Task: Find a rental property in Grand Forks, United States, for 8 guests from 12th to 16th August, with a price range of ₹10,000 to ₹16,000, 8+ bedrooms, and amenities including WiFi, TV, Gym, and Breakfast.
Action: Mouse moved to (808, 155)
Screenshot: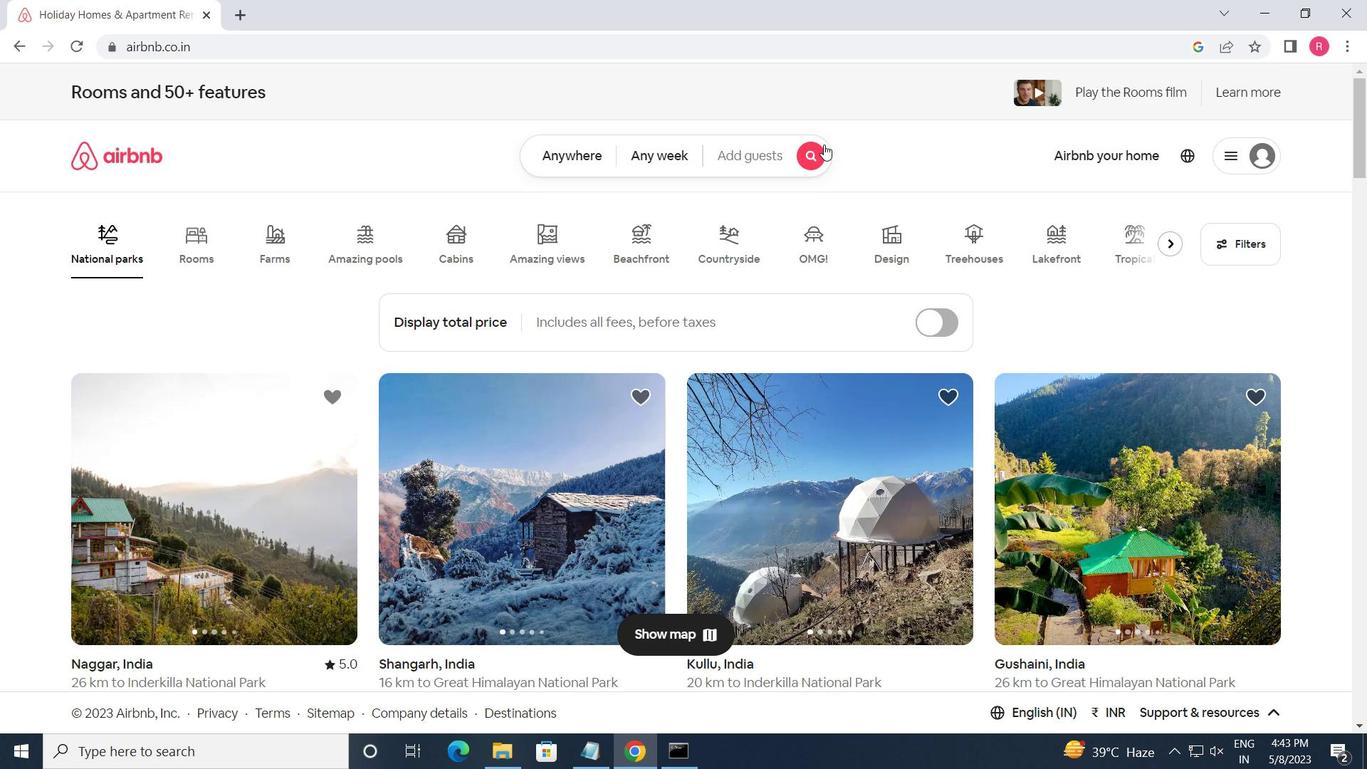 
Action: Mouse pressed left at (808, 155)
Screenshot: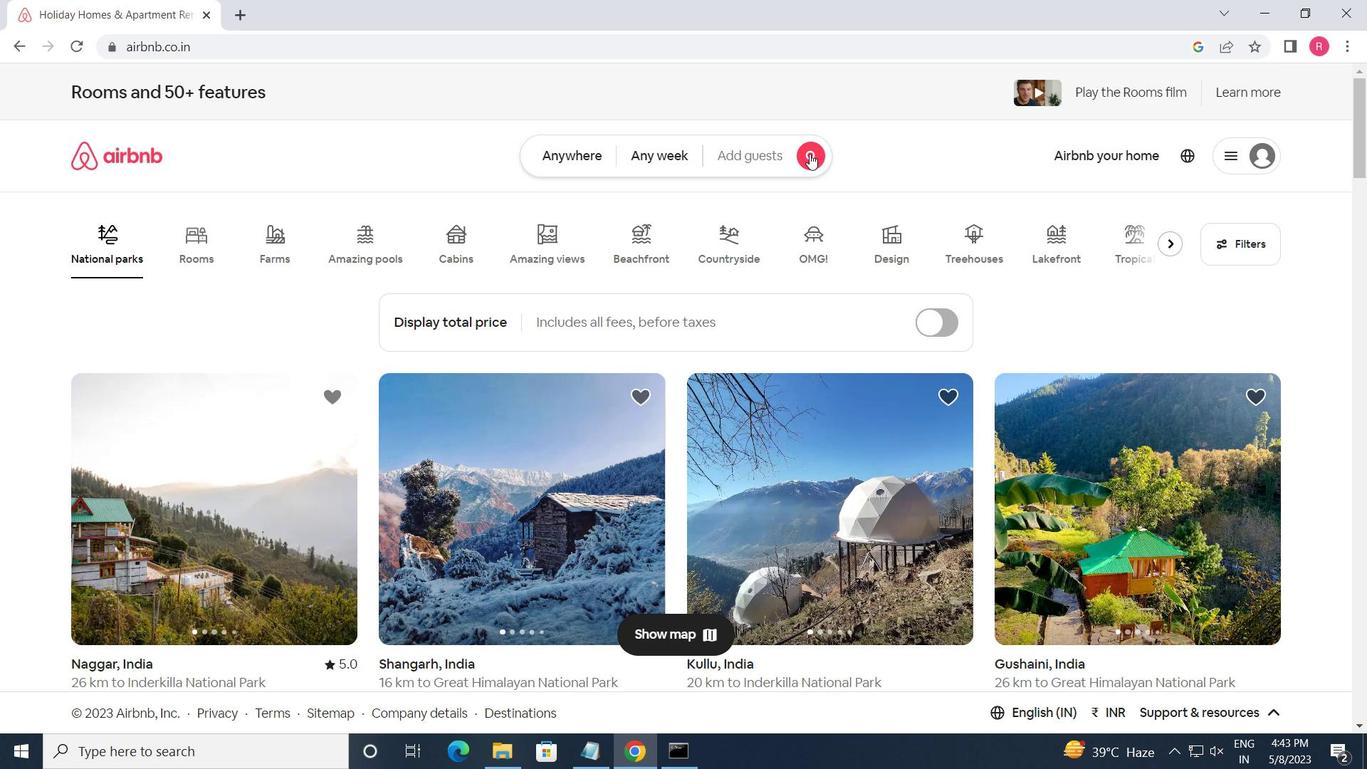 
Action: Mouse moved to (462, 234)
Screenshot: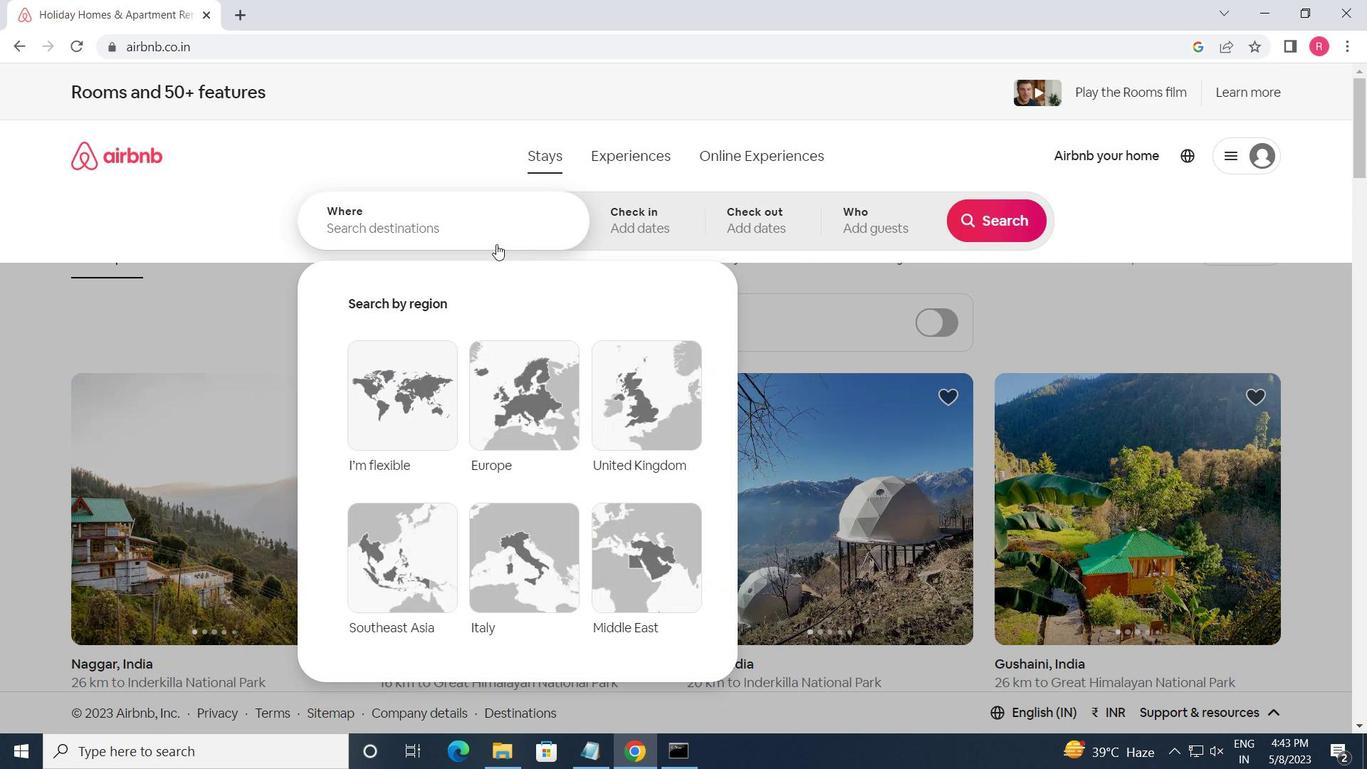 
Action: Mouse pressed left at (462, 234)
Screenshot: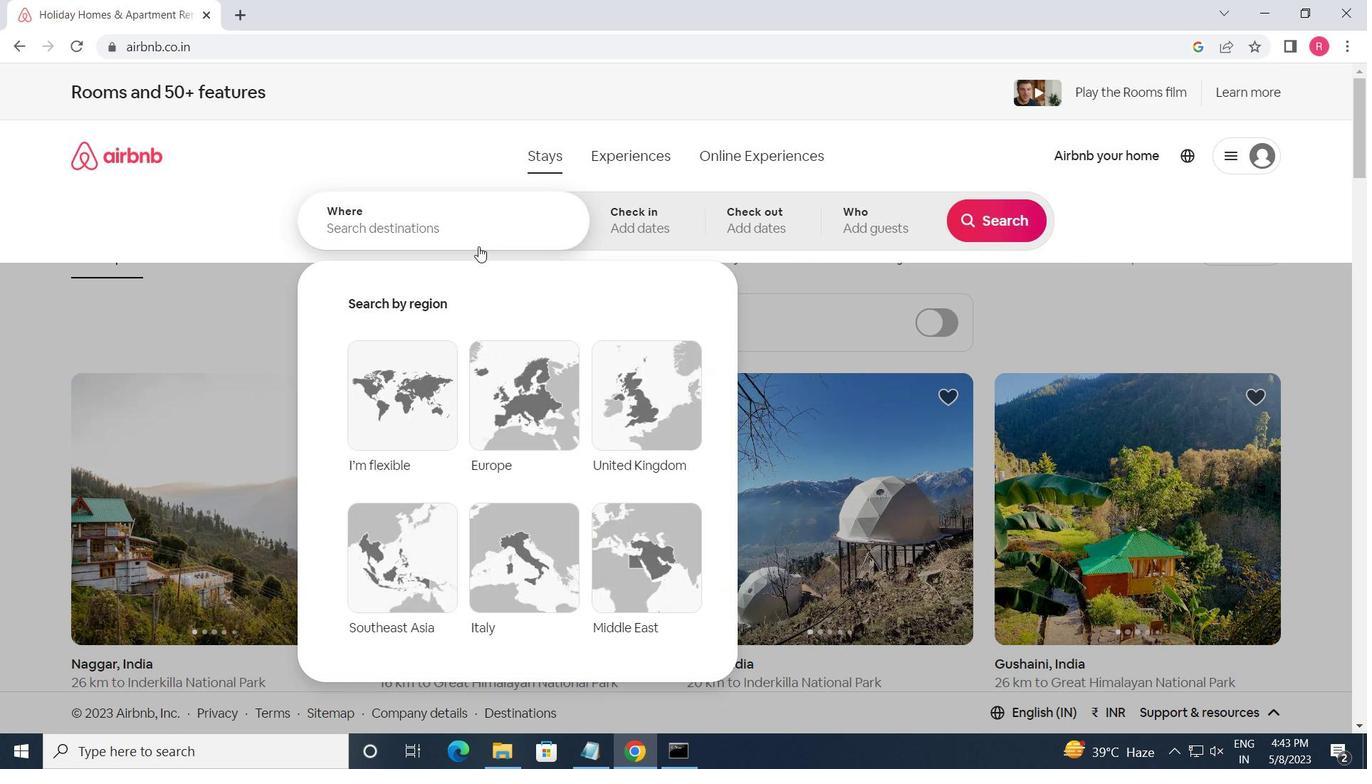 
Action: Key pressed <Key.shift>GRAND<Key.space><Key.shift>FR<Key.backspace>ORKS,<Key.space><Key.shift_r>UNITED<Key.space><Key.shift>STATES<Key.enter>
Screenshot: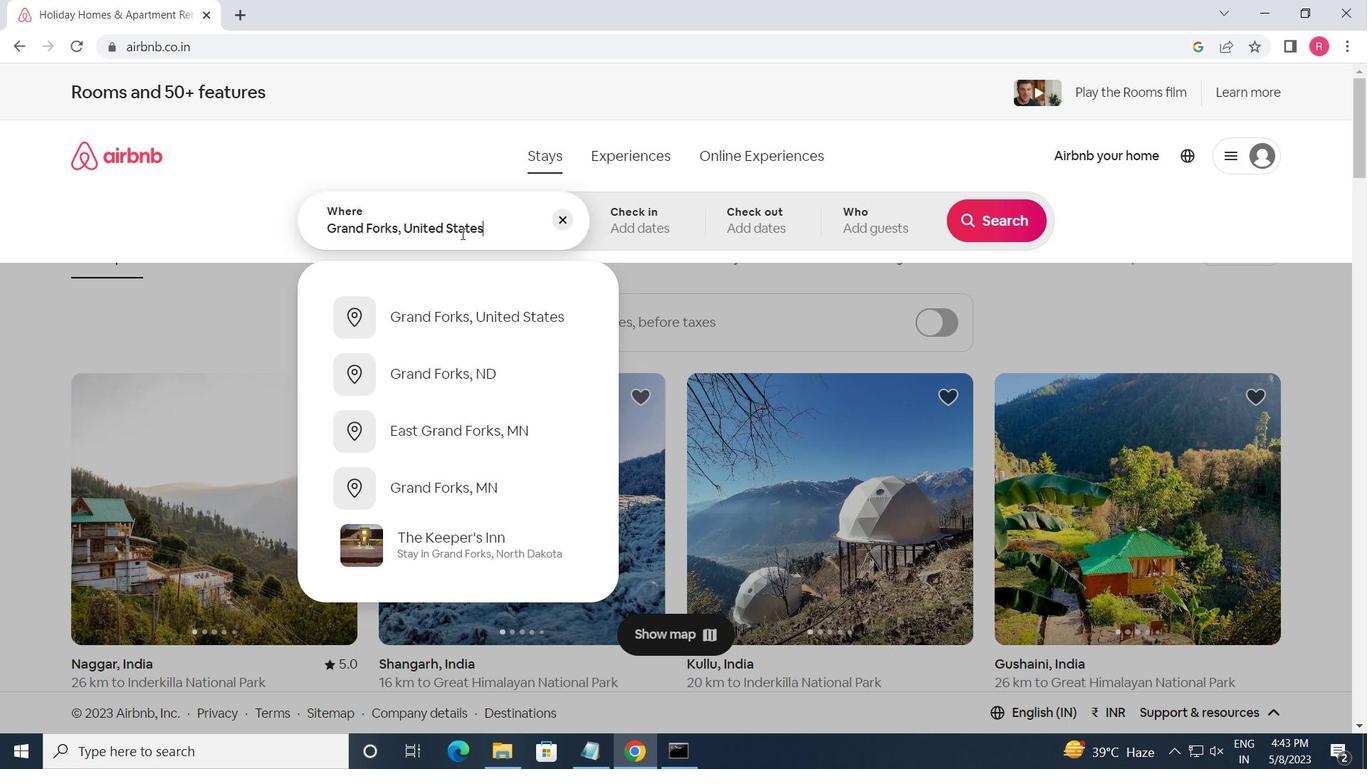 
Action: Mouse moved to (995, 371)
Screenshot: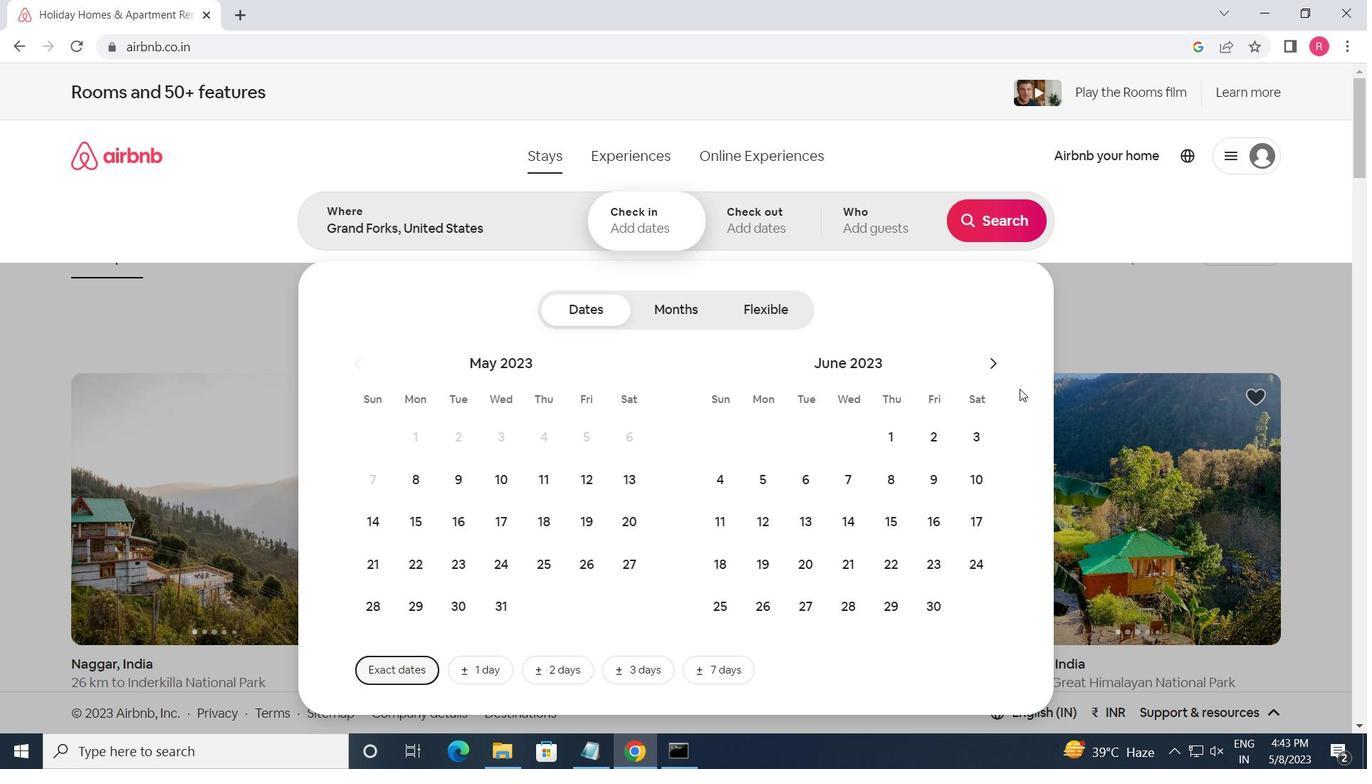 
Action: Mouse pressed left at (995, 371)
Screenshot: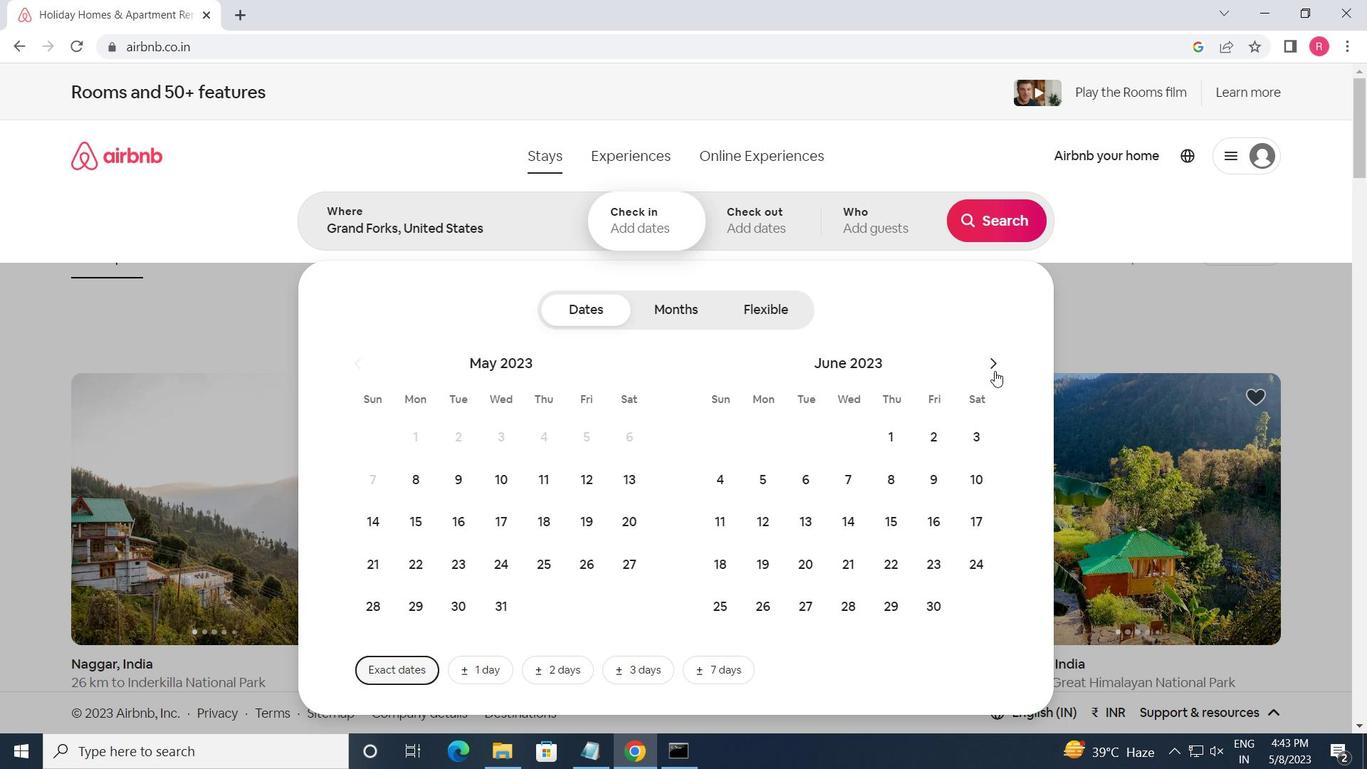 
Action: Mouse pressed left at (995, 371)
Screenshot: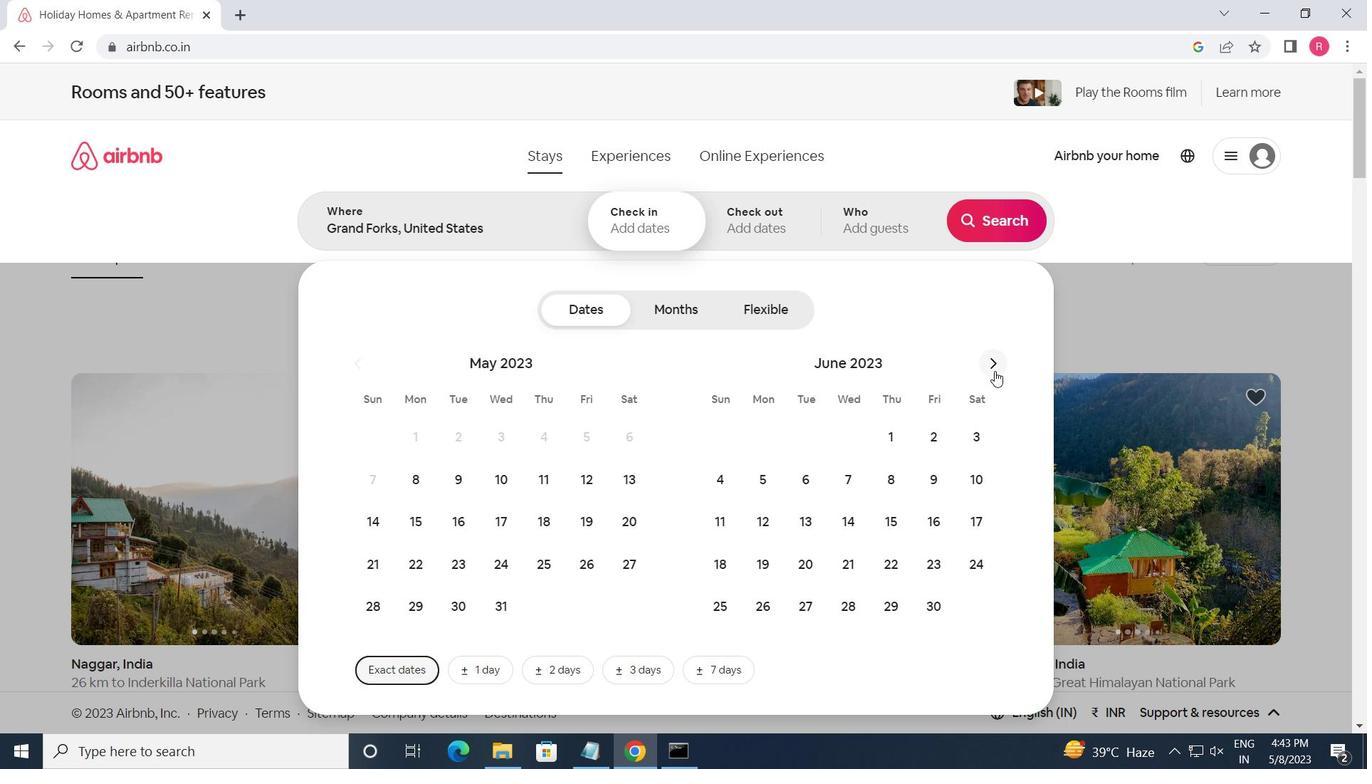 
Action: Mouse moved to (985, 362)
Screenshot: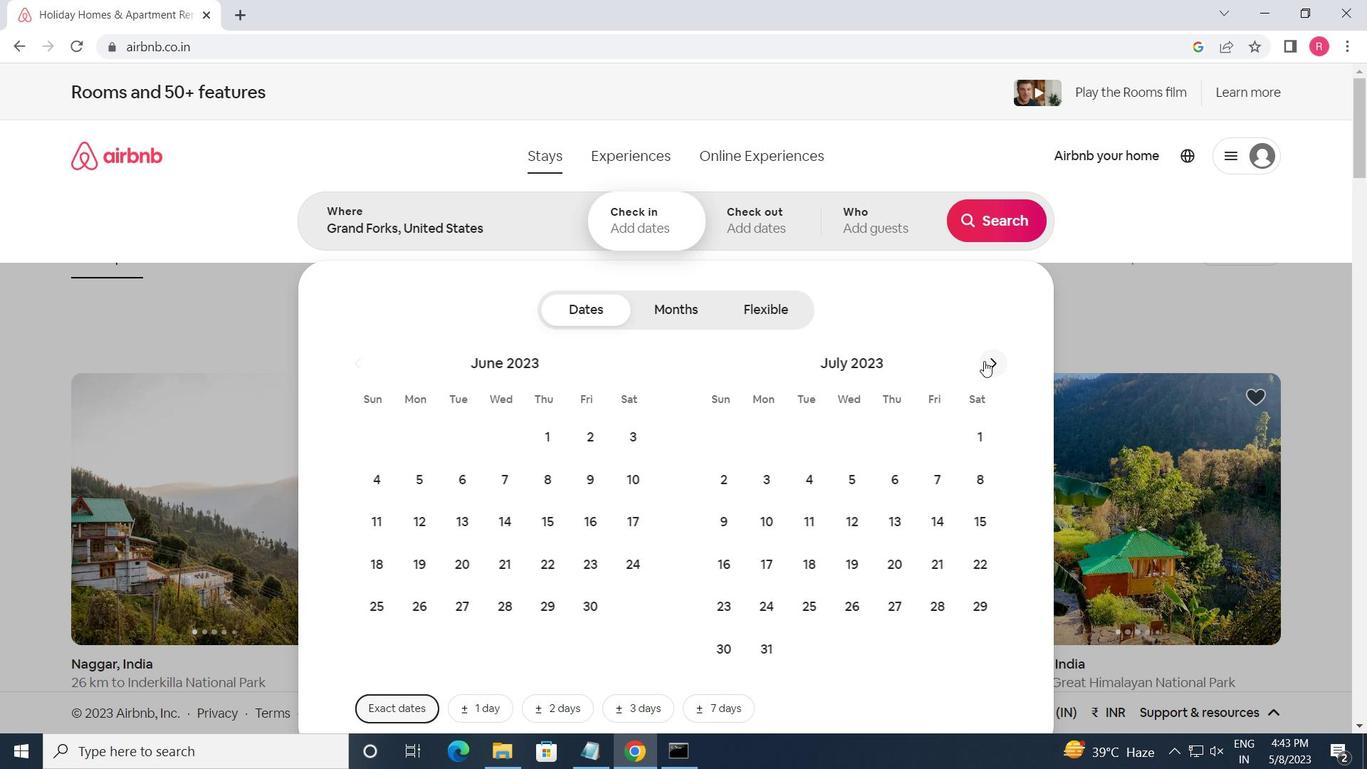 
Action: Mouse pressed left at (985, 362)
Screenshot: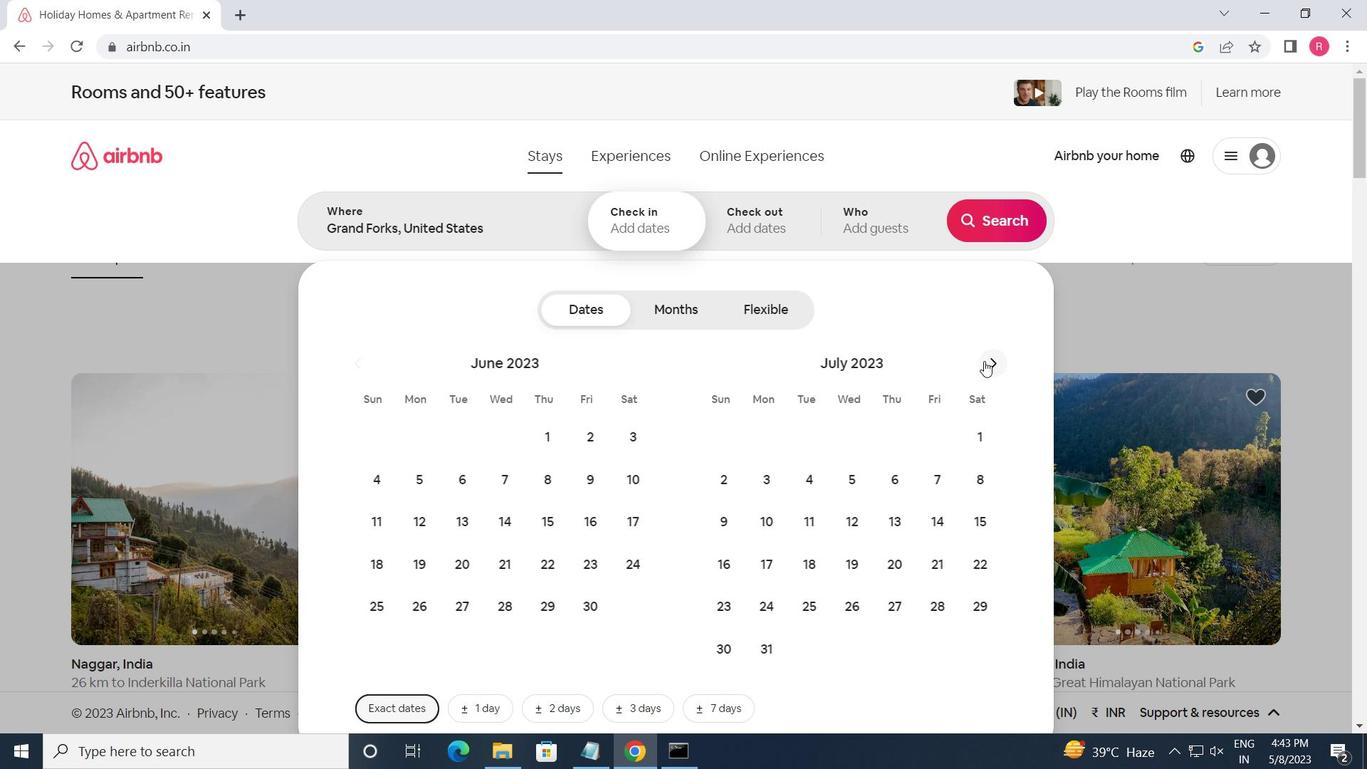 
Action: Mouse moved to (971, 480)
Screenshot: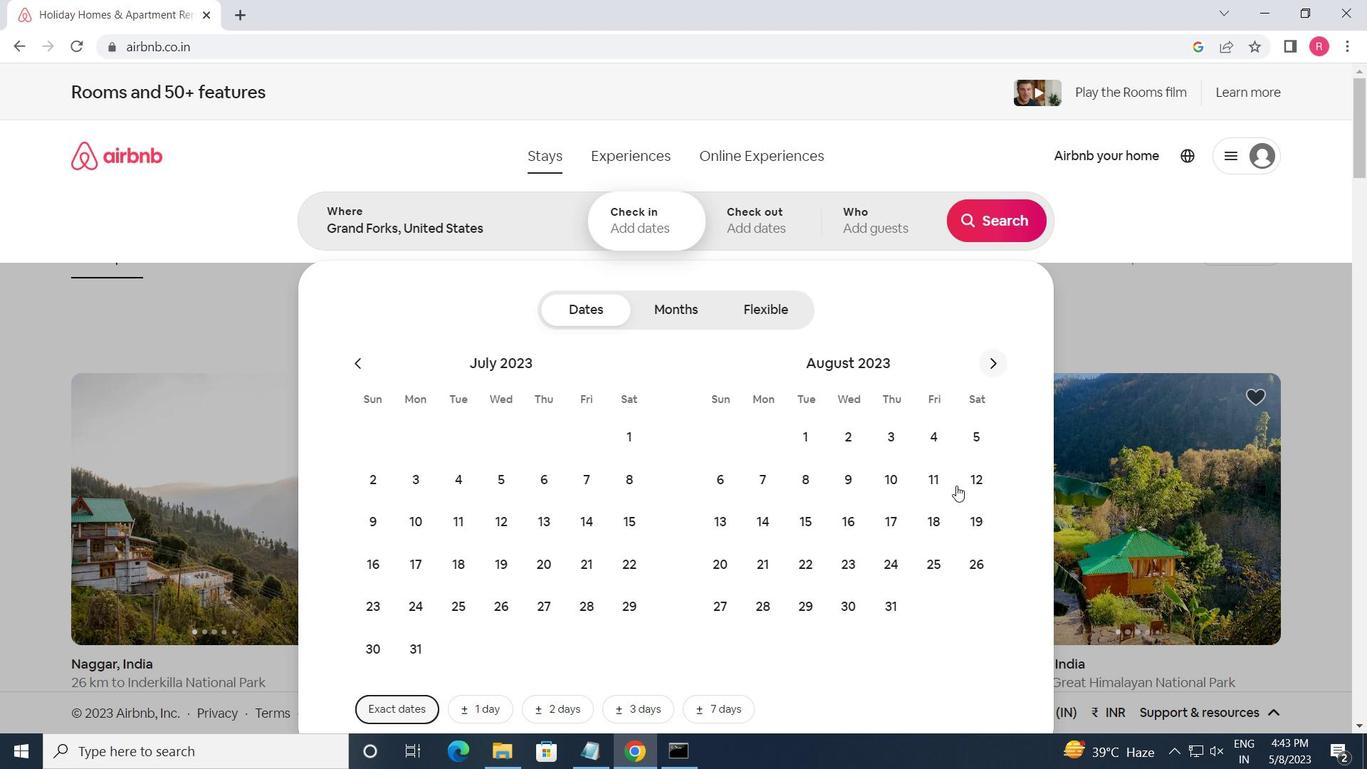 
Action: Mouse pressed left at (971, 480)
Screenshot: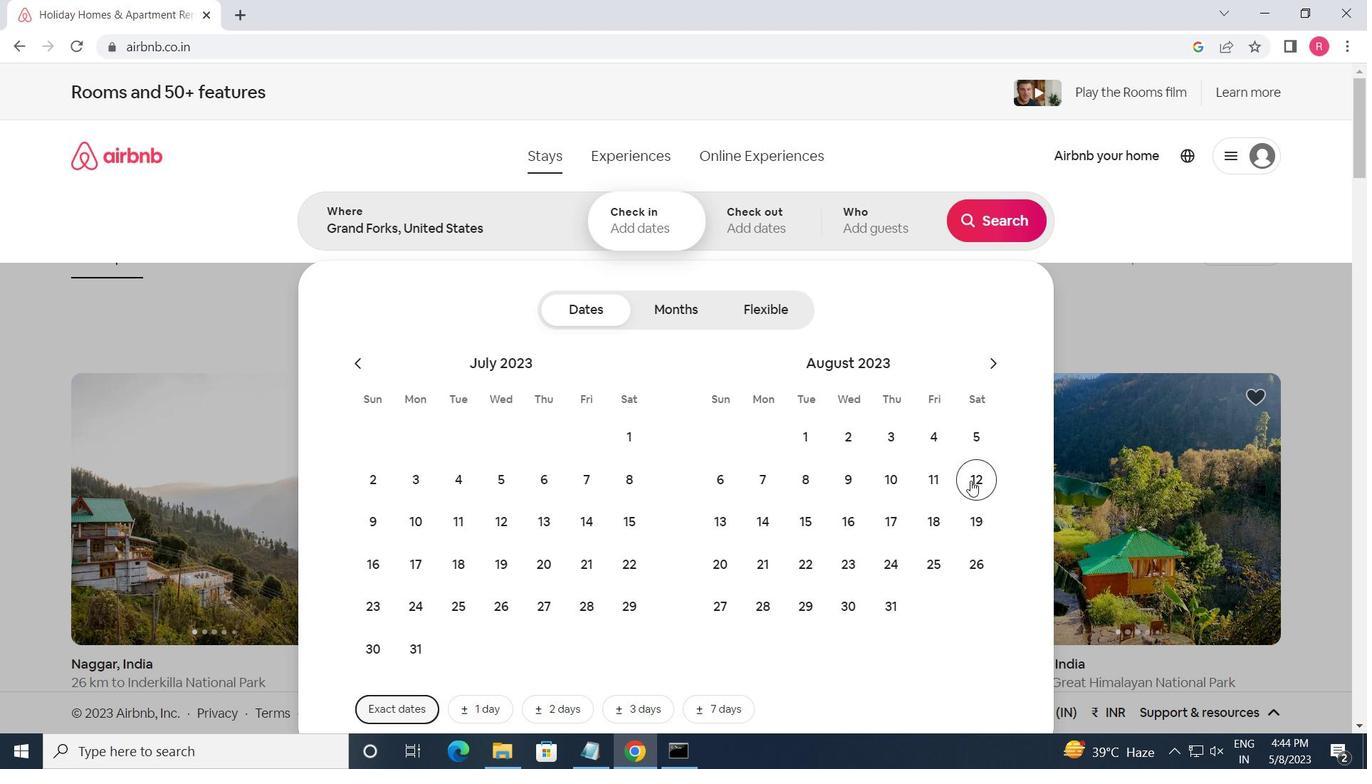 
Action: Mouse moved to (841, 529)
Screenshot: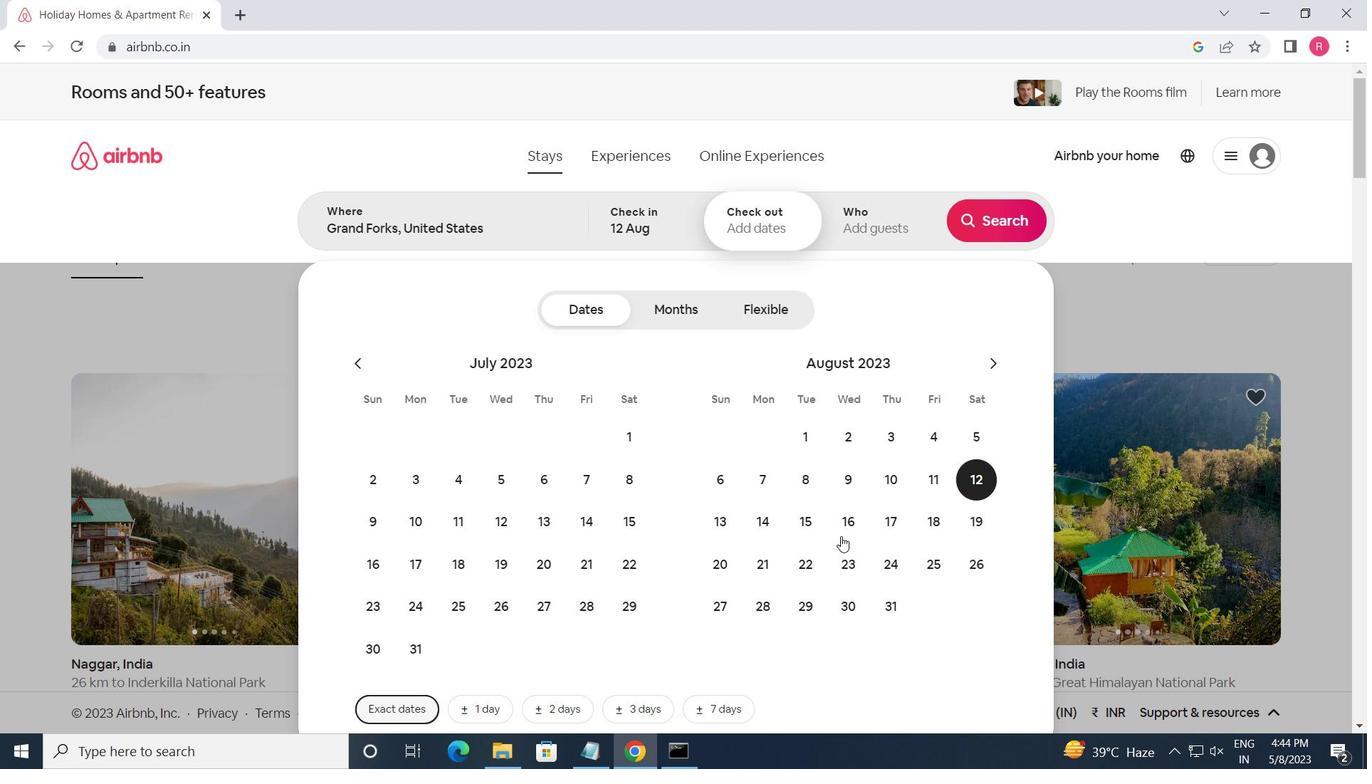 
Action: Mouse pressed left at (841, 529)
Screenshot: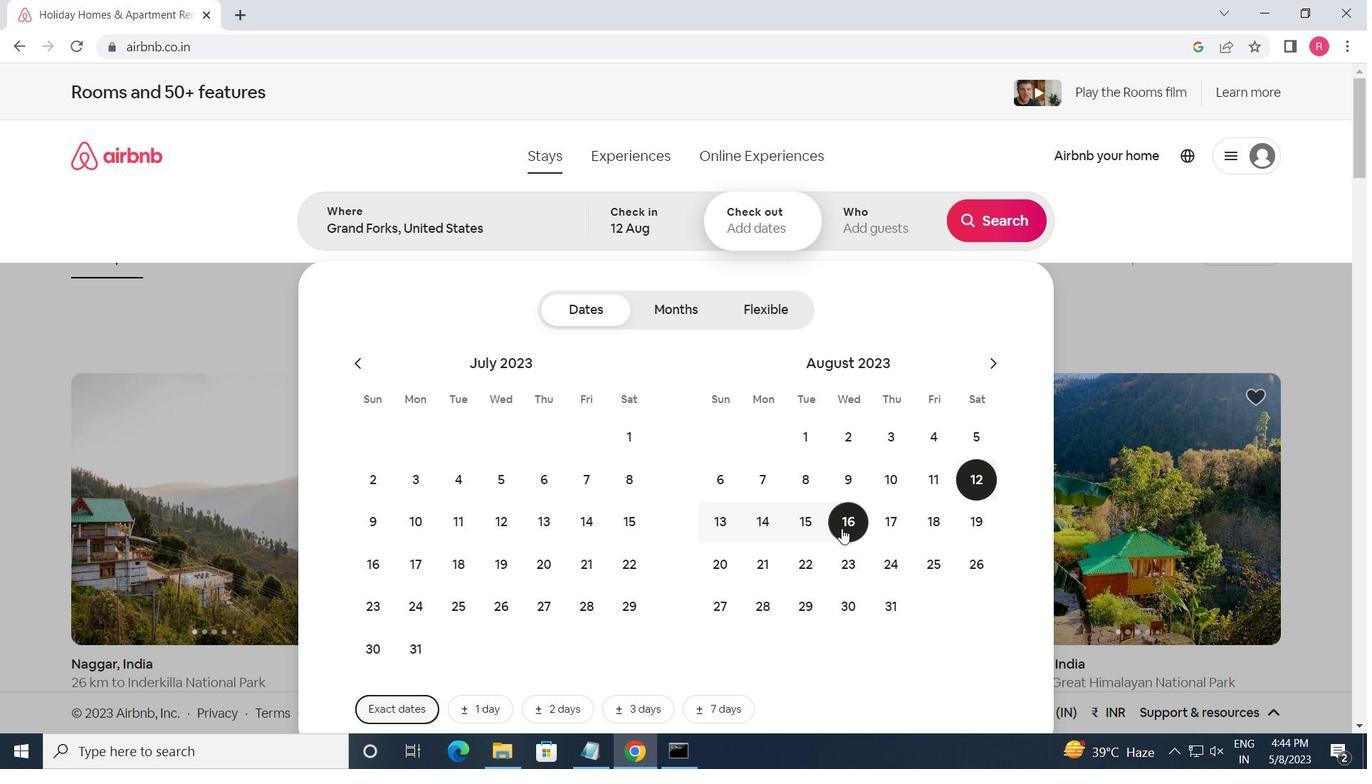 
Action: Mouse moved to (871, 244)
Screenshot: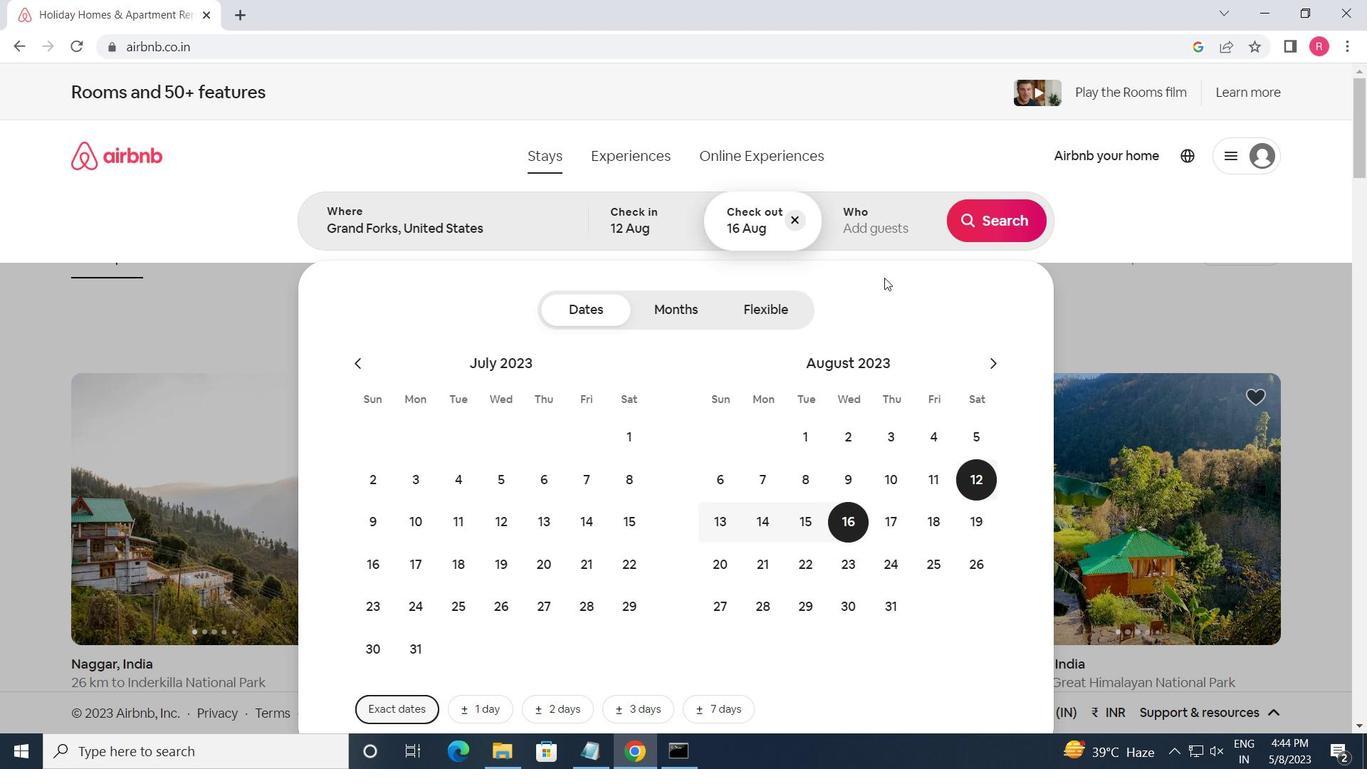 
Action: Mouse pressed left at (871, 244)
Screenshot: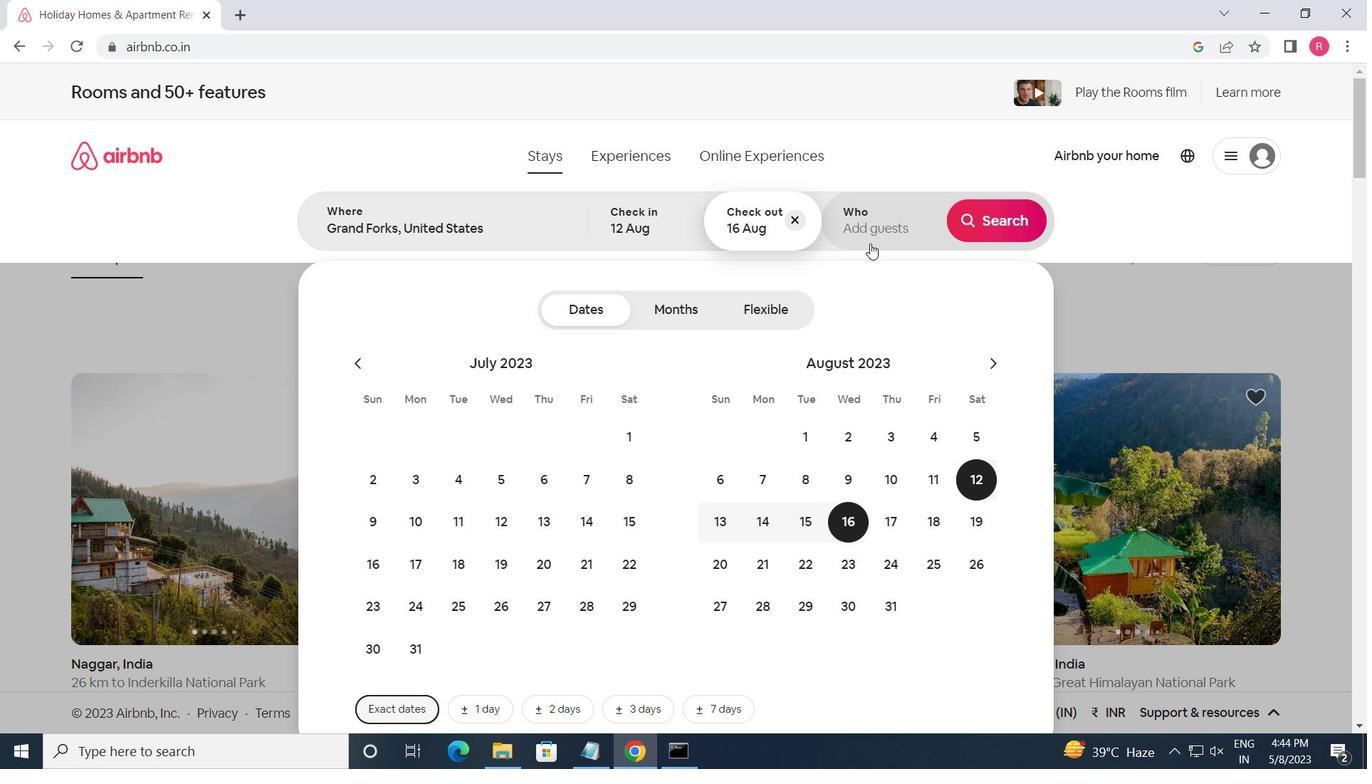 
Action: Mouse moved to (992, 310)
Screenshot: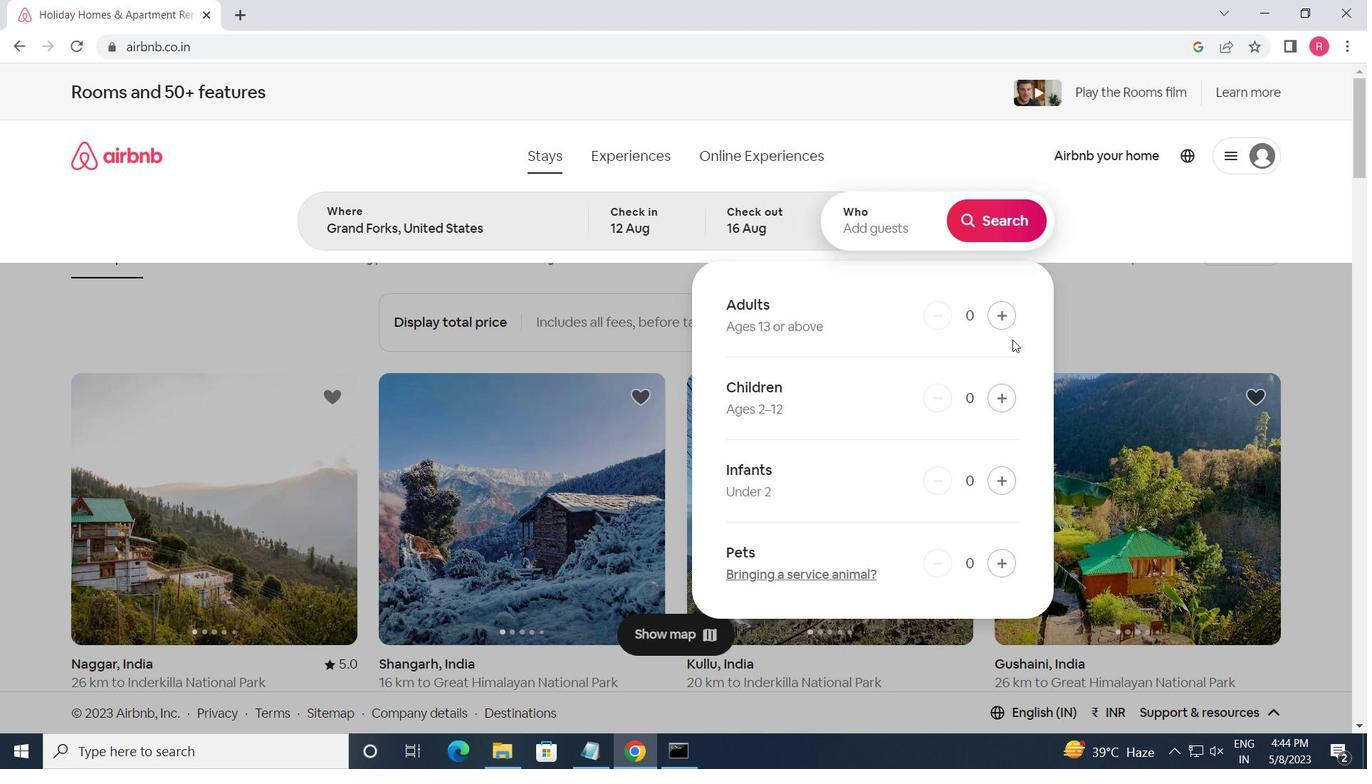 
Action: Mouse pressed left at (992, 310)
Screenshot: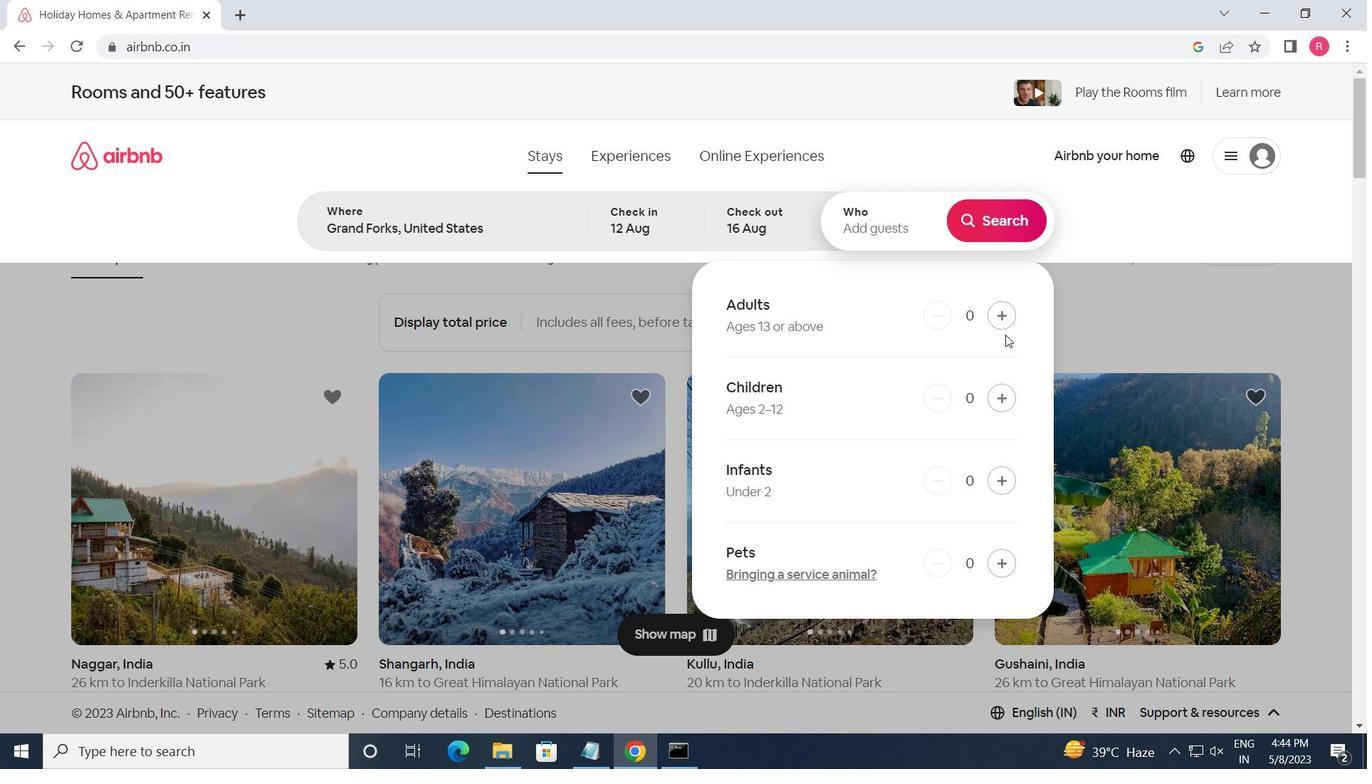 
Action: Mouse pressed left at (992, 310)
Screenshot: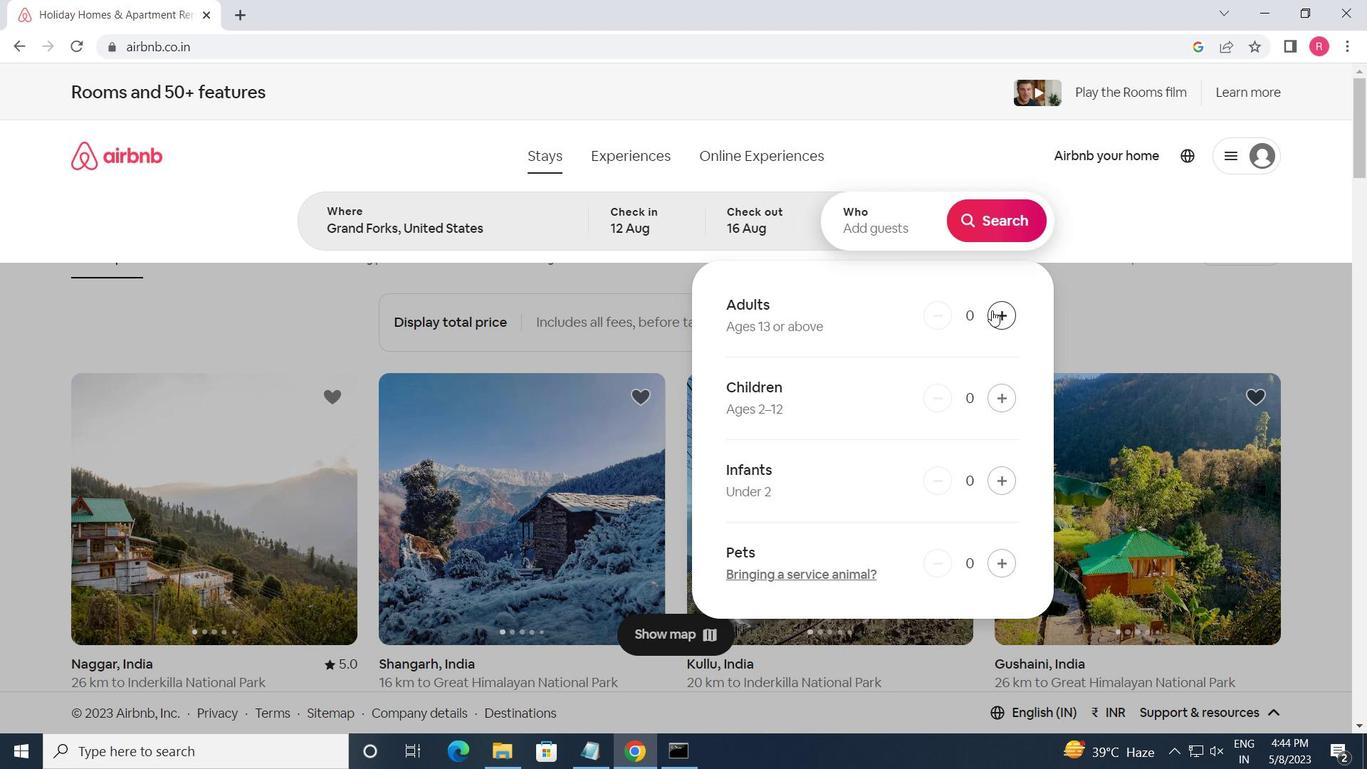 
Action: Mouse pressed left at (992, 310)
Screenshot: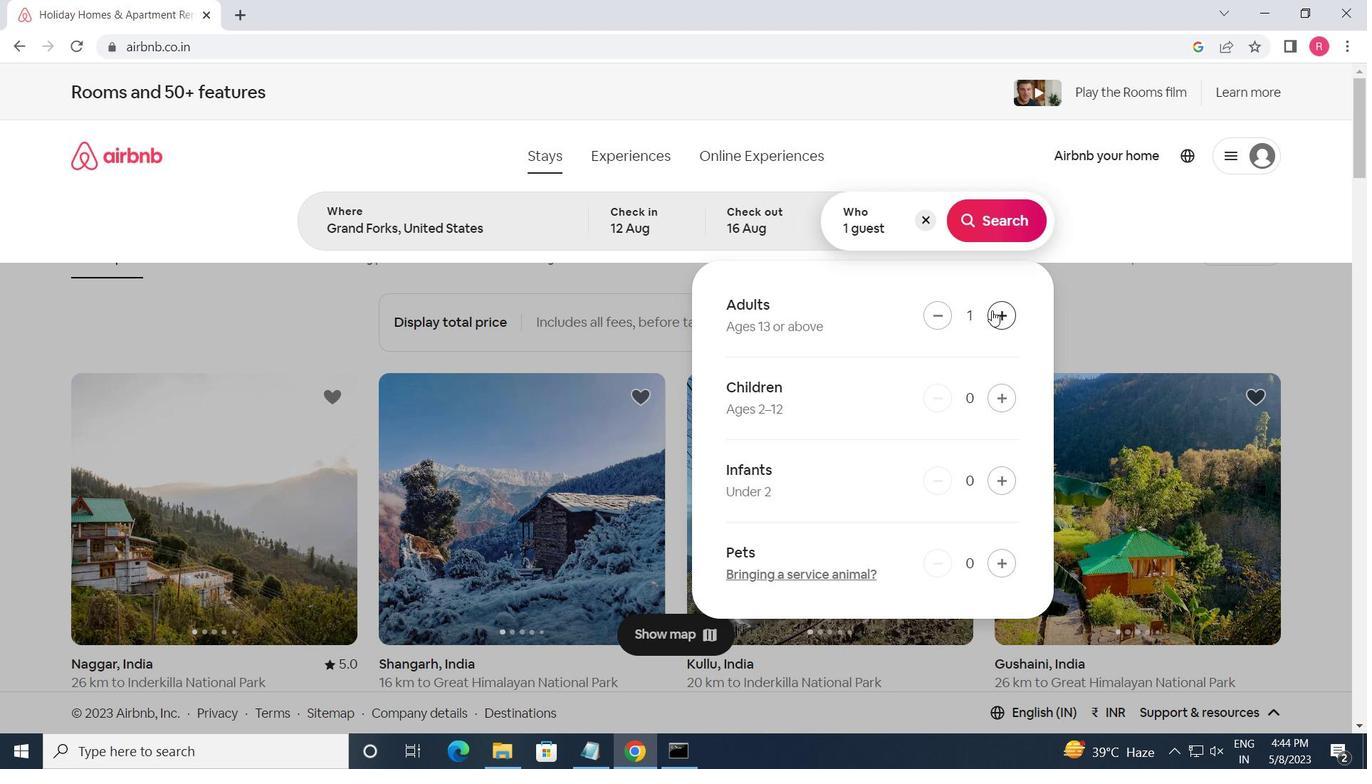 
Action: Mouse pressed left at (992, 310)
Screenshot: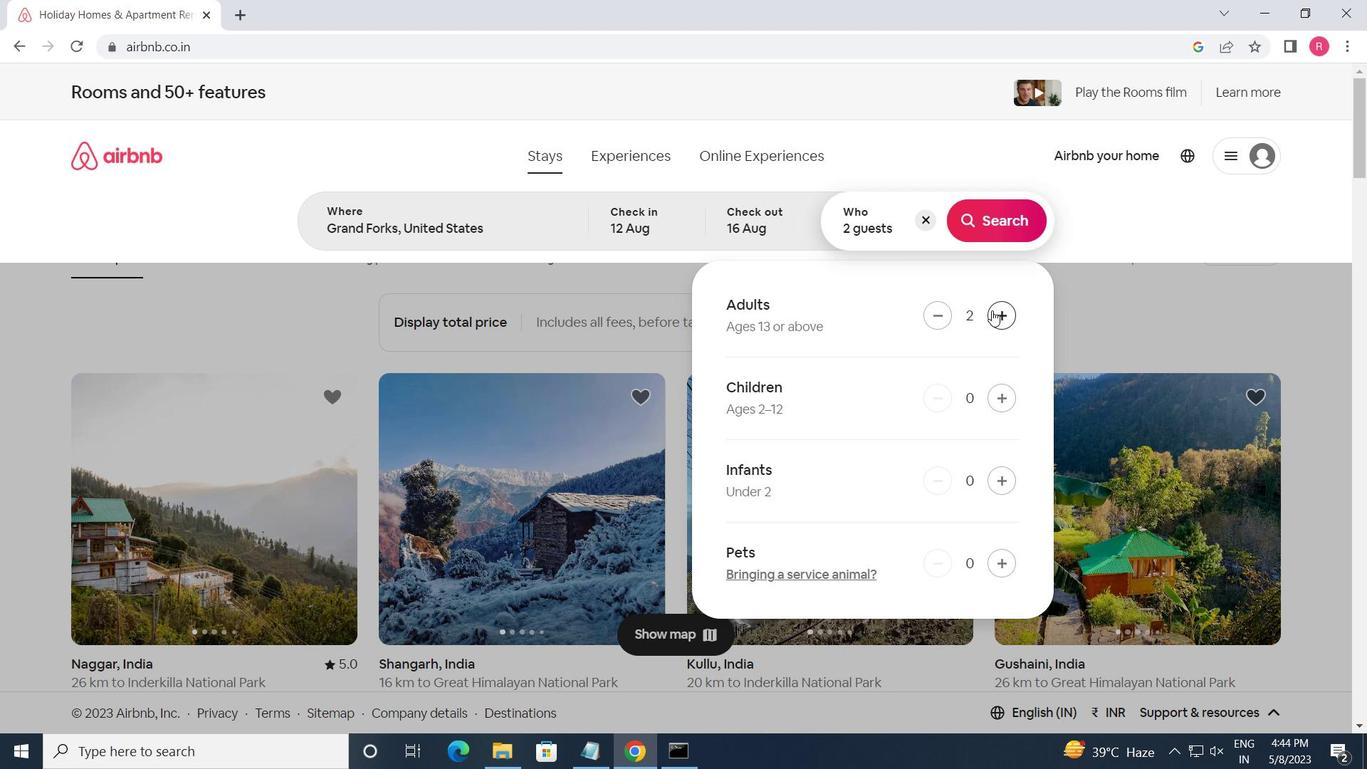 
Action: Mouse pressed left at (992, 310)
Screenshot: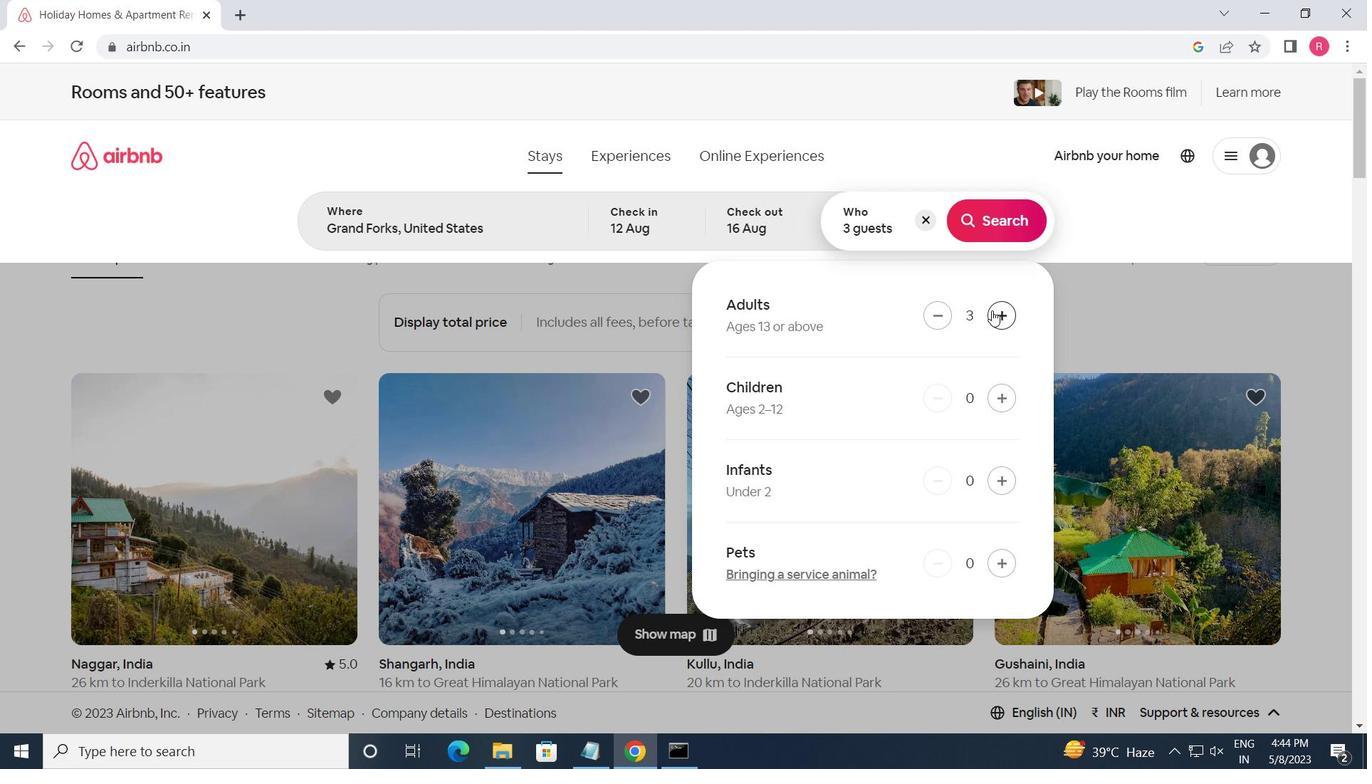 
Action: Mouse pressed left at (992, 310)
Screenshot: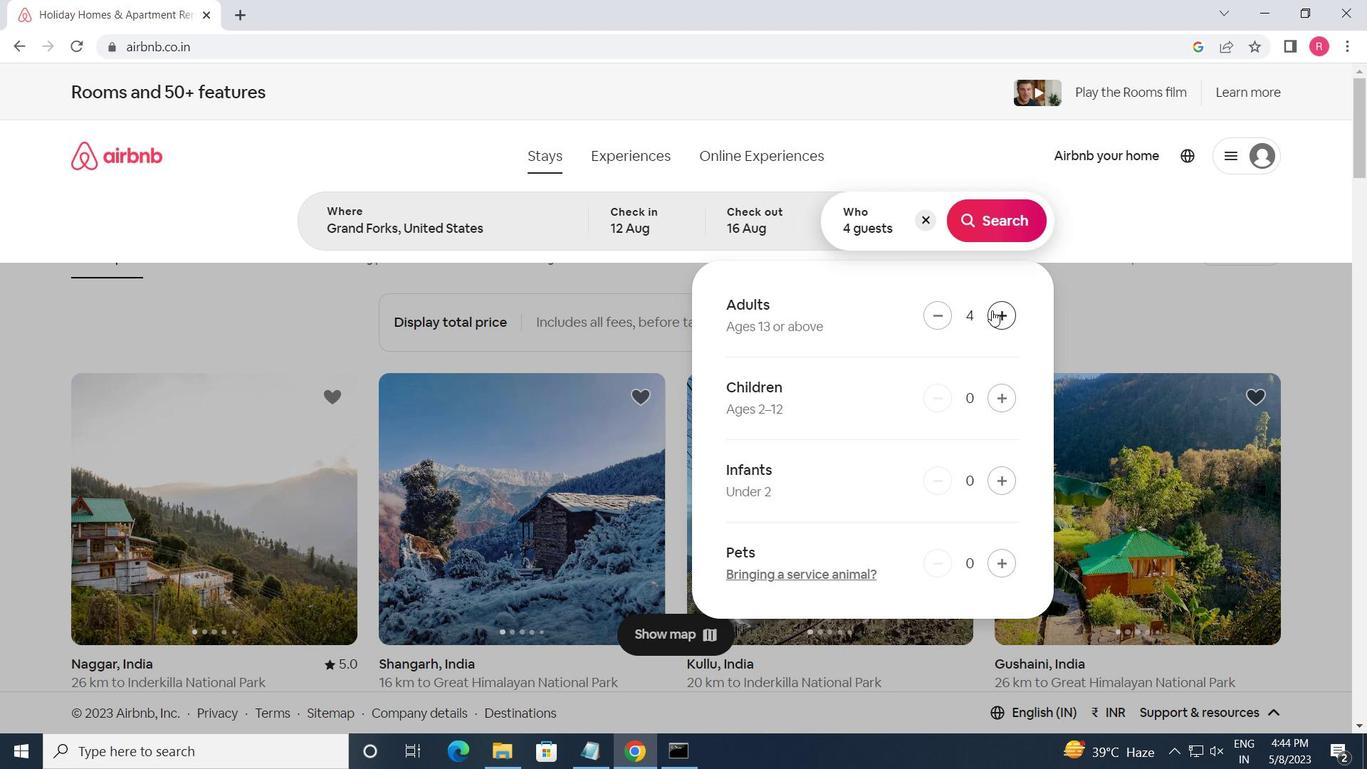 
Action: Mouse pressed left at (992, 310)
Screenshot: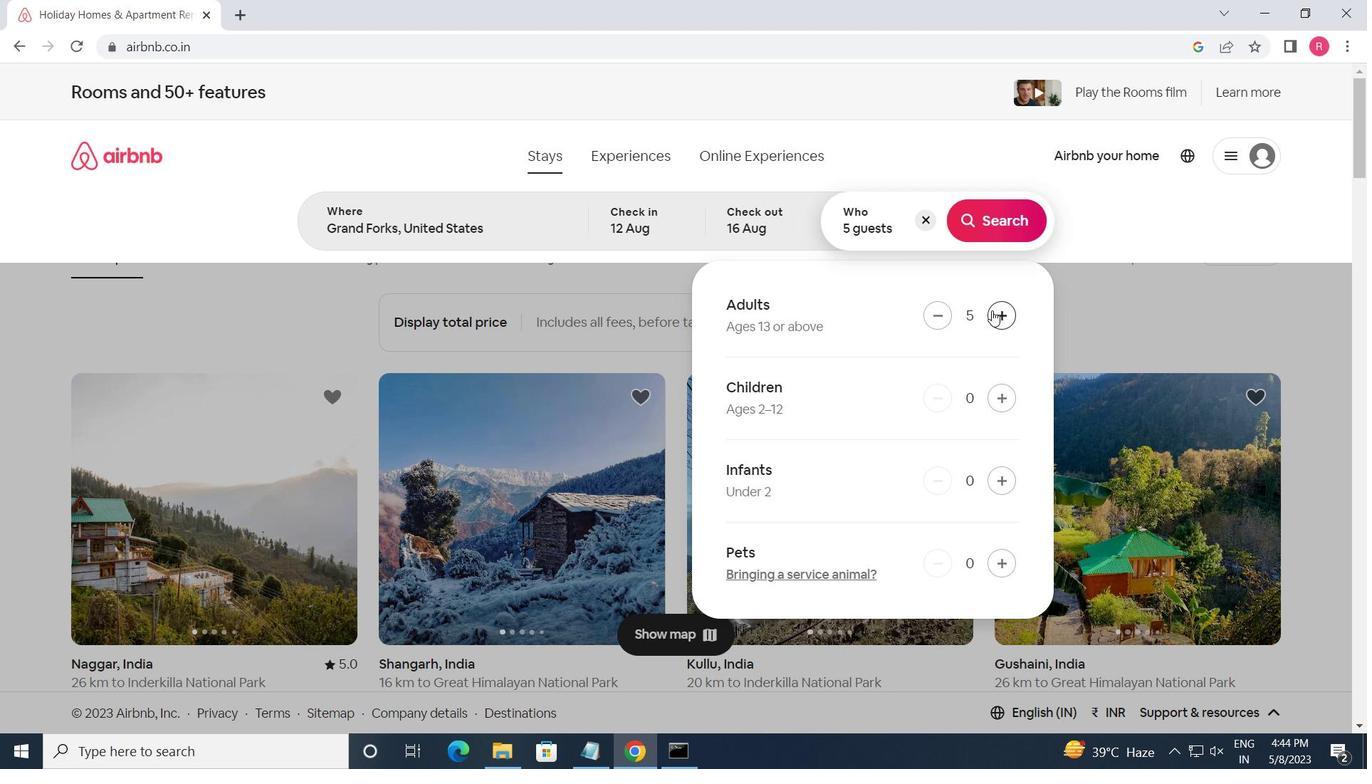 
Action: Mouse pressed left at (992, 310)
Screenshot: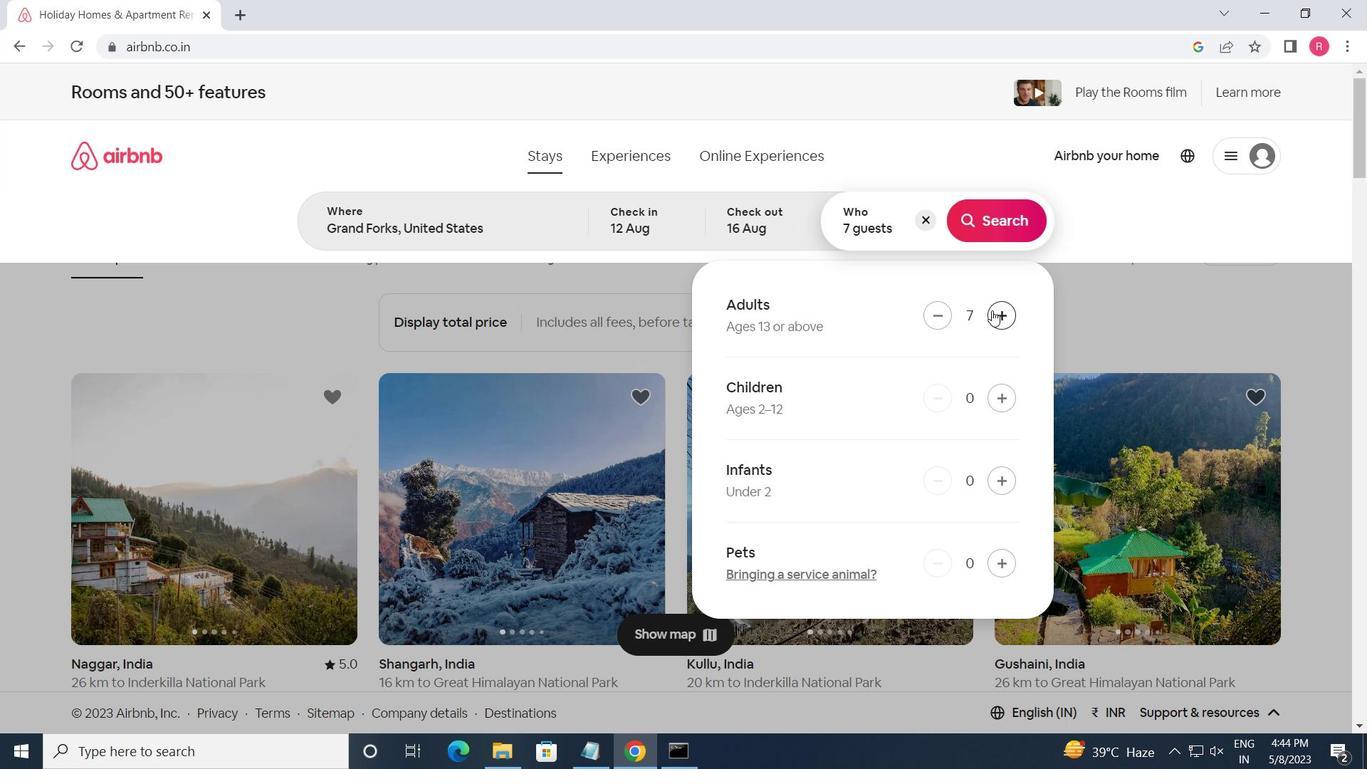 
Action: Mouse moved to (981, 214)
Screenshot: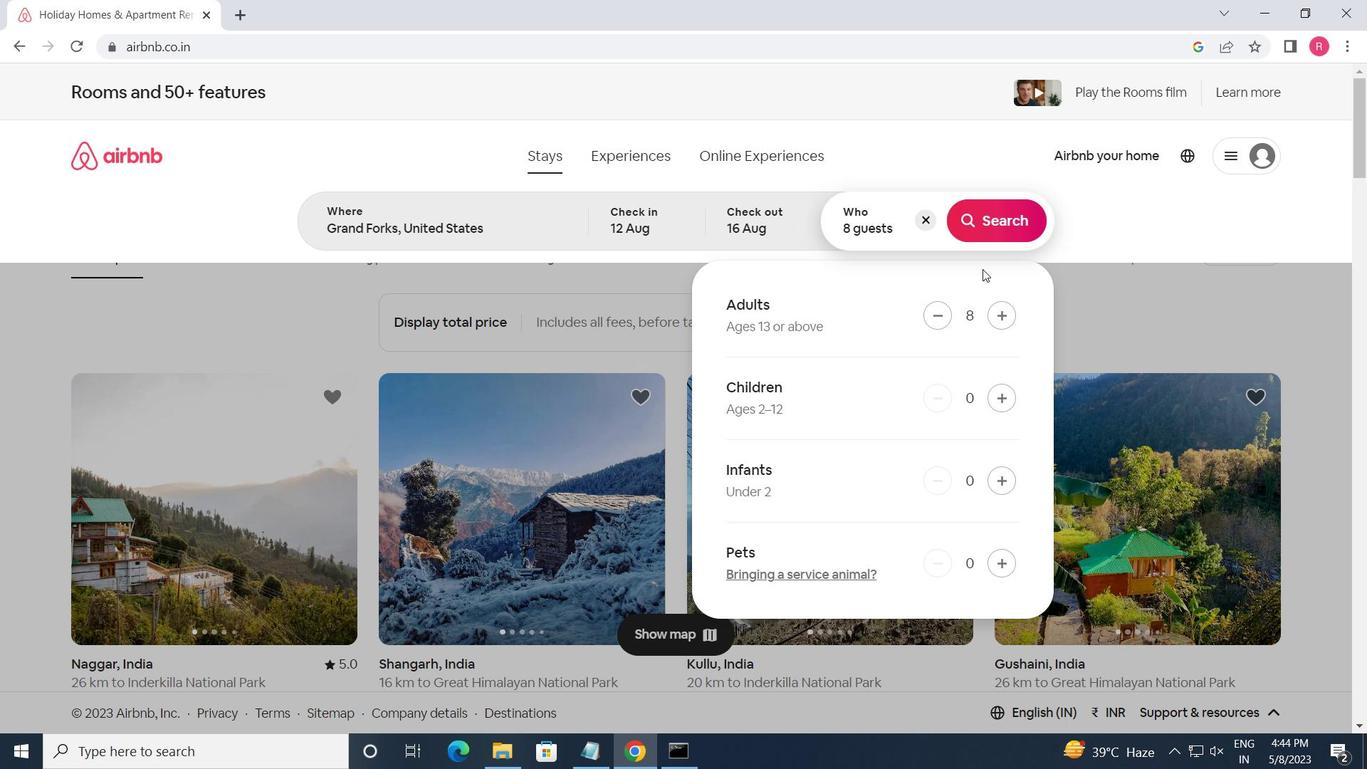 
Action: Mouse pressed left at (981, 214)
Screenshot: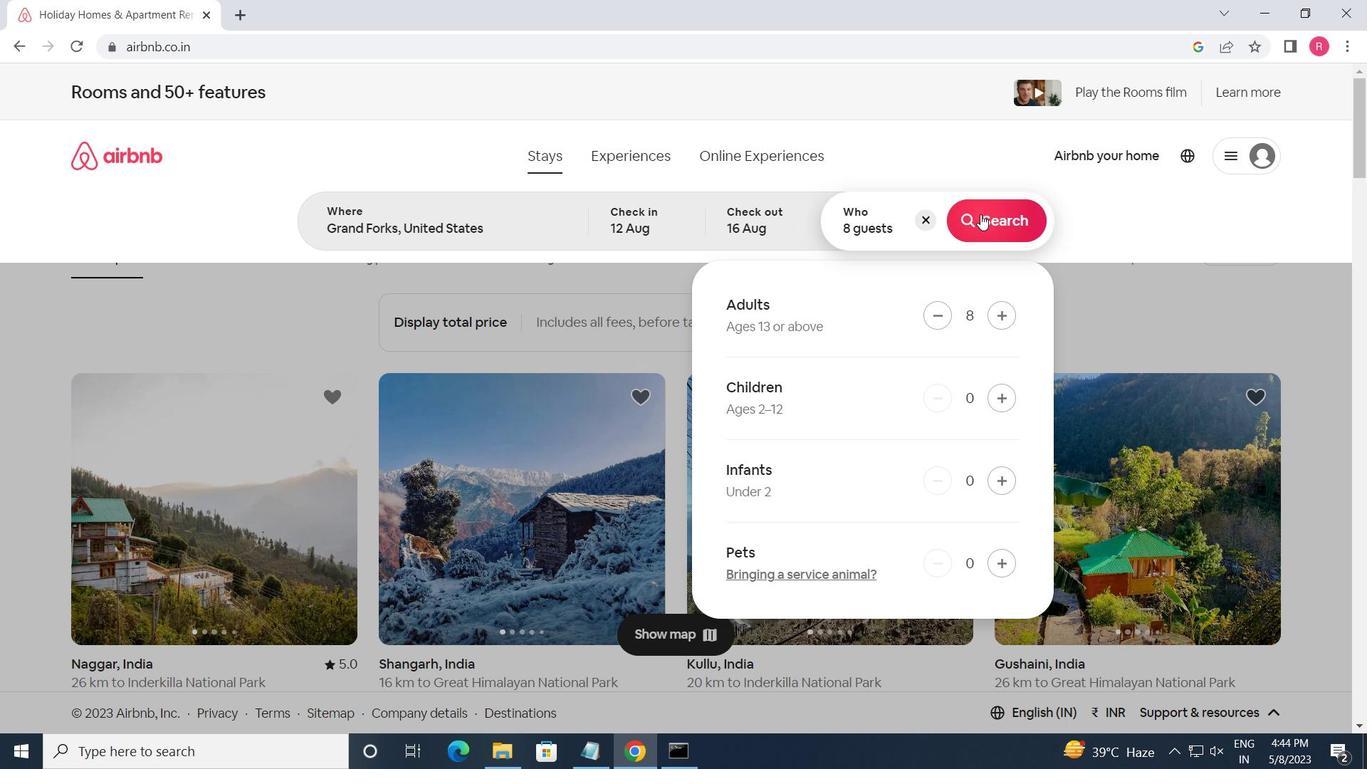 
Action: Mouse moved to (1277, 175)
Screenshot: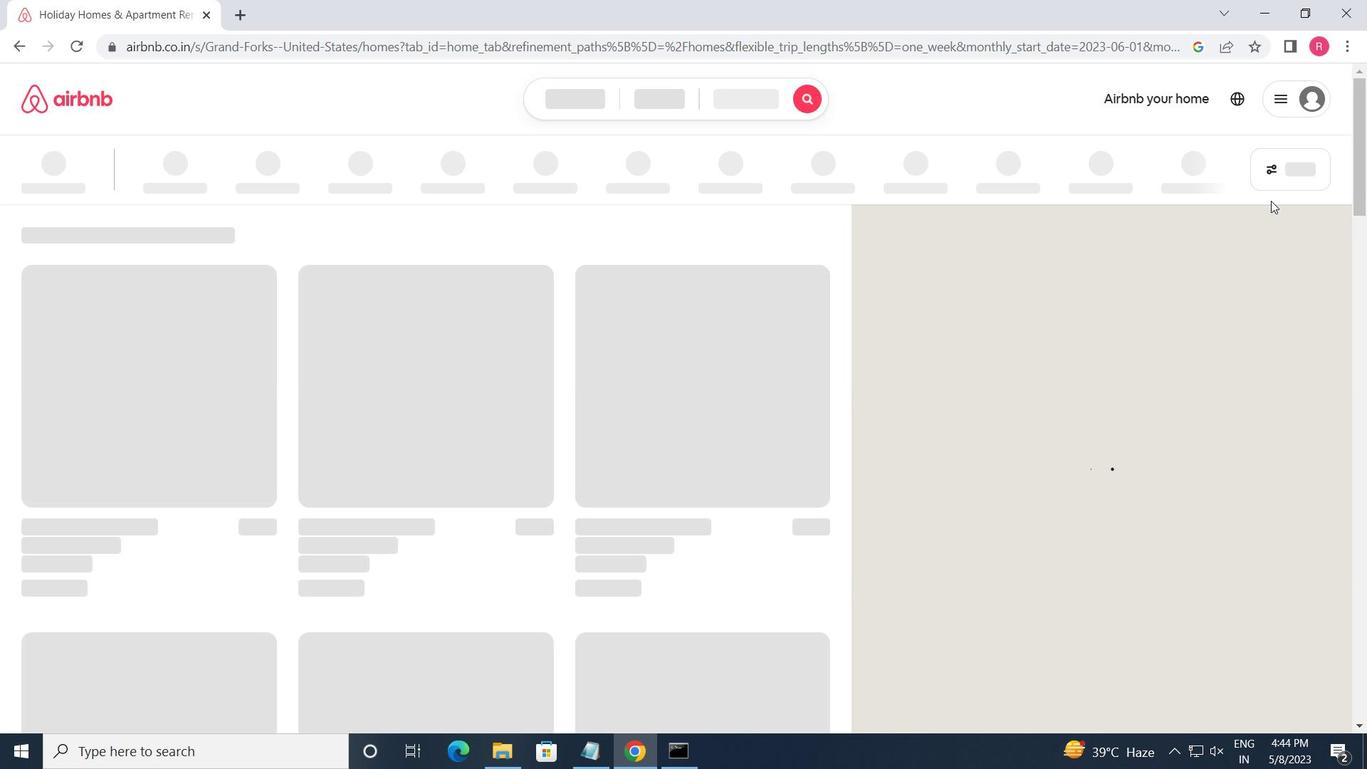 
Action: Mouse pressed left at (1277, 175)
Screenshot: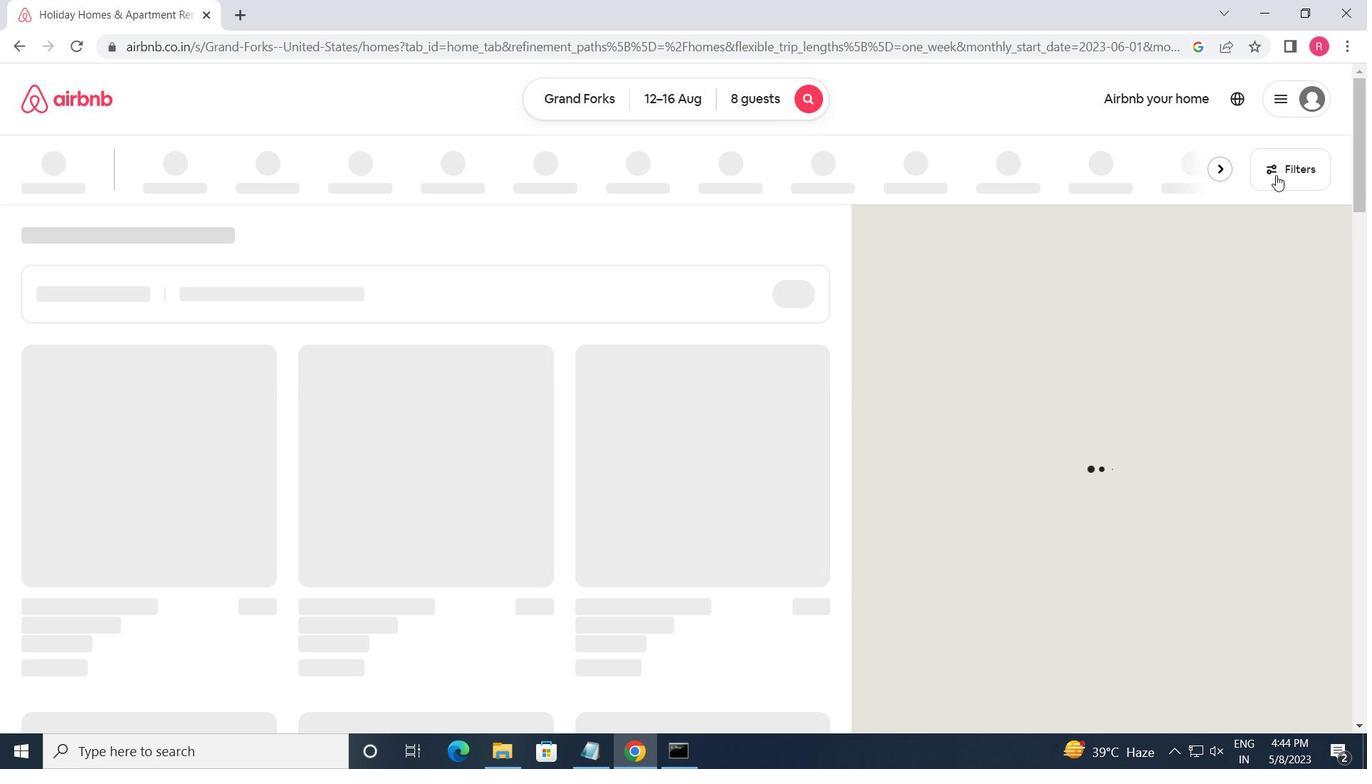 
Action: Mouse moved to (499, 600)
Screenshot: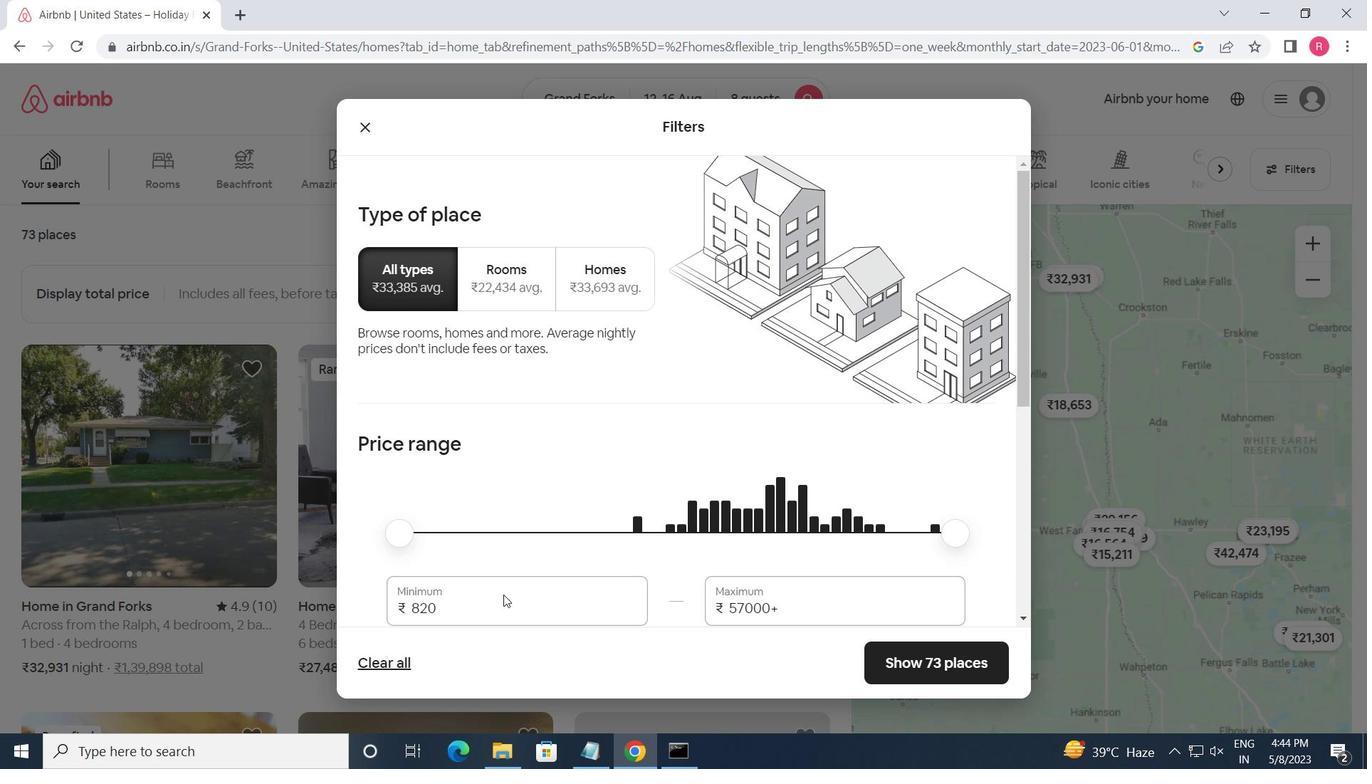
Action: Mouse pressed left at (499, 600)
Screenshot: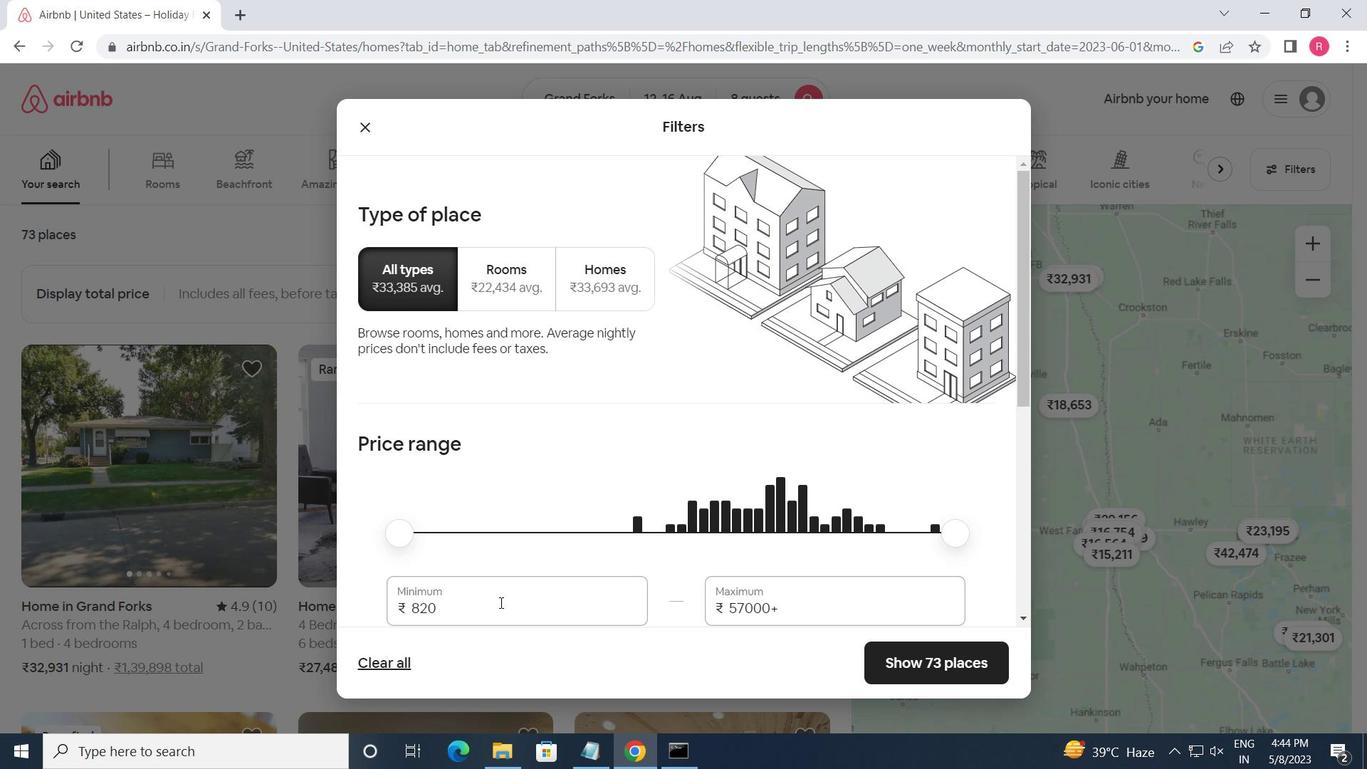 
Action: Mouse pressed left at (499, 600)
Screenshot: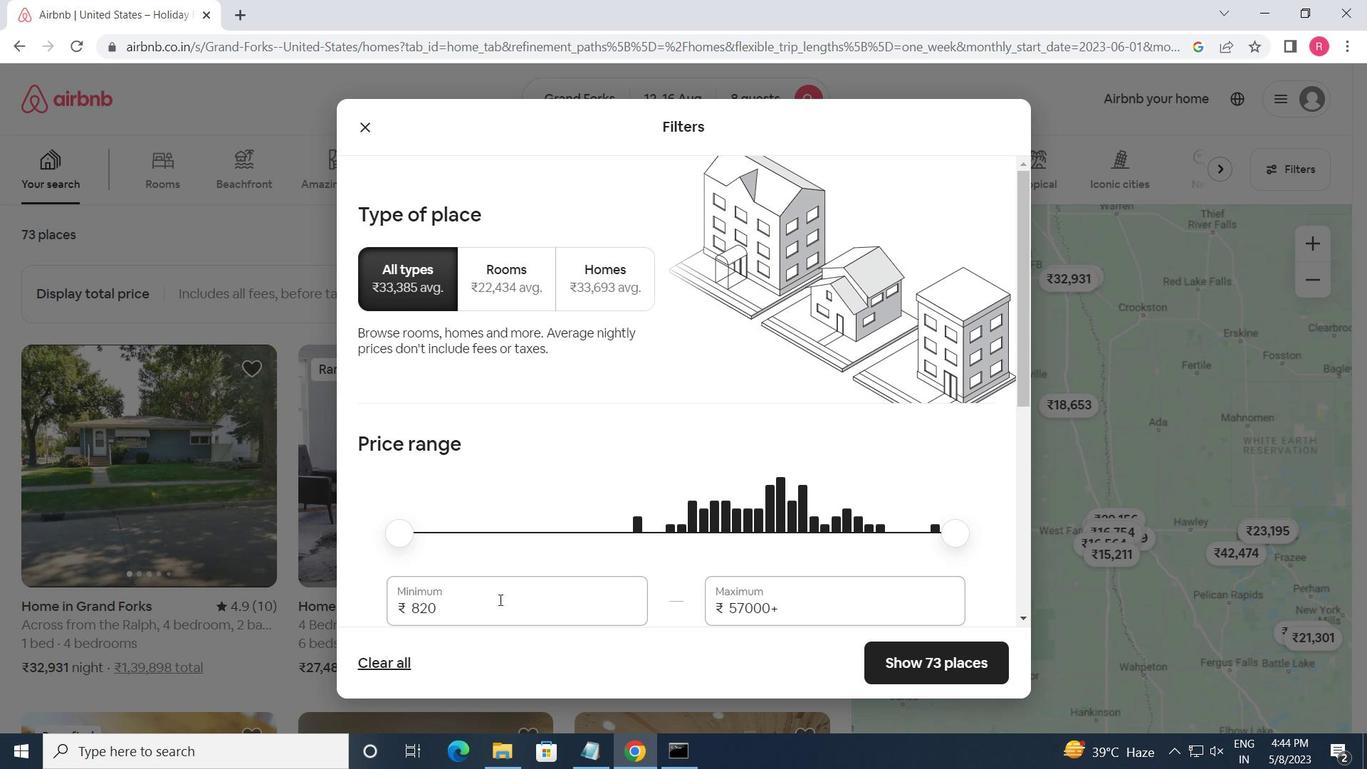 
Action: Key pressed 10000<Key.tab>16000
Screenshot: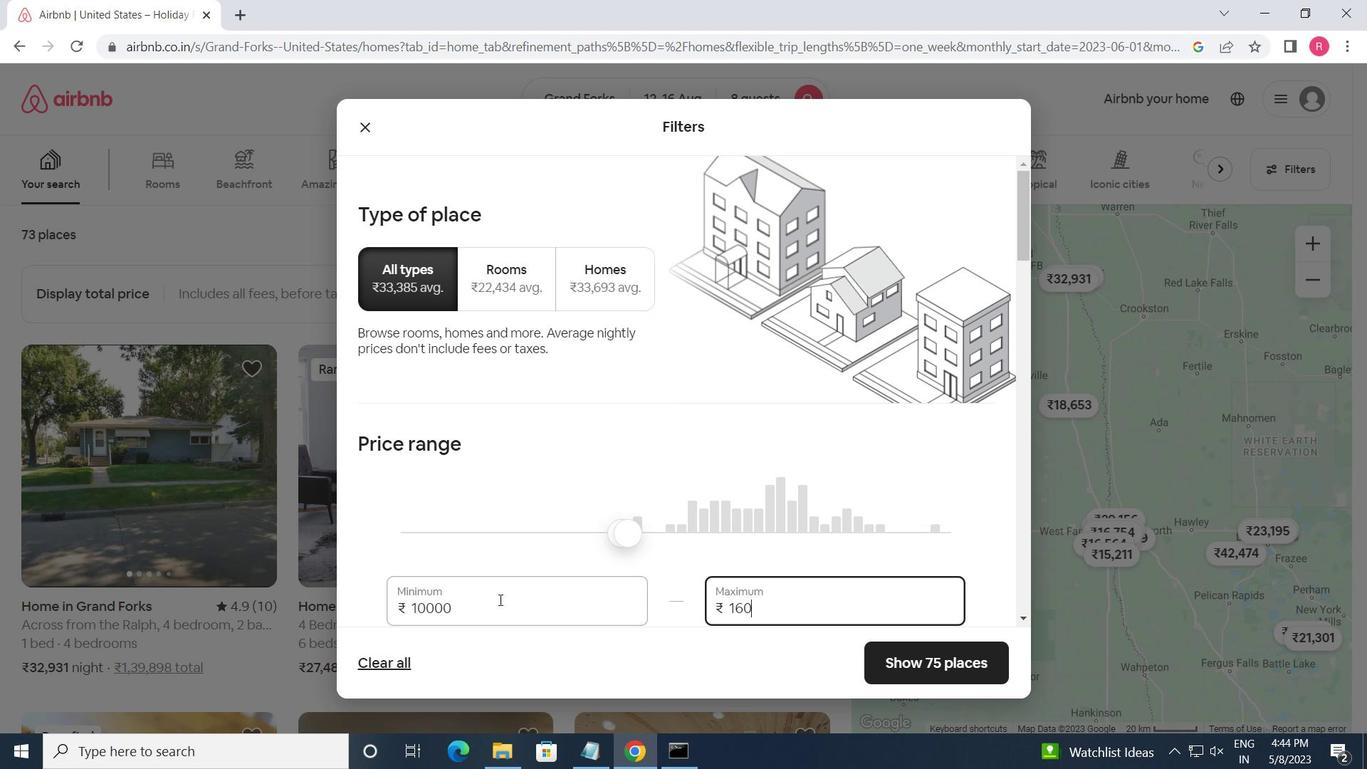 
Action: Mouse scrolled (499, 599) with delta (0, 0)
Screenshot: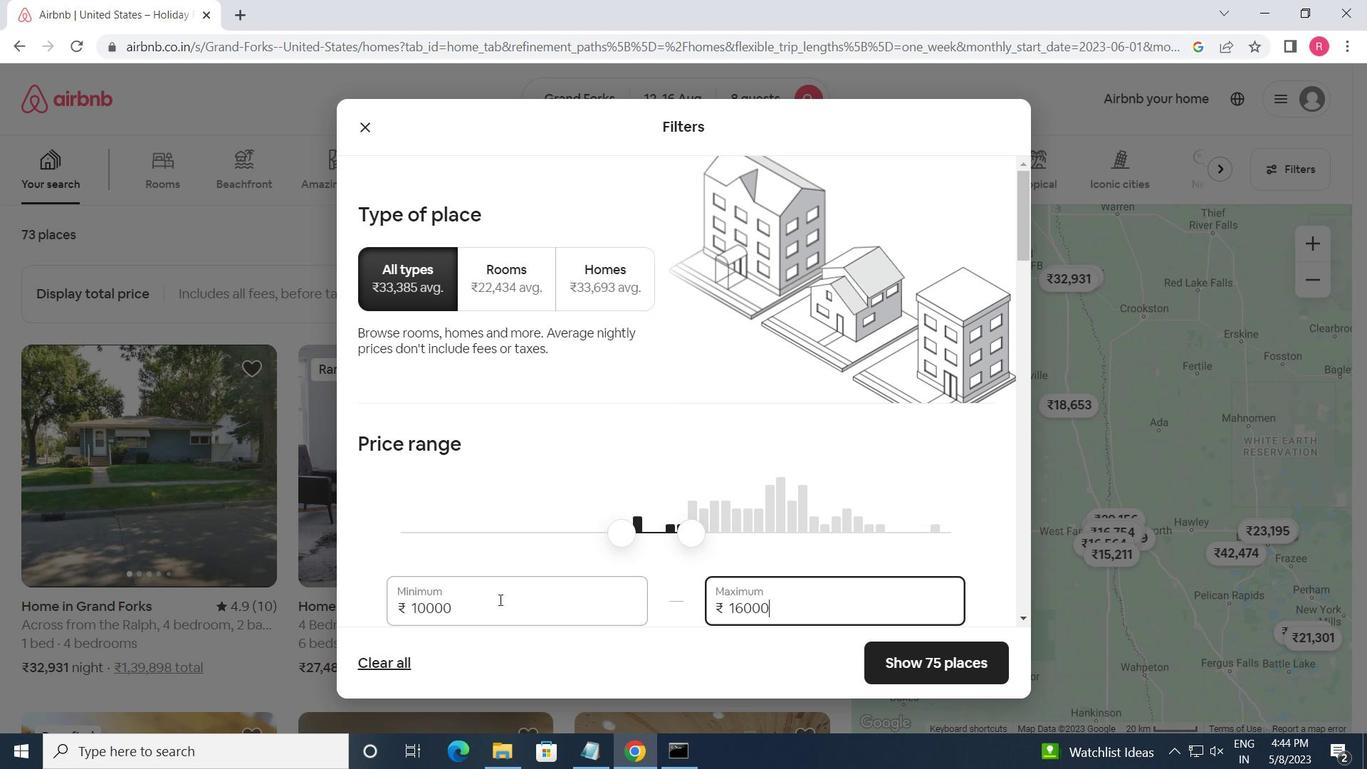 
Action: Mouse scrolled (499, 599) with delta (0, 0)
Screenshot: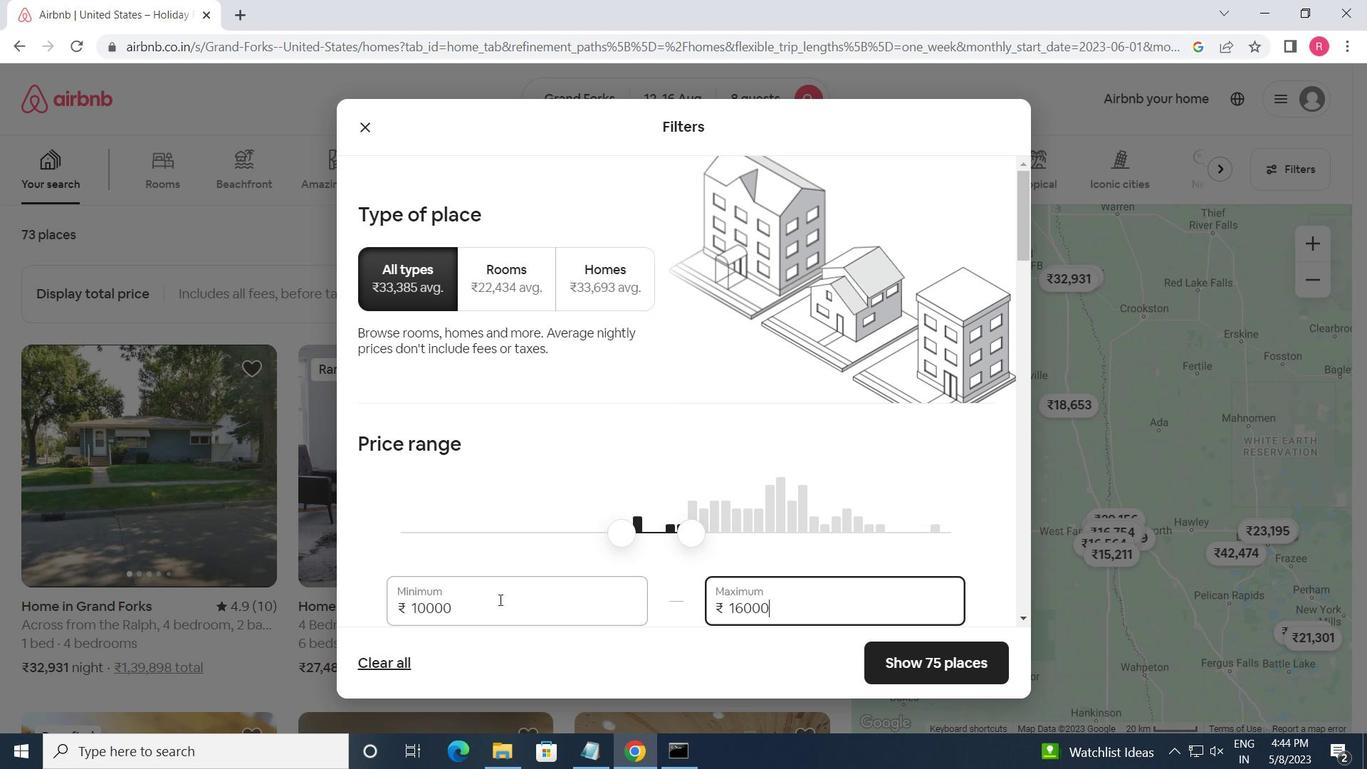 
Action: Mouse scrolled (499, 599) with delta (0, 0)
Screenshot: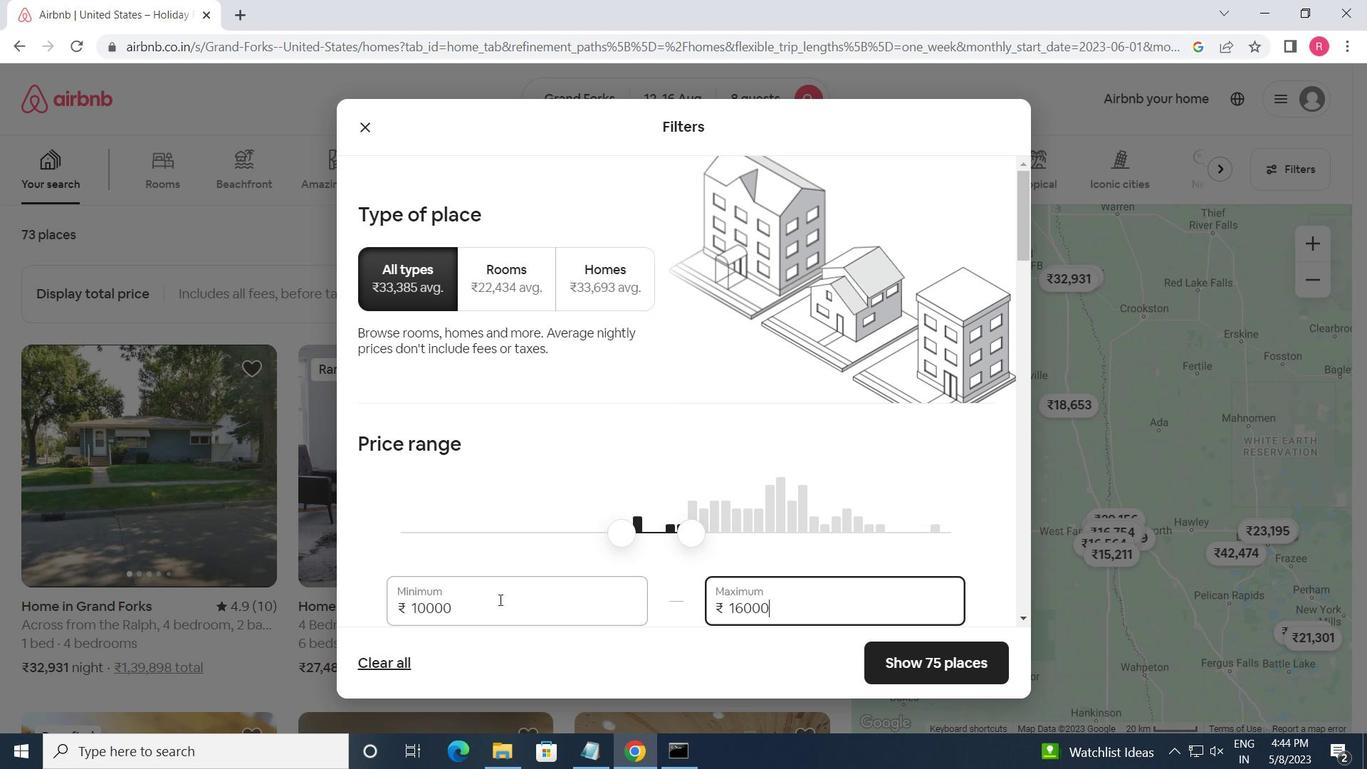
Action: Mouse moved to (519, 595)
Screenshot: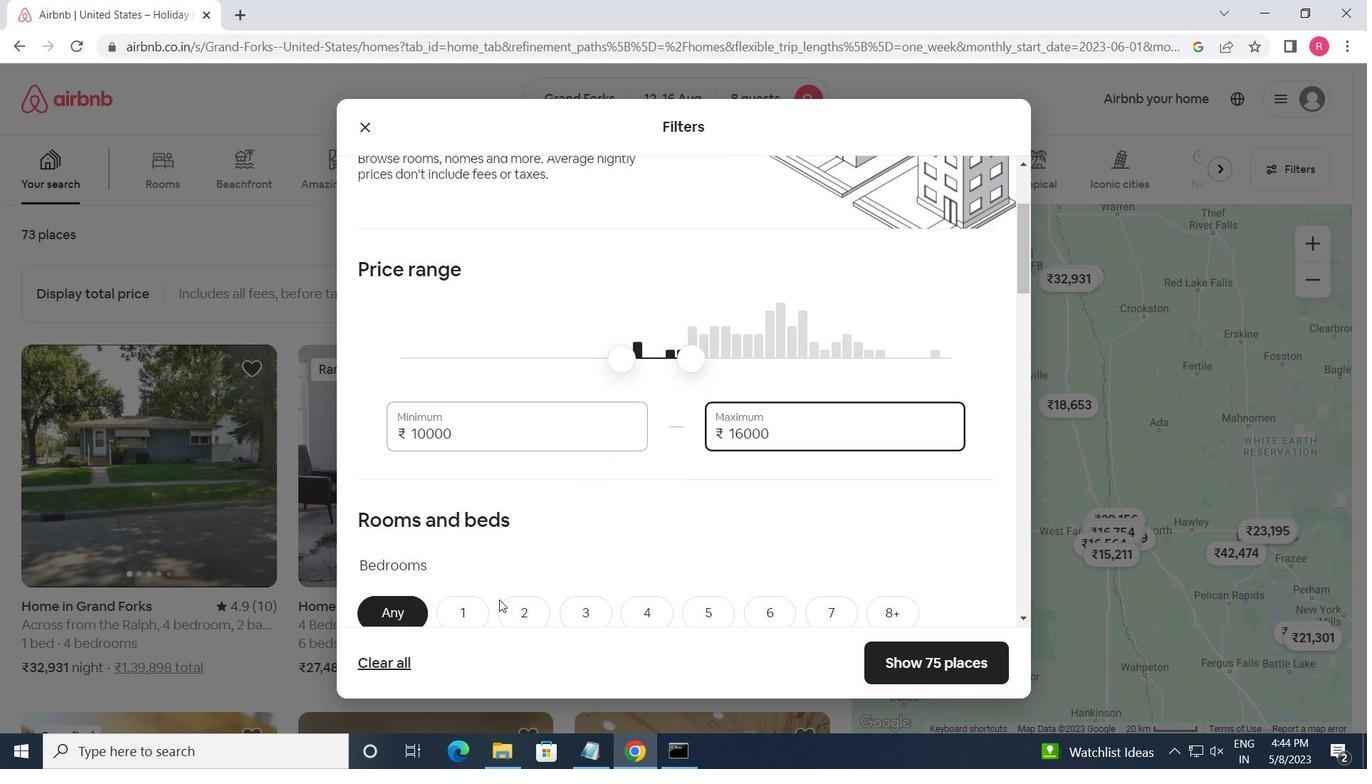 
Action: Mouse scrolled (519, 594) with delta (0, 0)
Screenshot: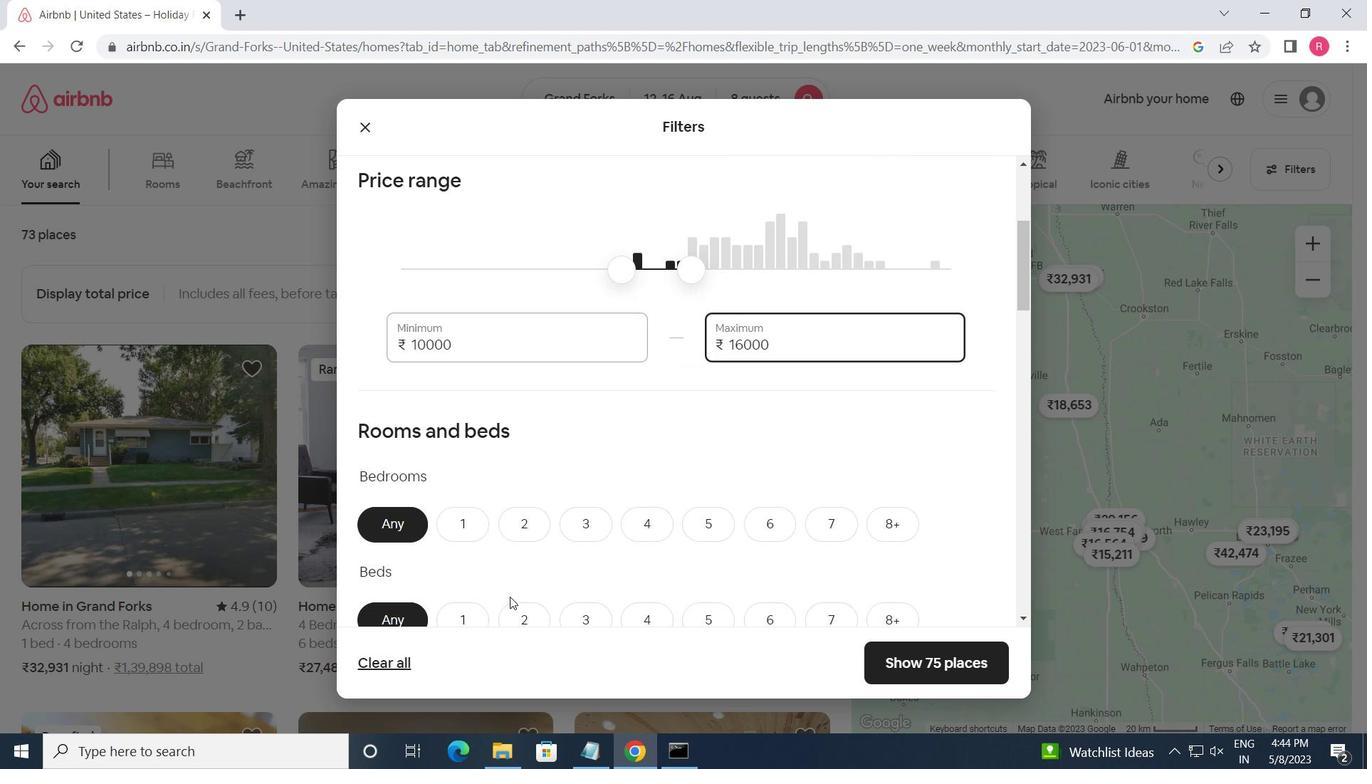 
Action: Mouse moved to (897, 436)
Screenshot: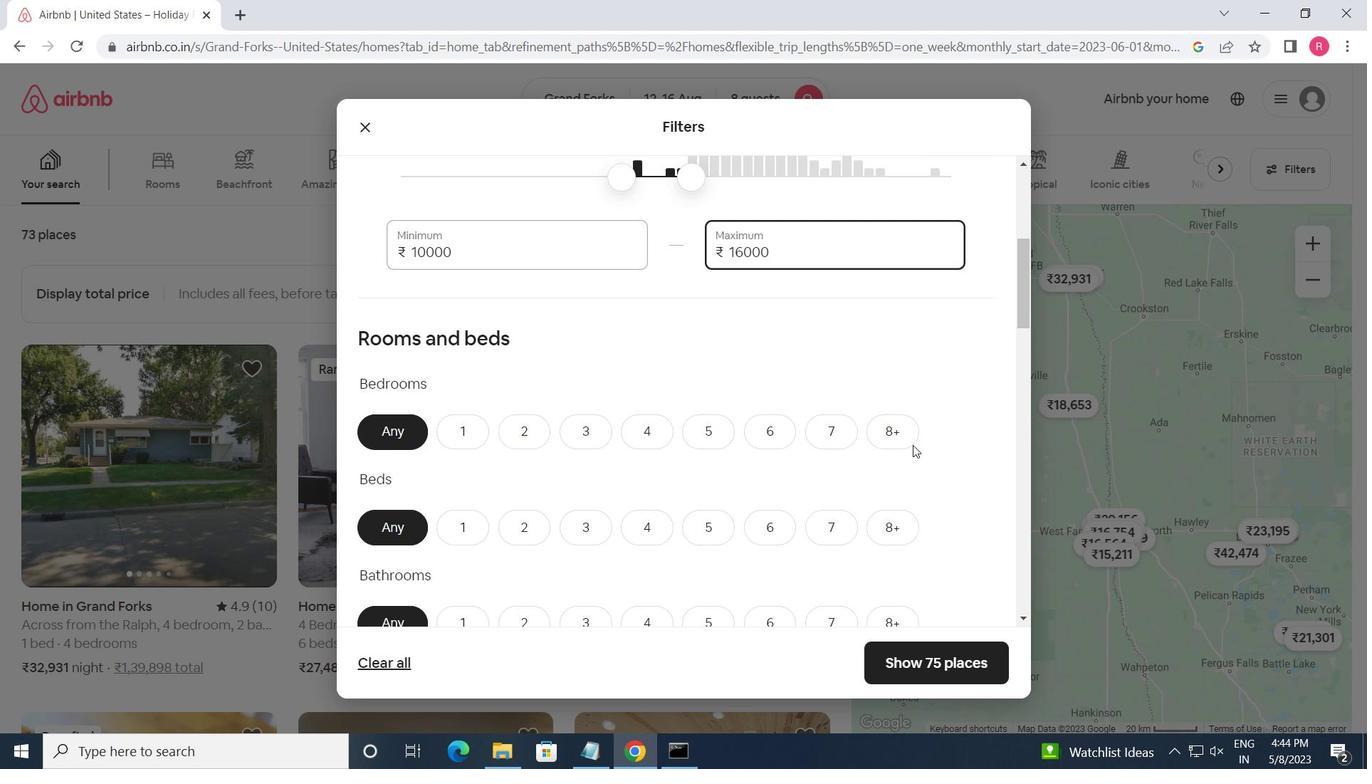 
Action: Mouse pressed left at (897, 436)
Screenshot: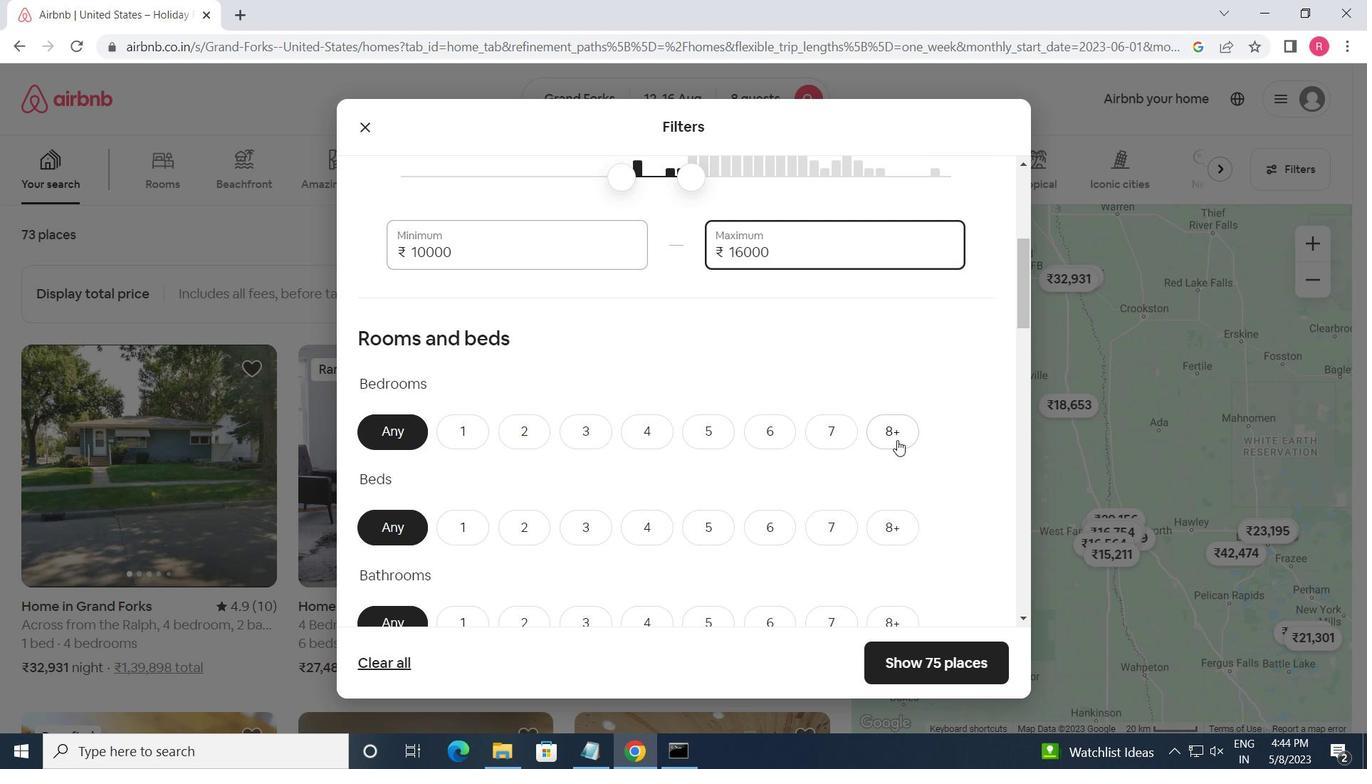 
Action: Mouse moved to (887, 512)
Screenshot: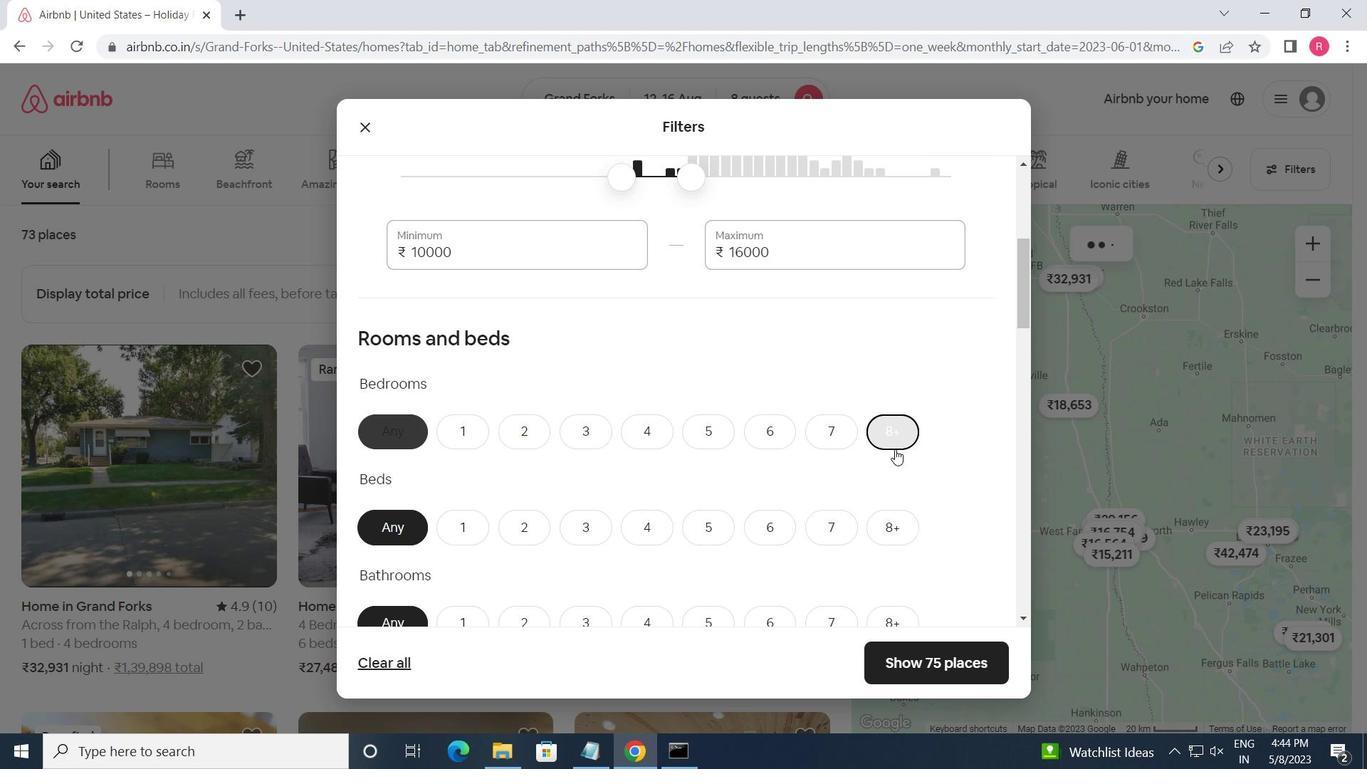 
Action: Mouse pressed left at (887, 512)
Screenshot: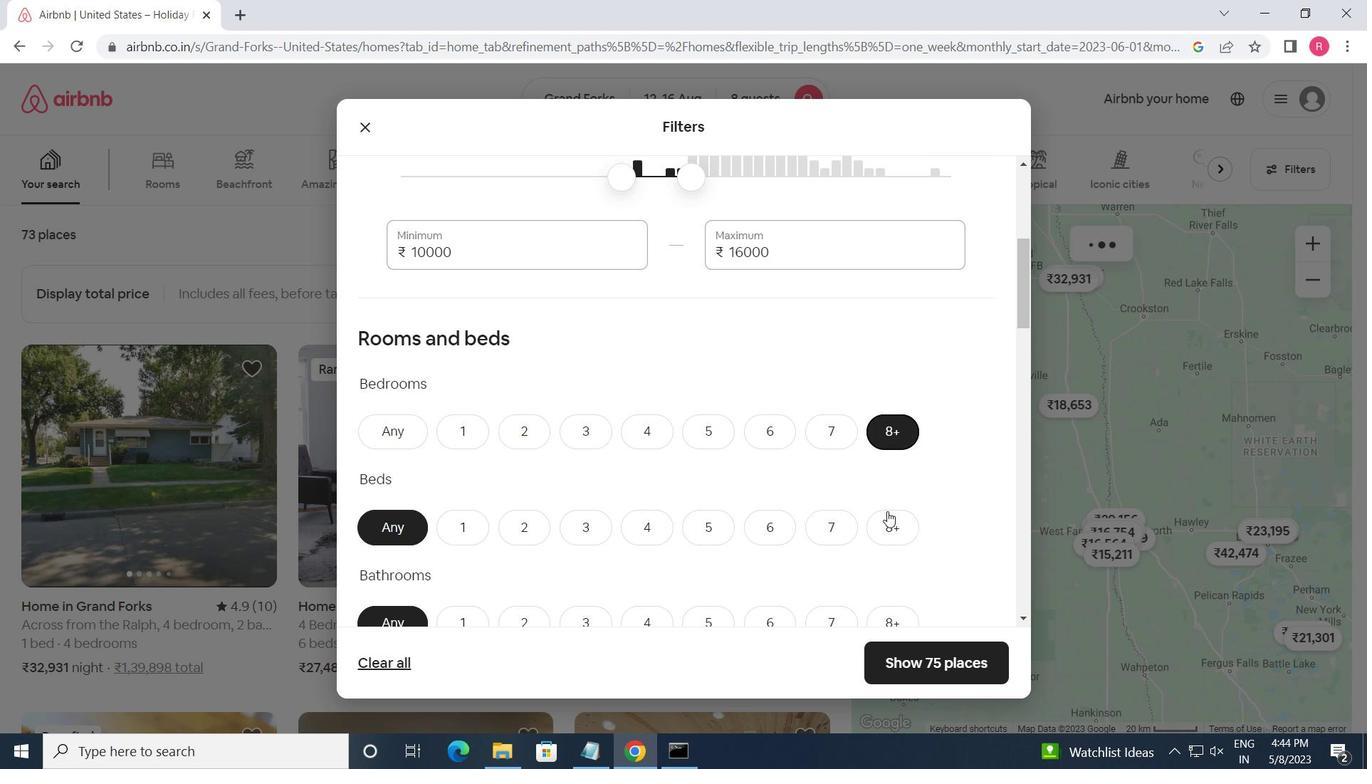 
Action: Mouse moved to (891, 607)
Screenshot: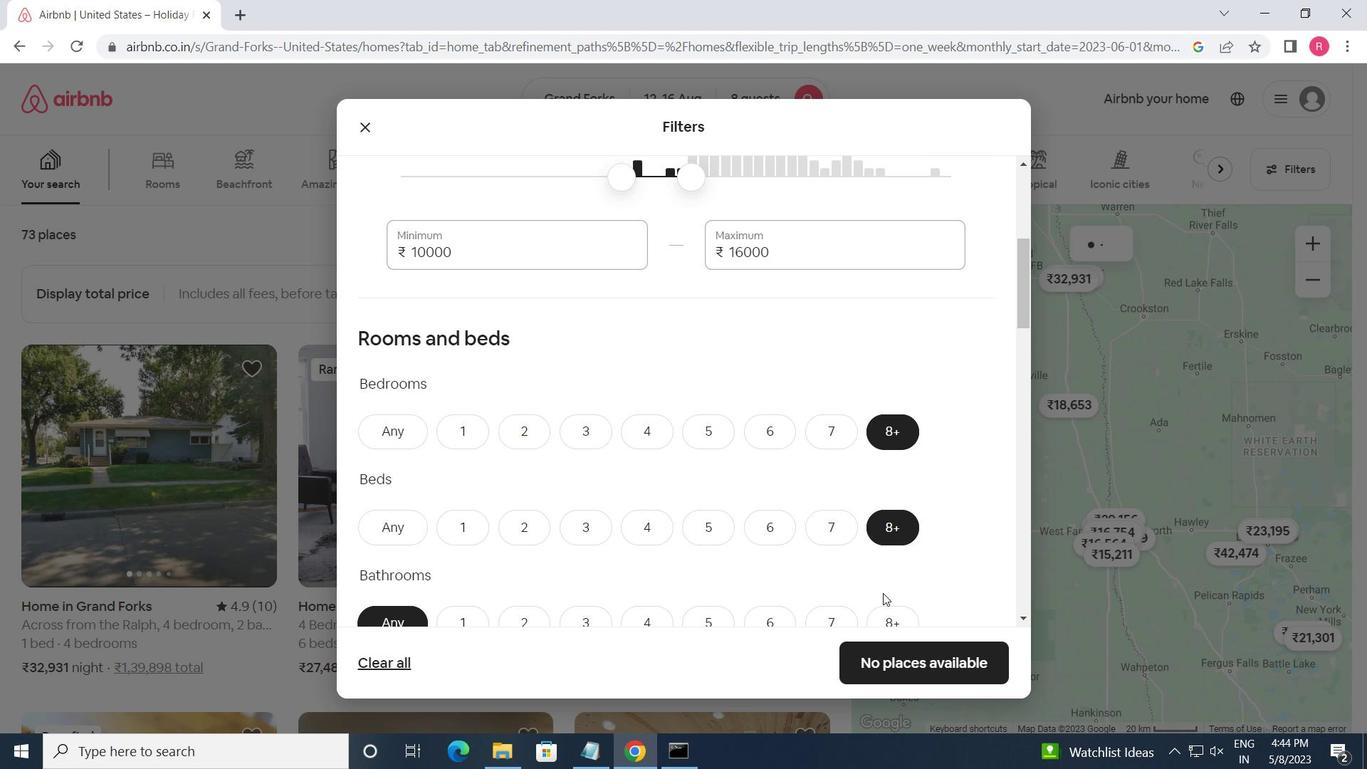 
Action: Mouse pressed left at (891, 607)
Screenshot: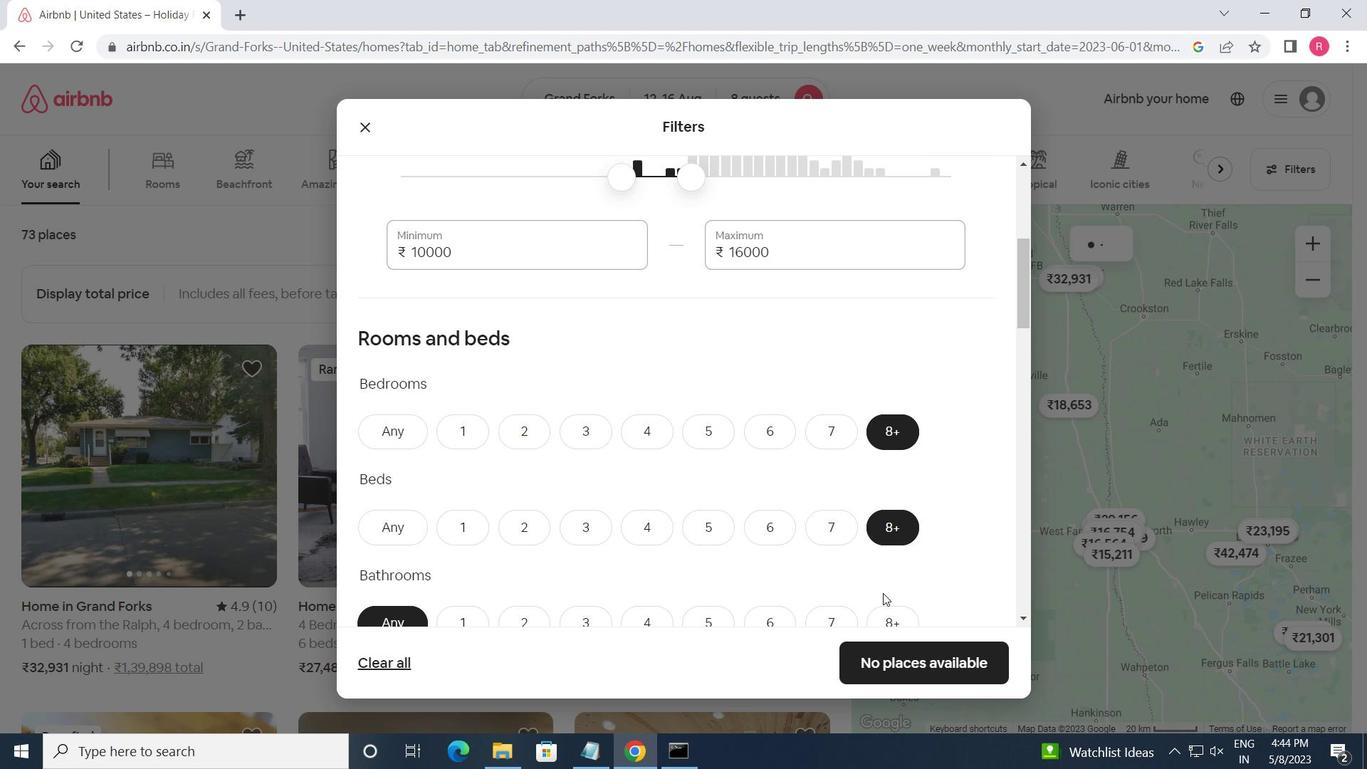
Action: Mouse moved to (866, 573)
Screenshot: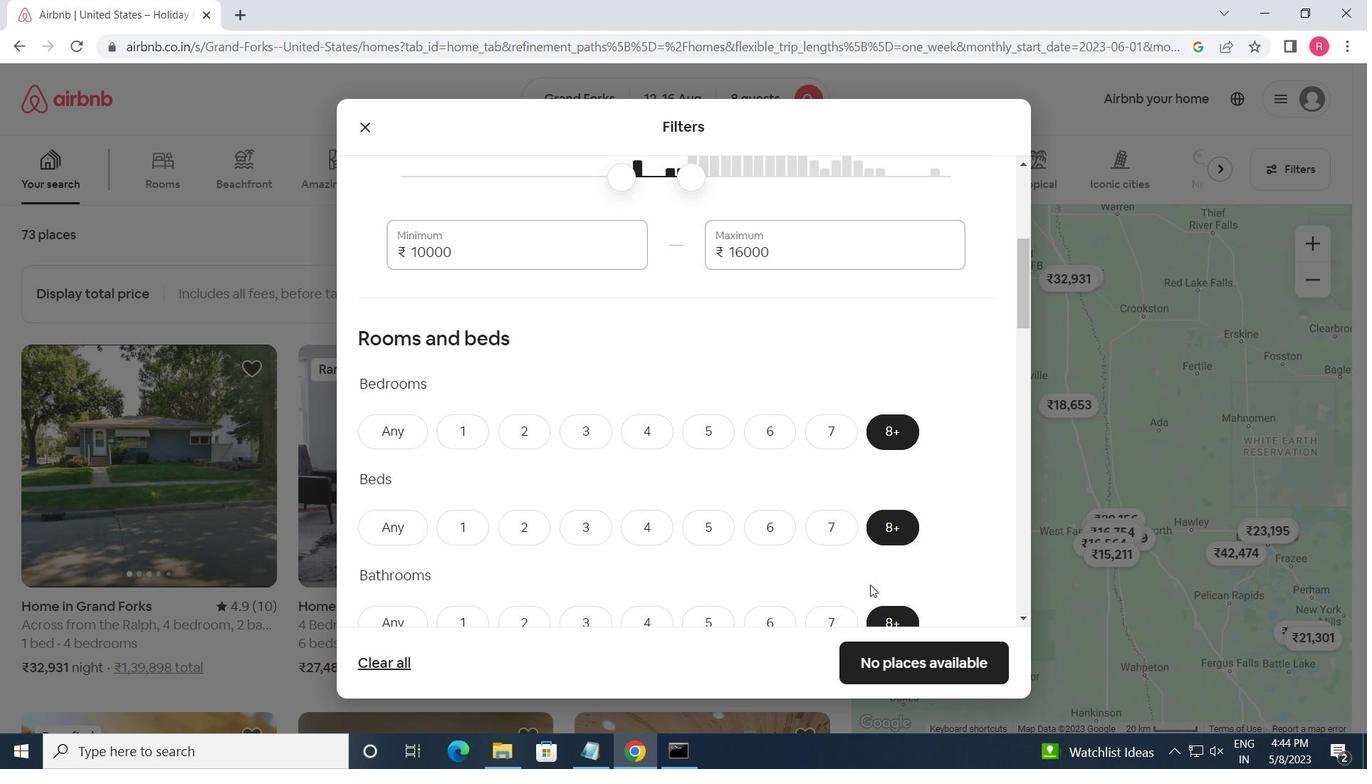 
Action: Mouse scrolled (866, 572) with delta (0, 0)
Screenshot: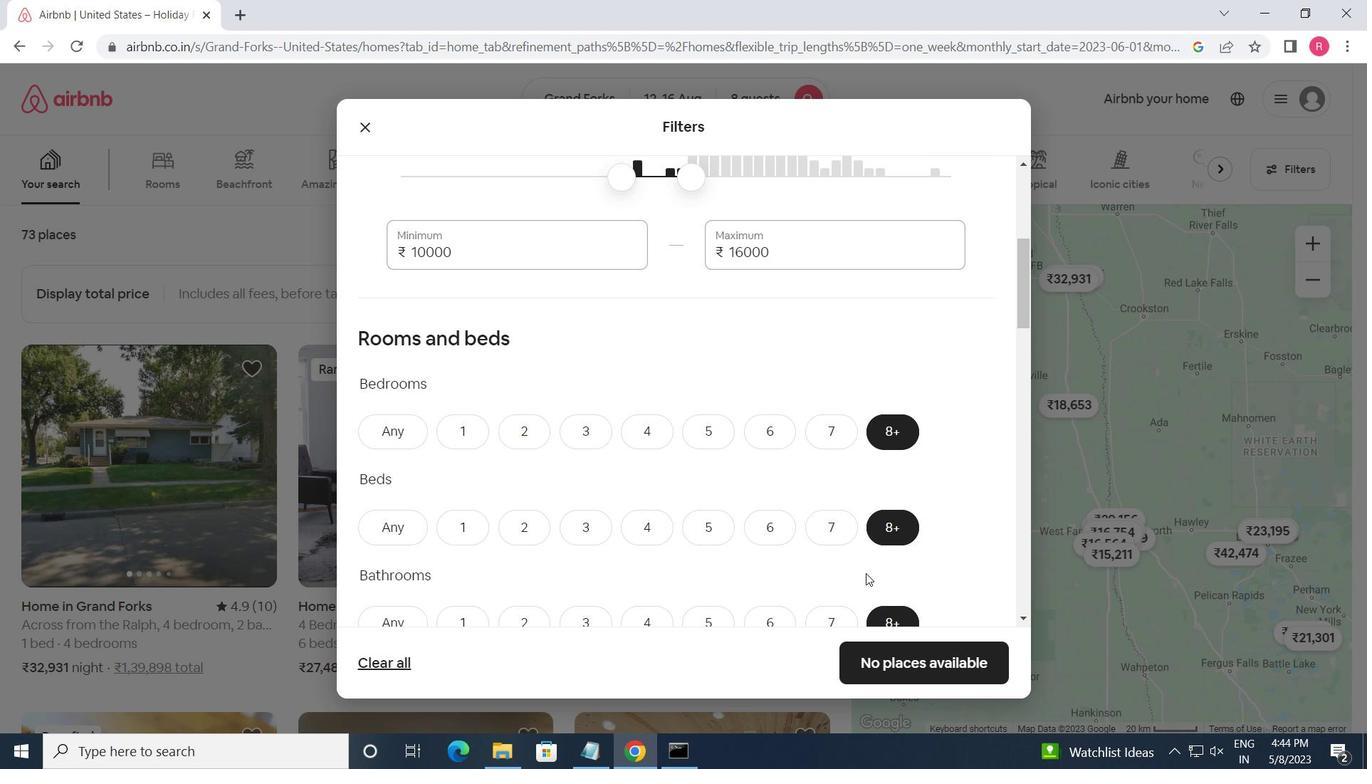 
Action: Mouse scrolled (866, 572) with delta (0, 0)
Screenshot: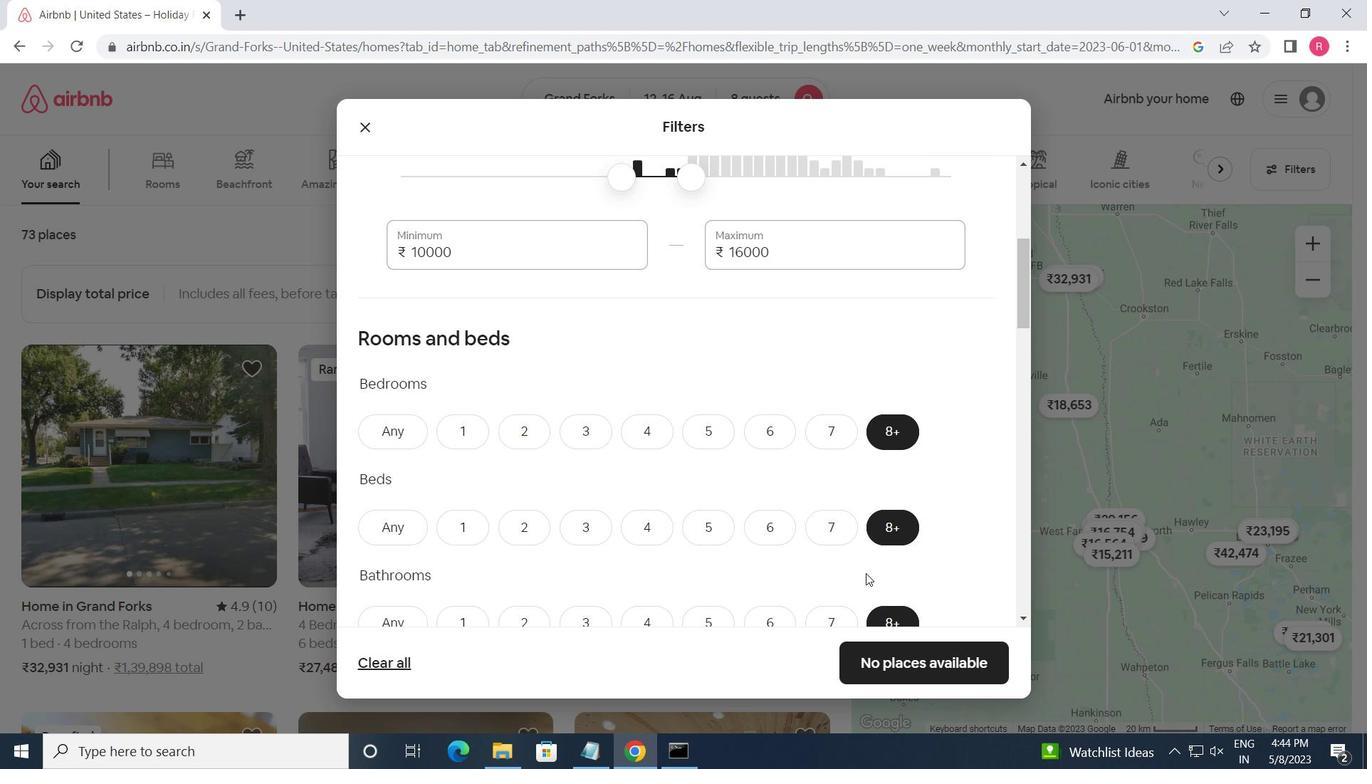 
Action: Mouse moved to (864, 572)
Screenshot: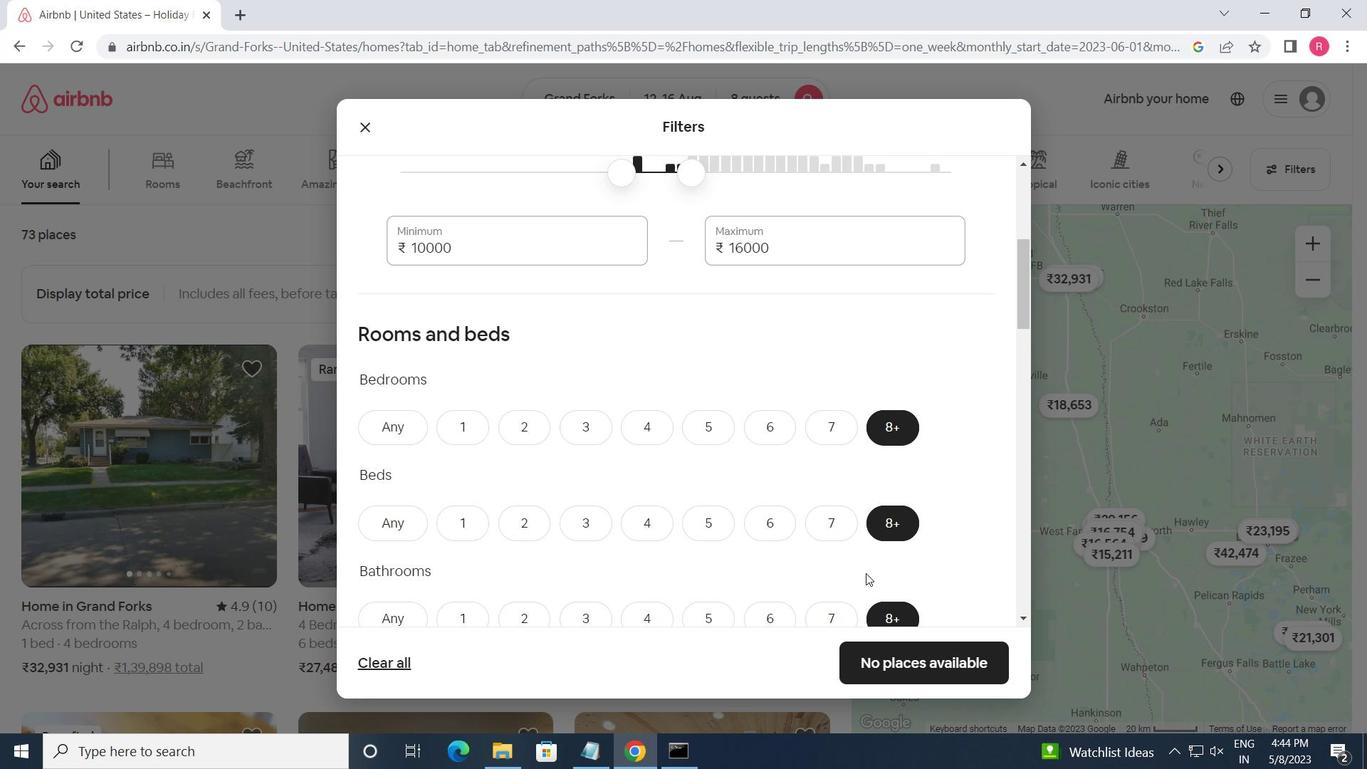 
Action: Mouse scrolled (864, 571) with delta (0, 0)
Screenshot: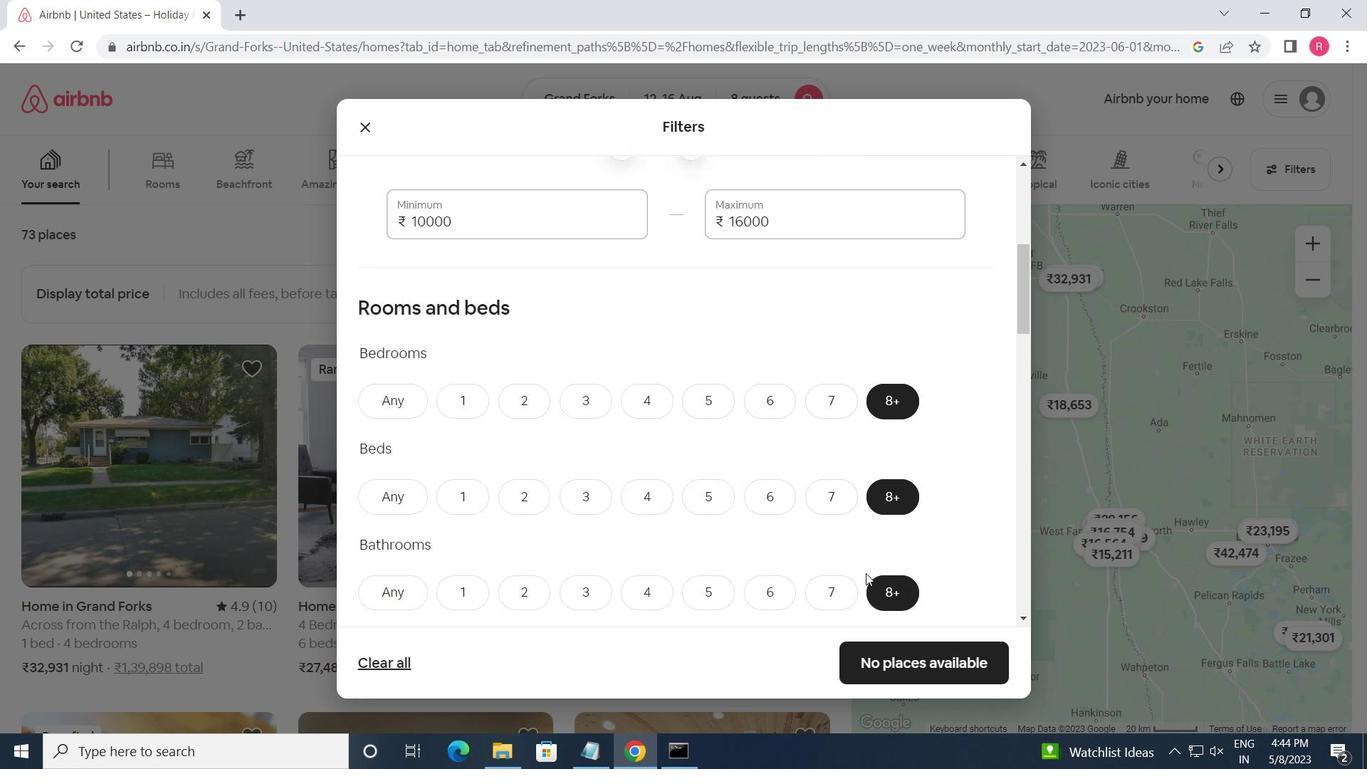 
Action: Mouse moved to (837, 566)
Screenshot: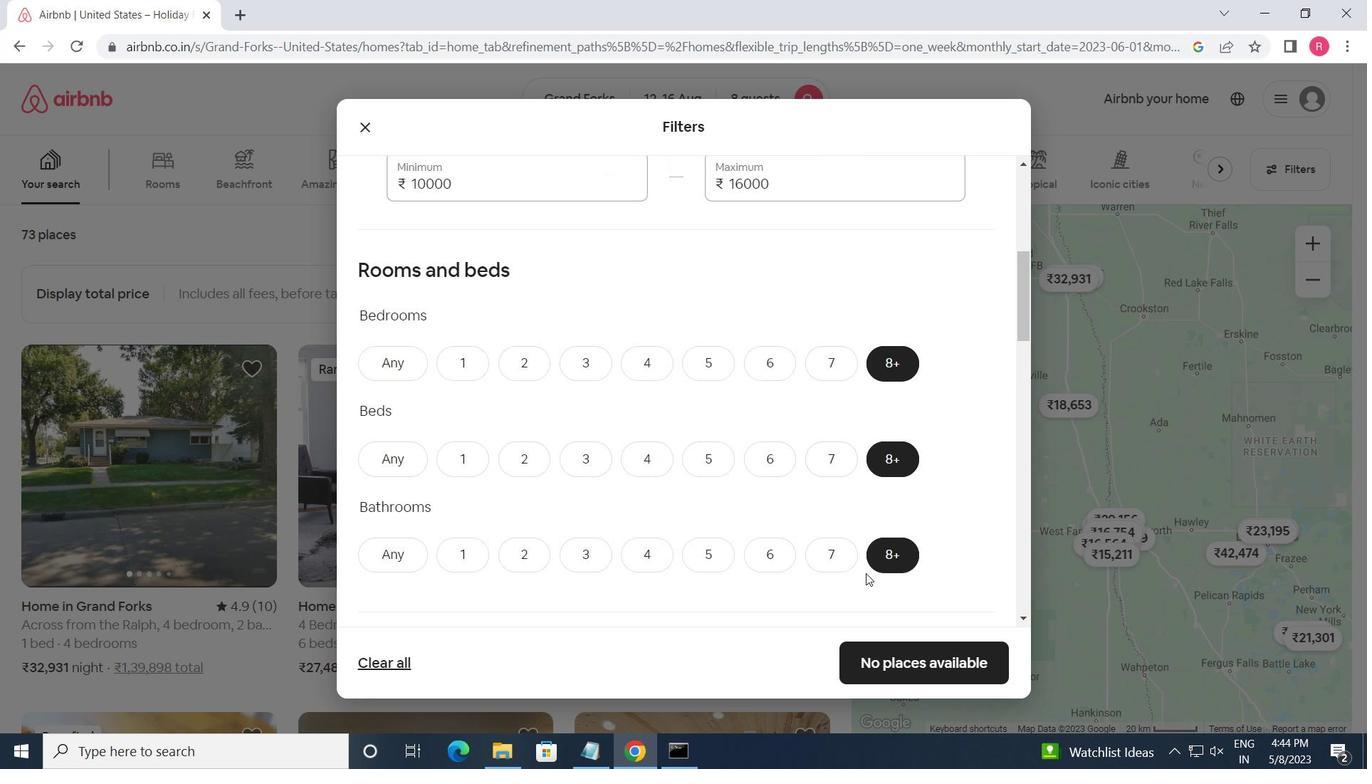 
Action: Mouse scrolled (837, 565) with delta (0, 0)
Screenshot: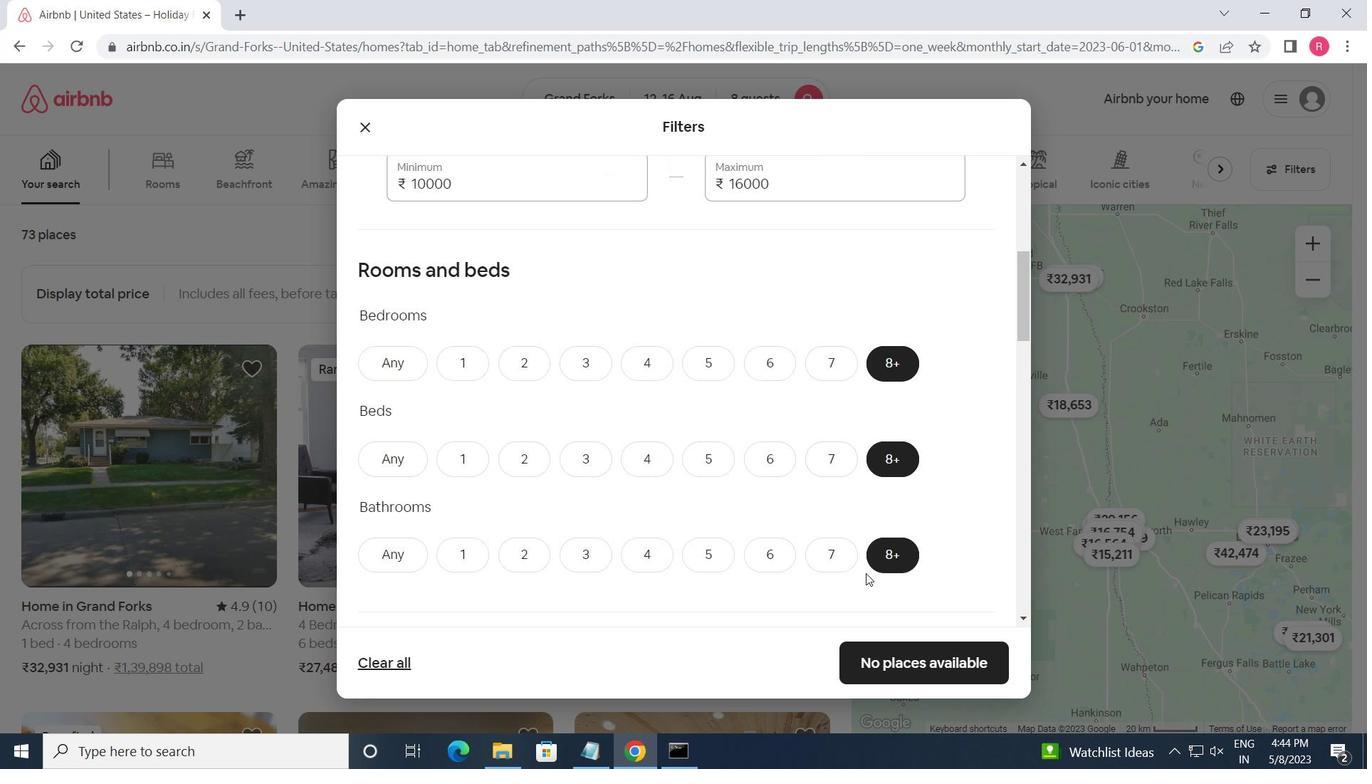 
Action: Mouse moved to (789, 551)
Screenshot: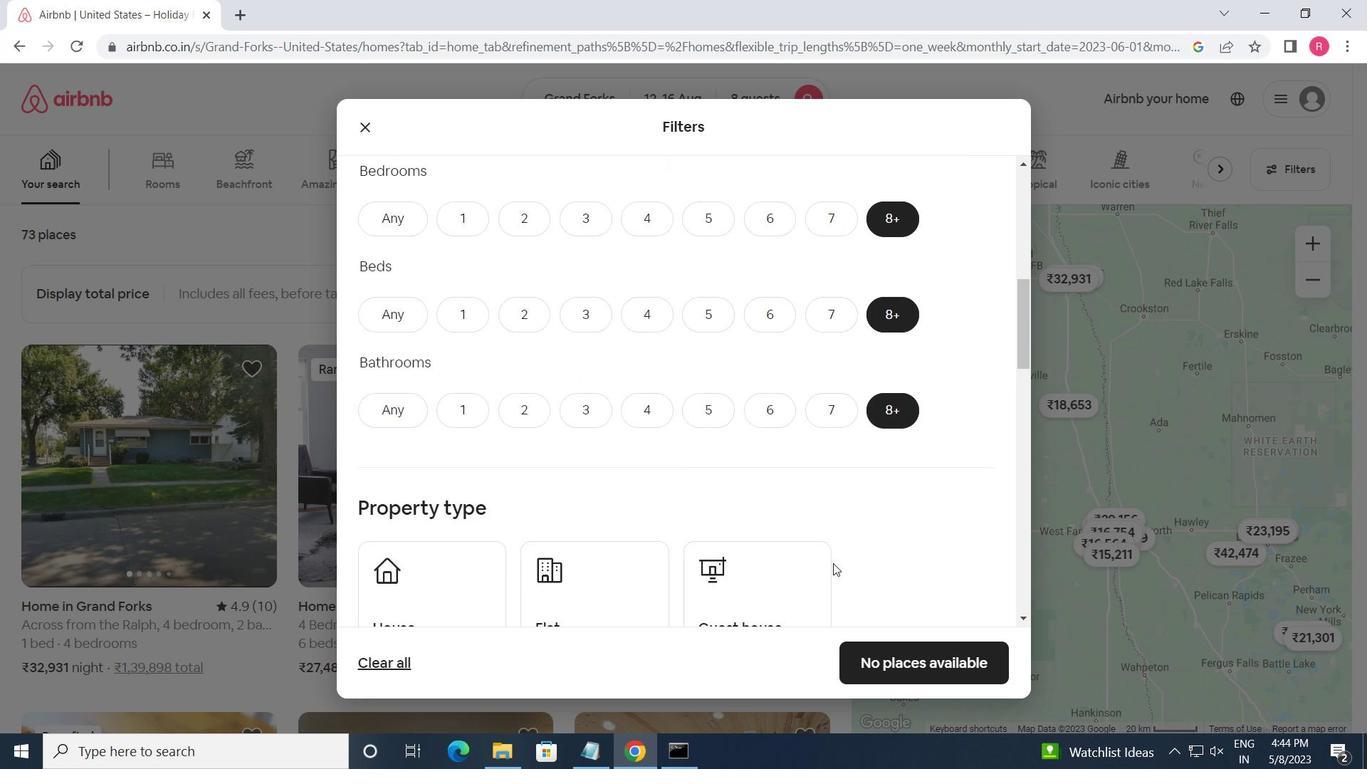 
Action: Mouse scrolled (789, 550) with delta (0, 0)
Screenshot: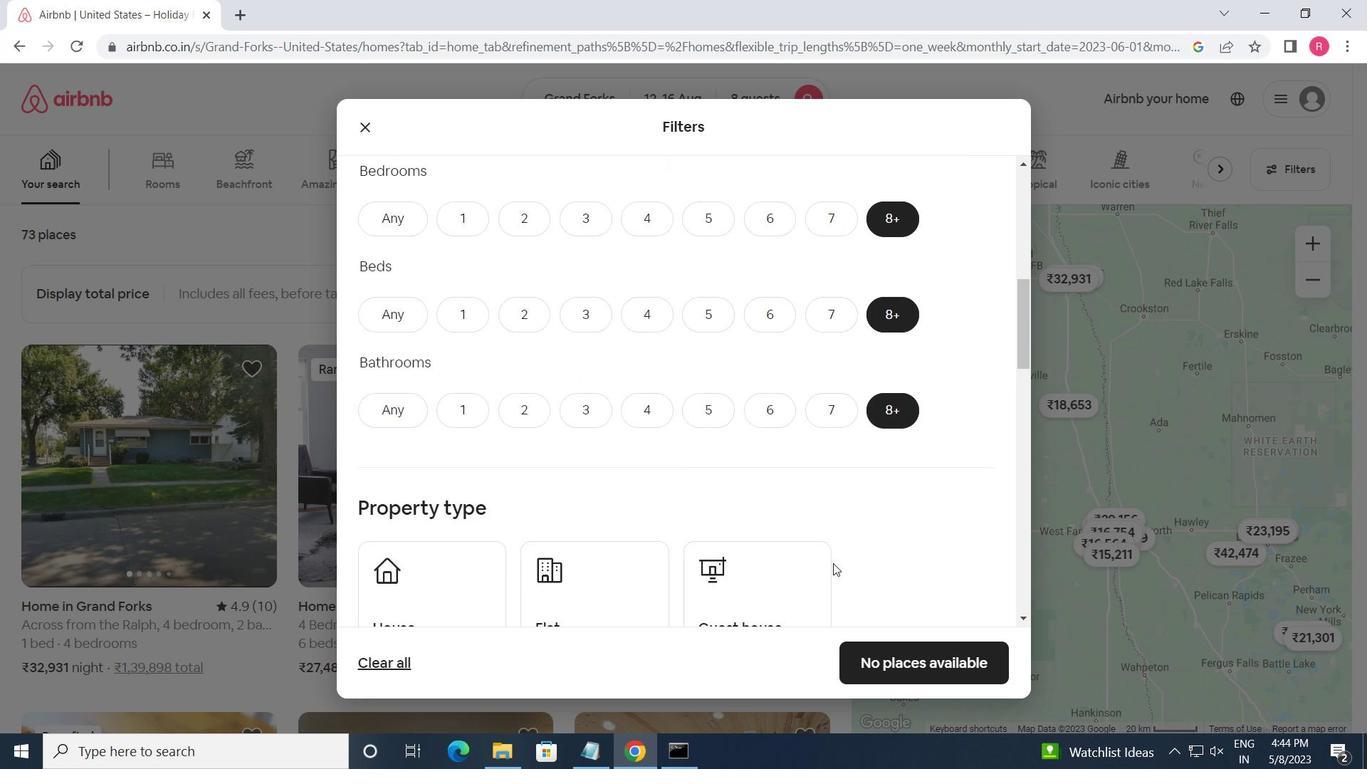
Action: Mouse moved to (449, 368)
Screenshot: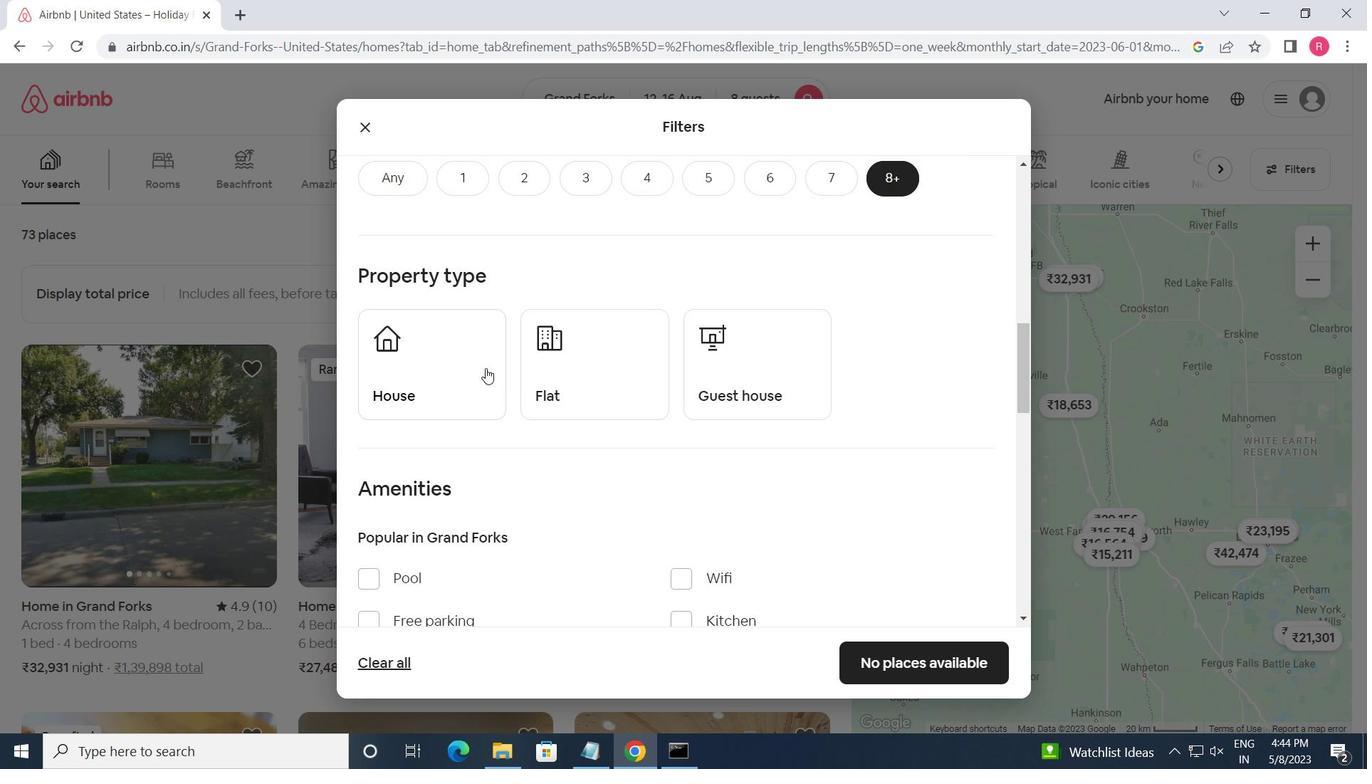 
Action: Mouse pressed left at (449, 368)
Screenshot: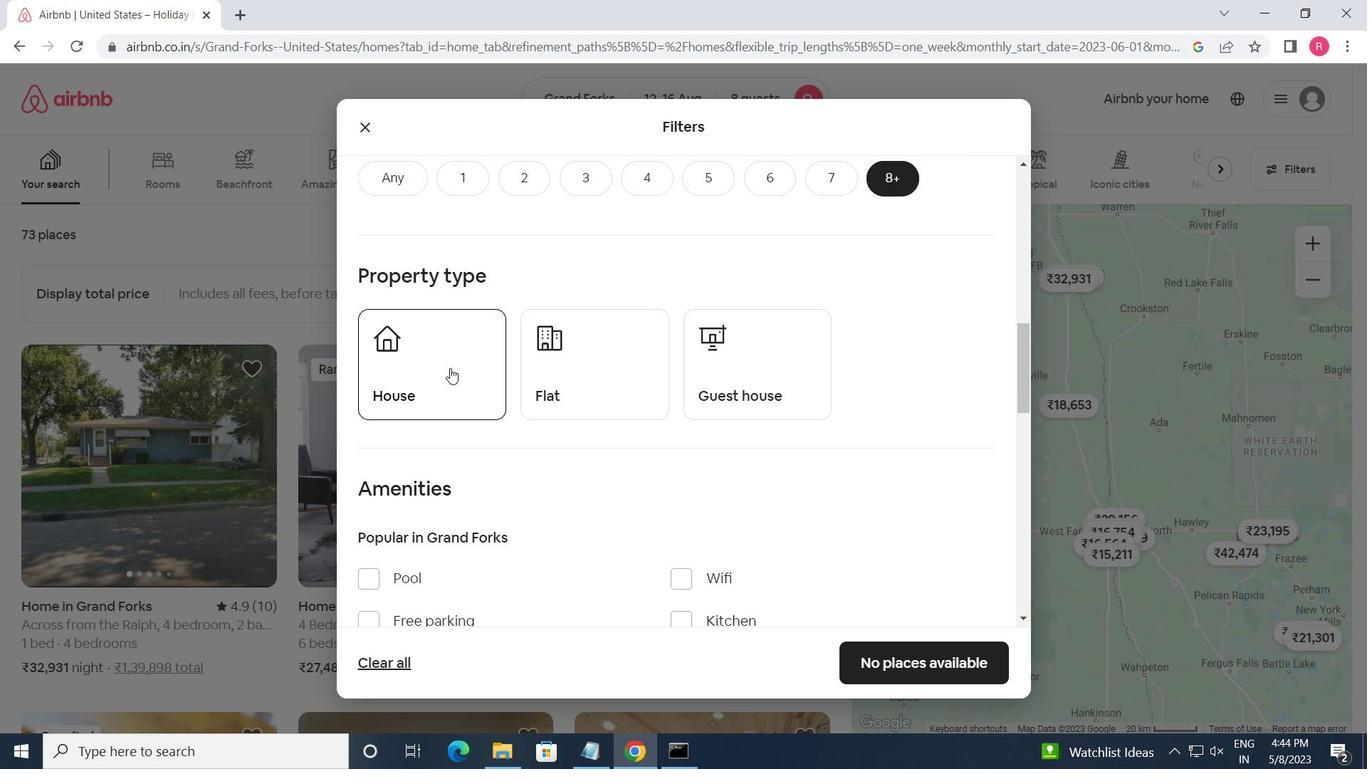 
Action: Mouse moved to (602, 383)
Screenshot: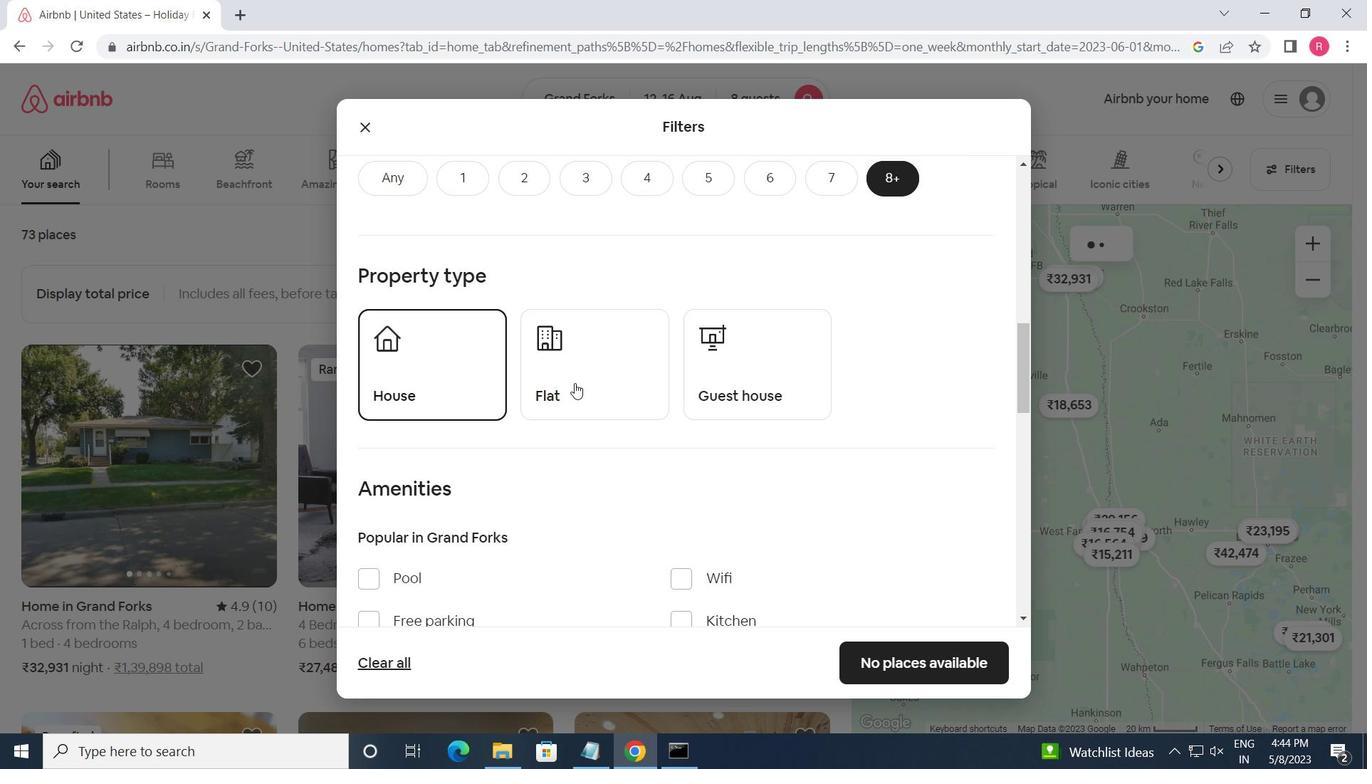 
Action: Mouse pressed left at (602, 383)
Screenshot: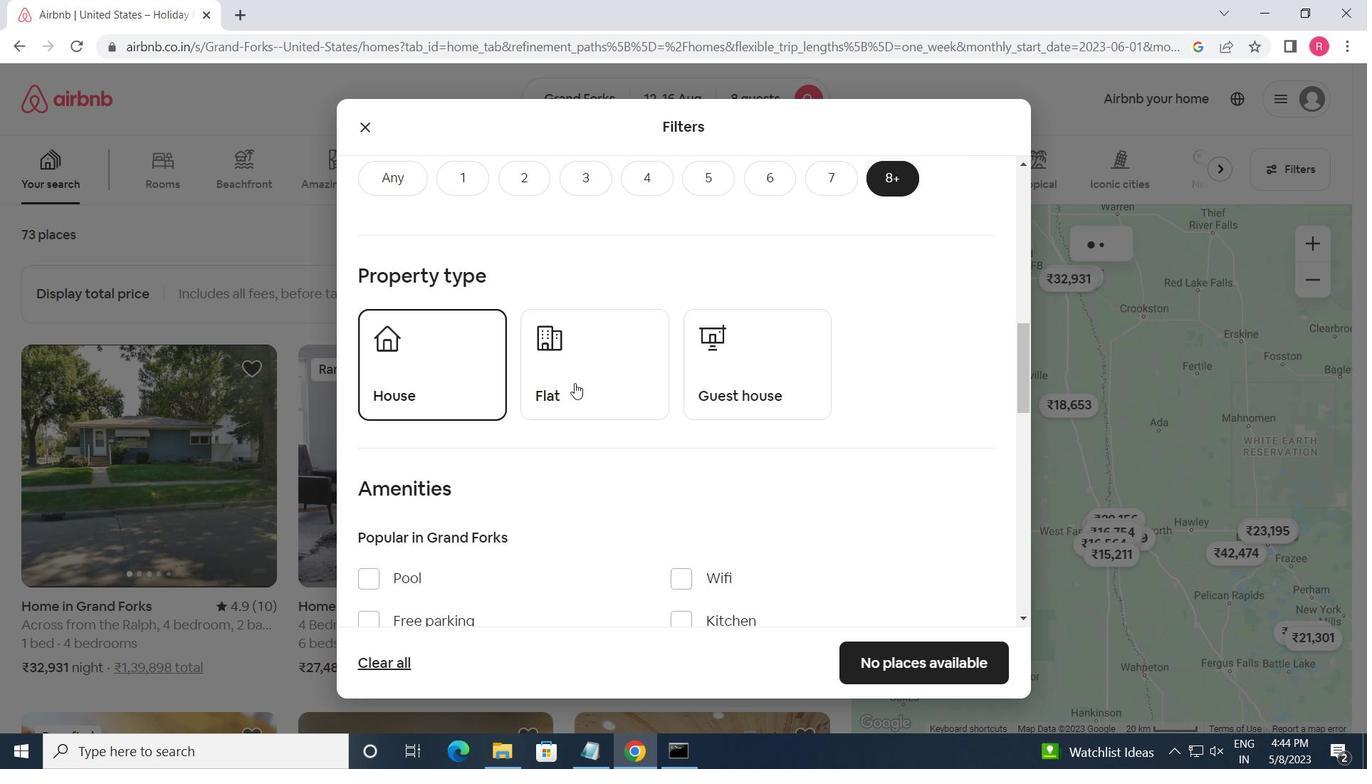 
Action: Mouse moved to (718, 383)
Screenshot: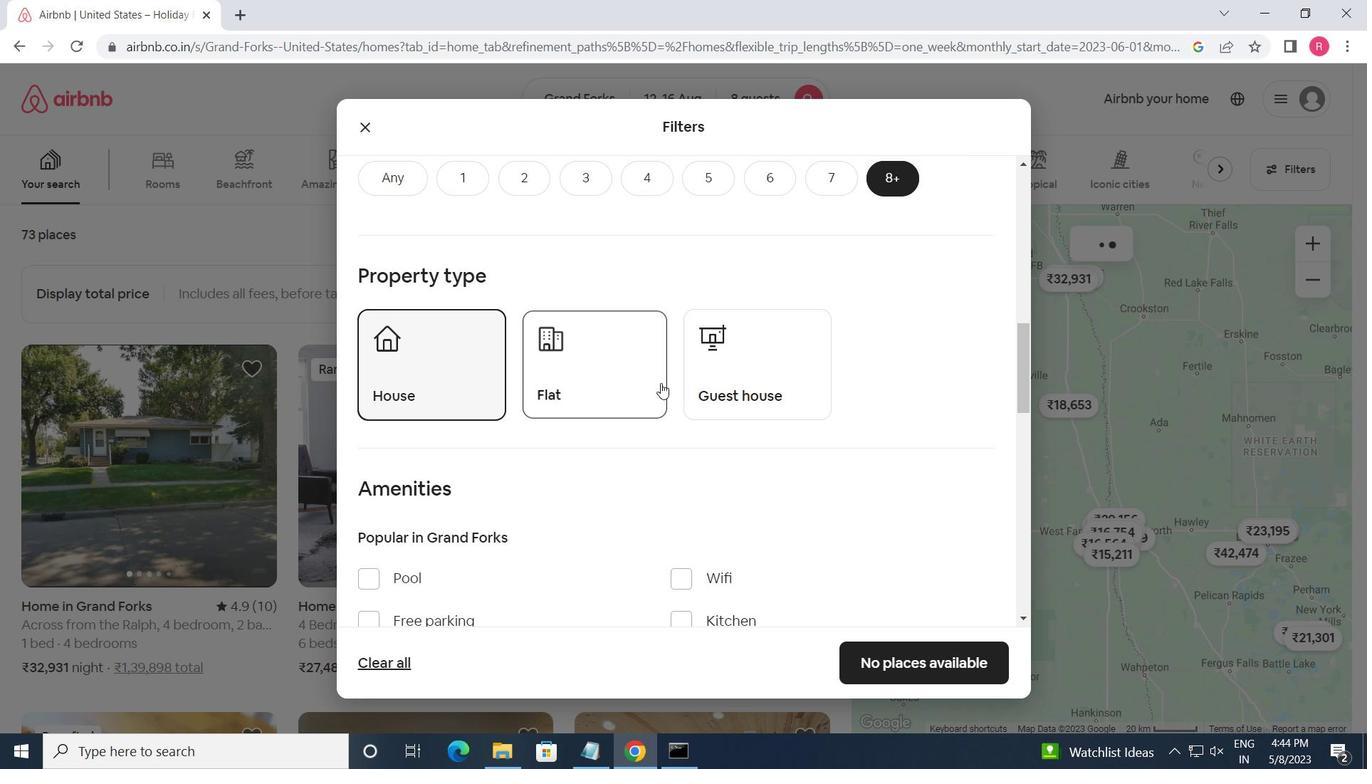 
Action: Mouse pressed left at (718, 383)
Screenshot: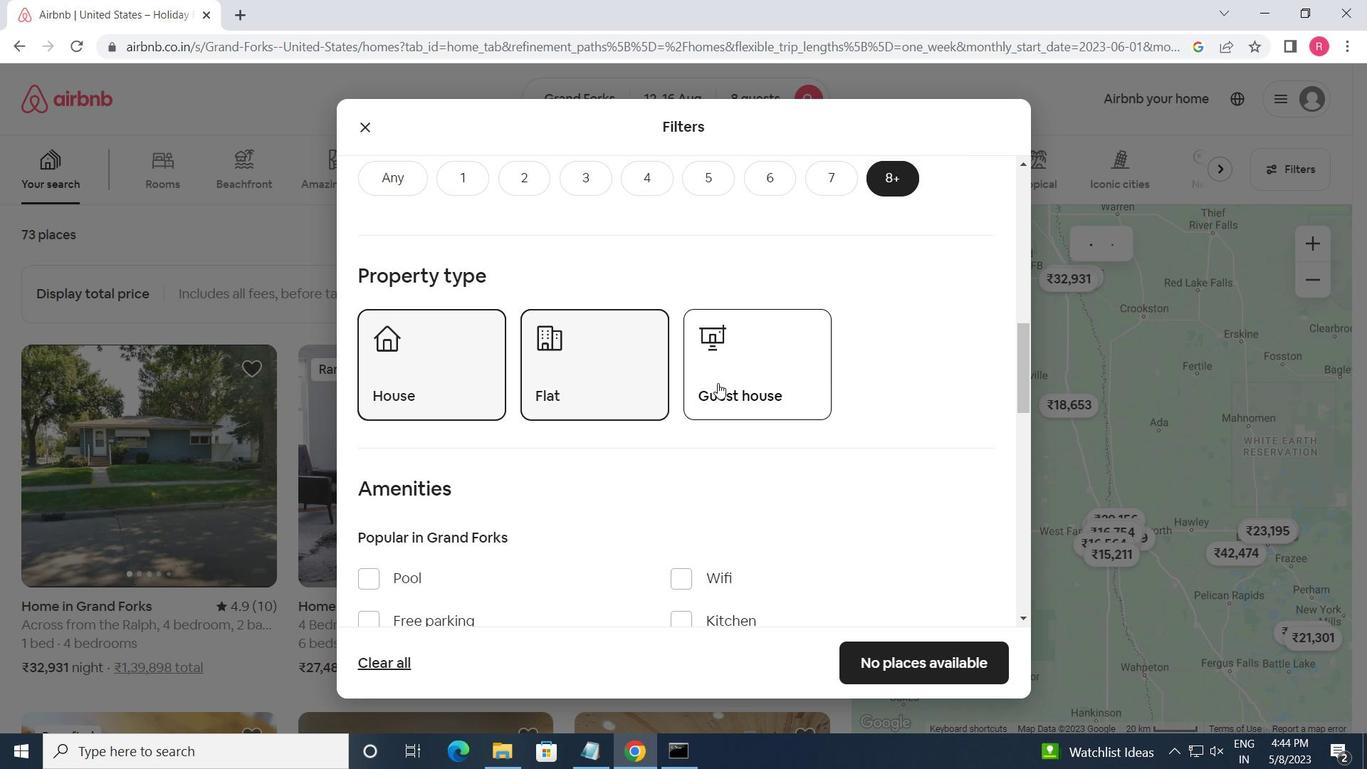 
Action: Mouse moved to (720, 383)
Screenshot: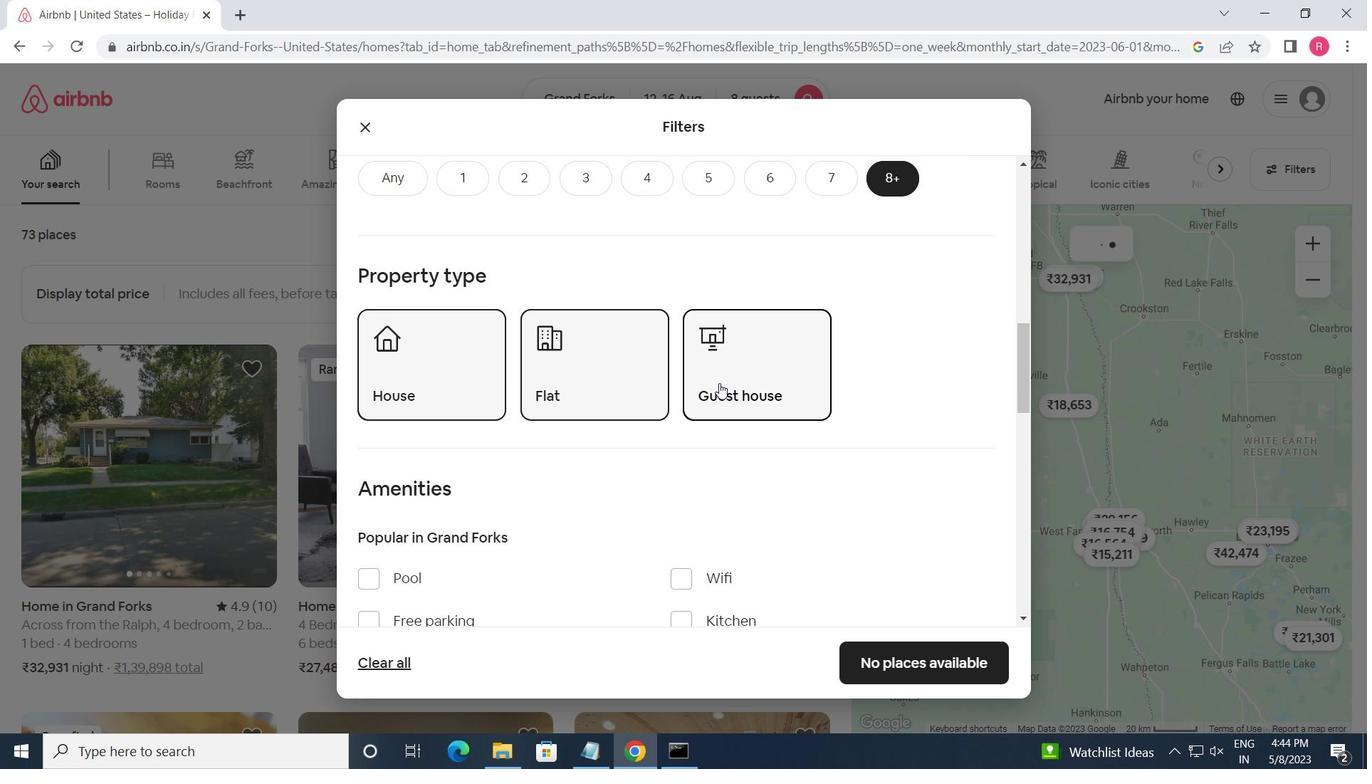
Action: Mouse scrolled (720, 383) with delta (0, 0)
Screenshot: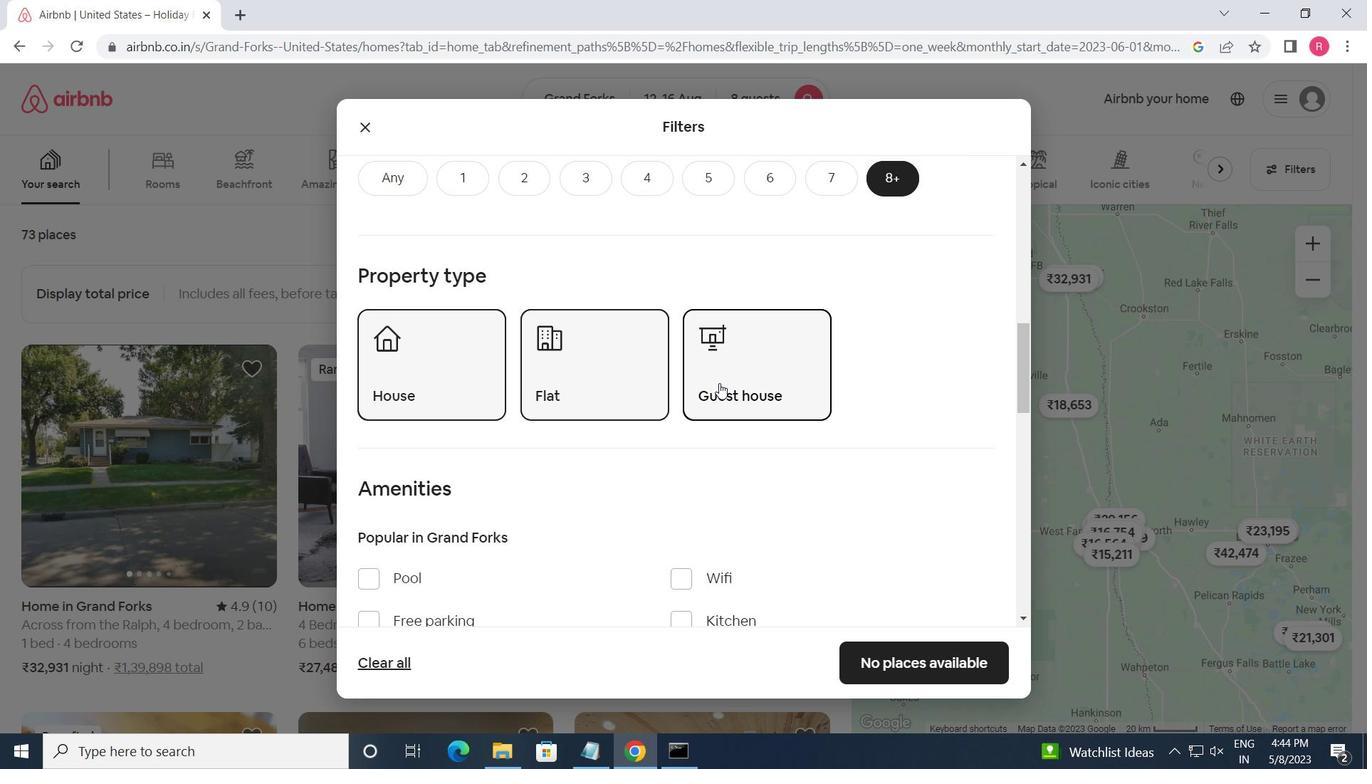 
Action: Mouse moved to (720, 383)
Screenshot: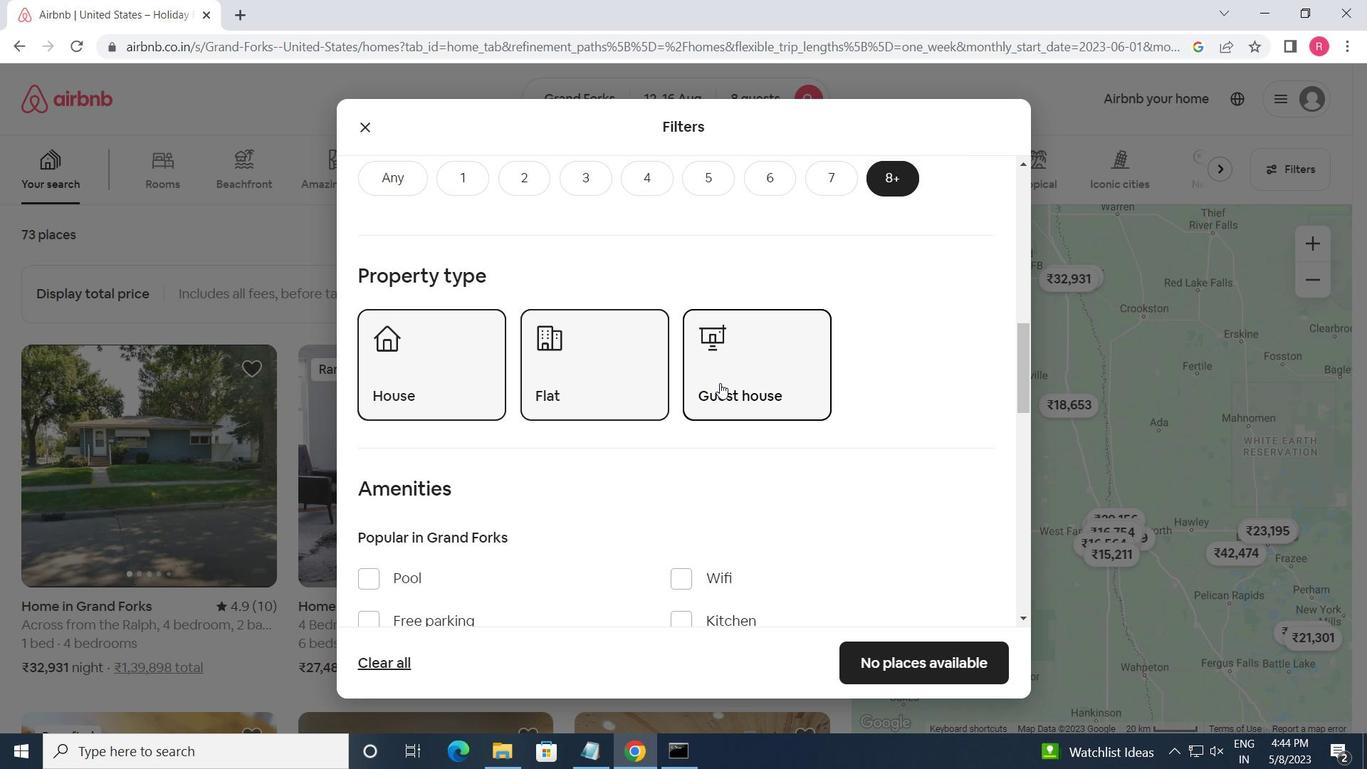 
Action: Mouse scrolled (720, 383) with delta (0, 0)
Screenshot: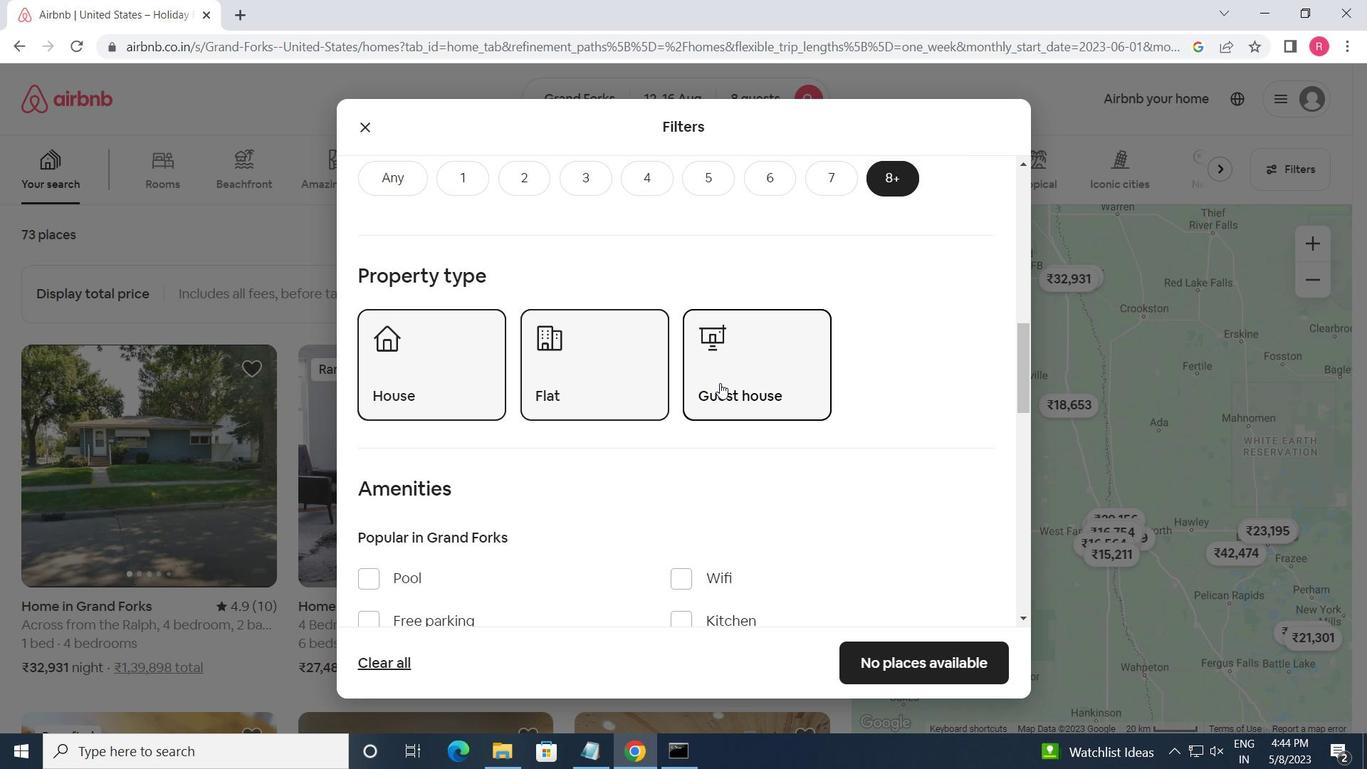 
Action: Mouse moved to (720, 383)
Screenshot: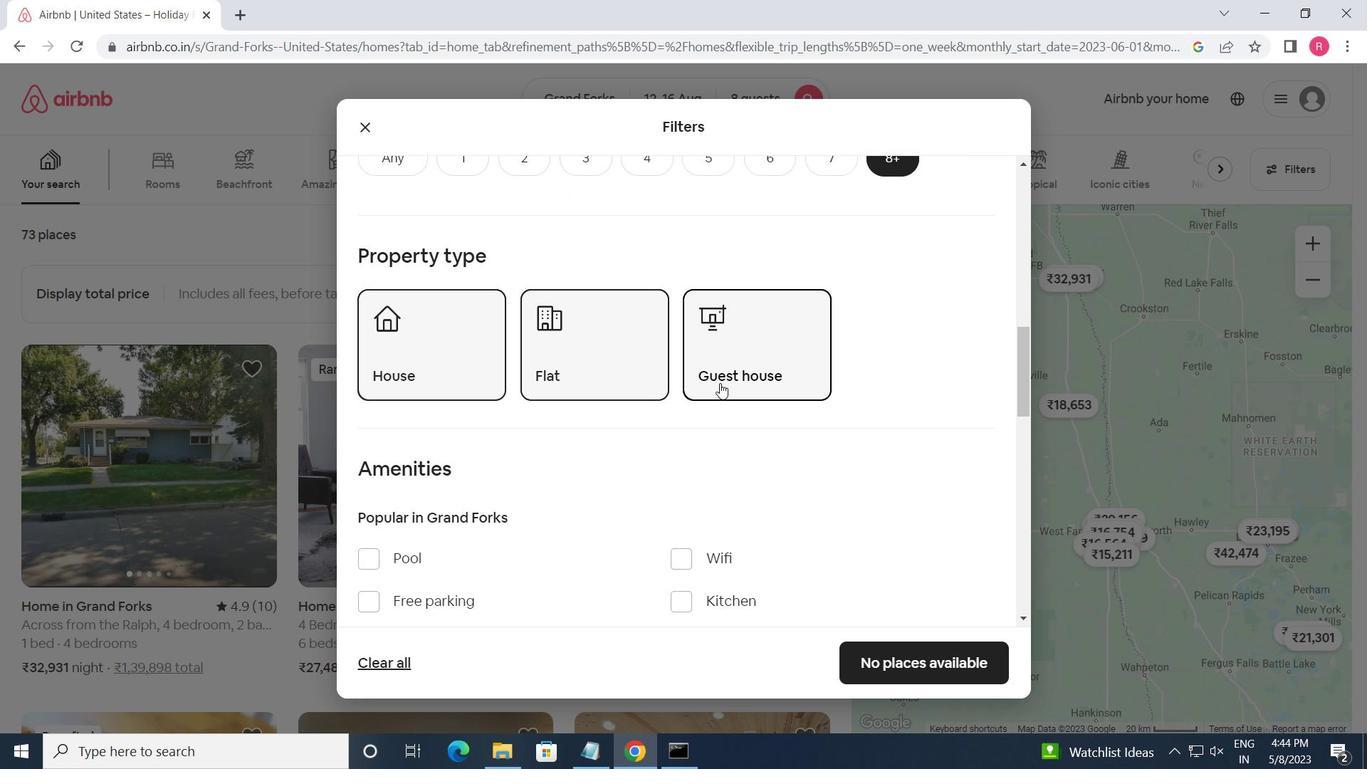 
Action: Mouse scrolled (720, 383) with delta (0, 0)
Screenshot: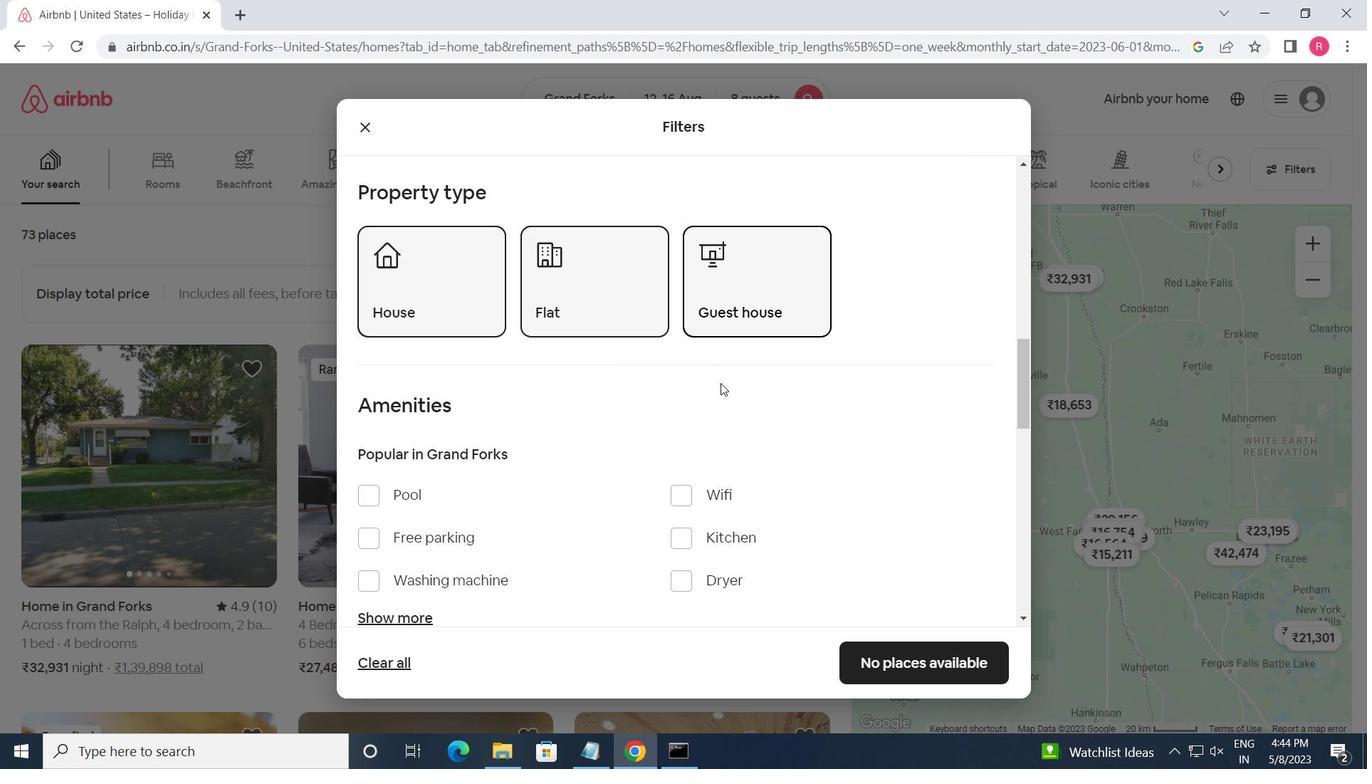 
Action: Mouse moved to (722, 383)
Screenshot: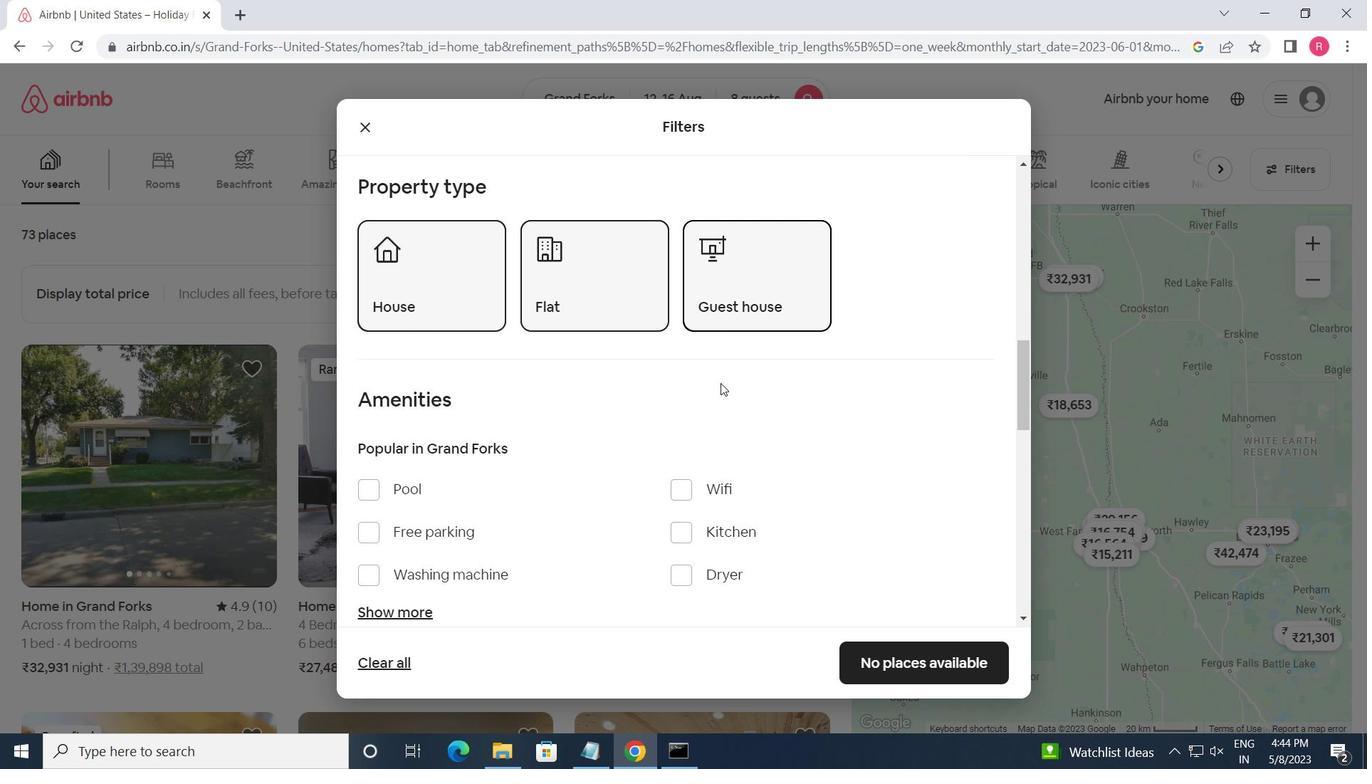 
Action: Mouse scrolled (722, 383) with delta (0, 0)
Screenshot: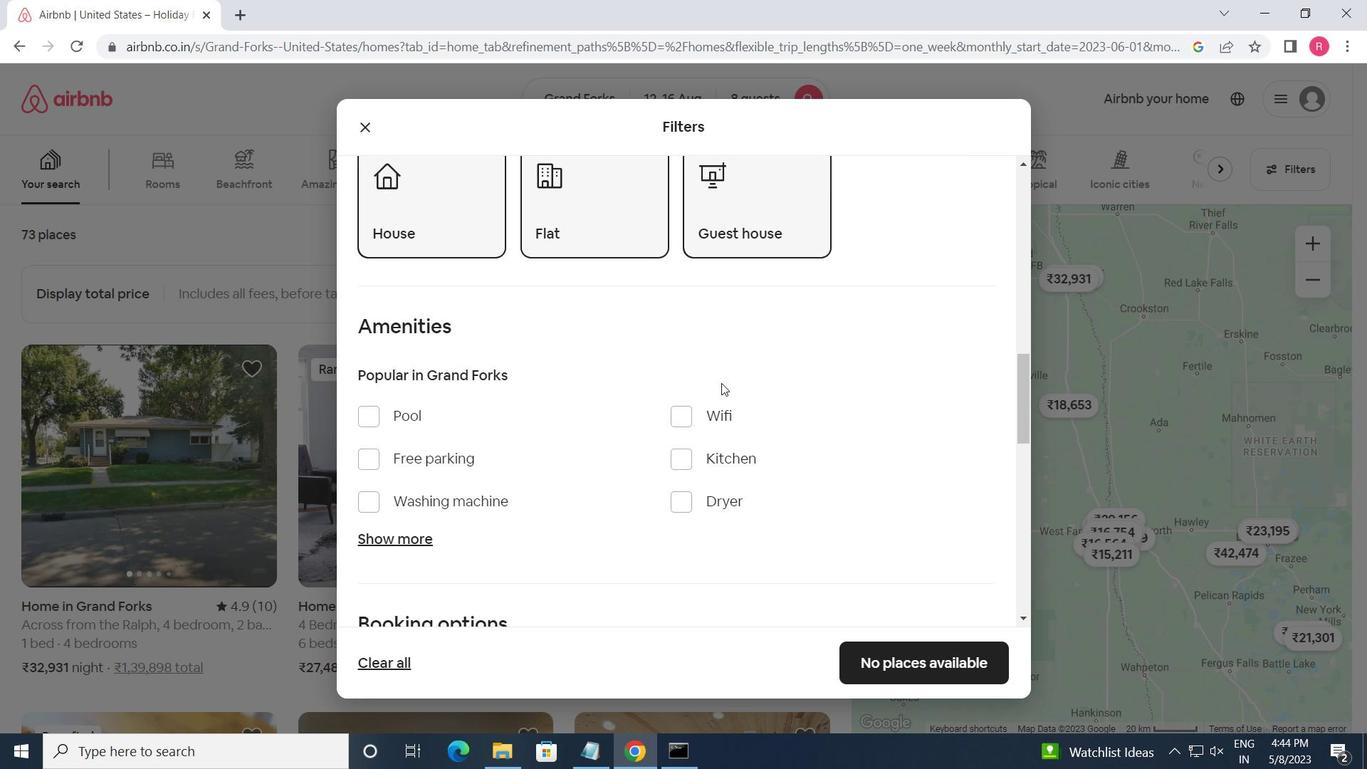 
Action: Mouse moved to (407, 344)
Screenshot: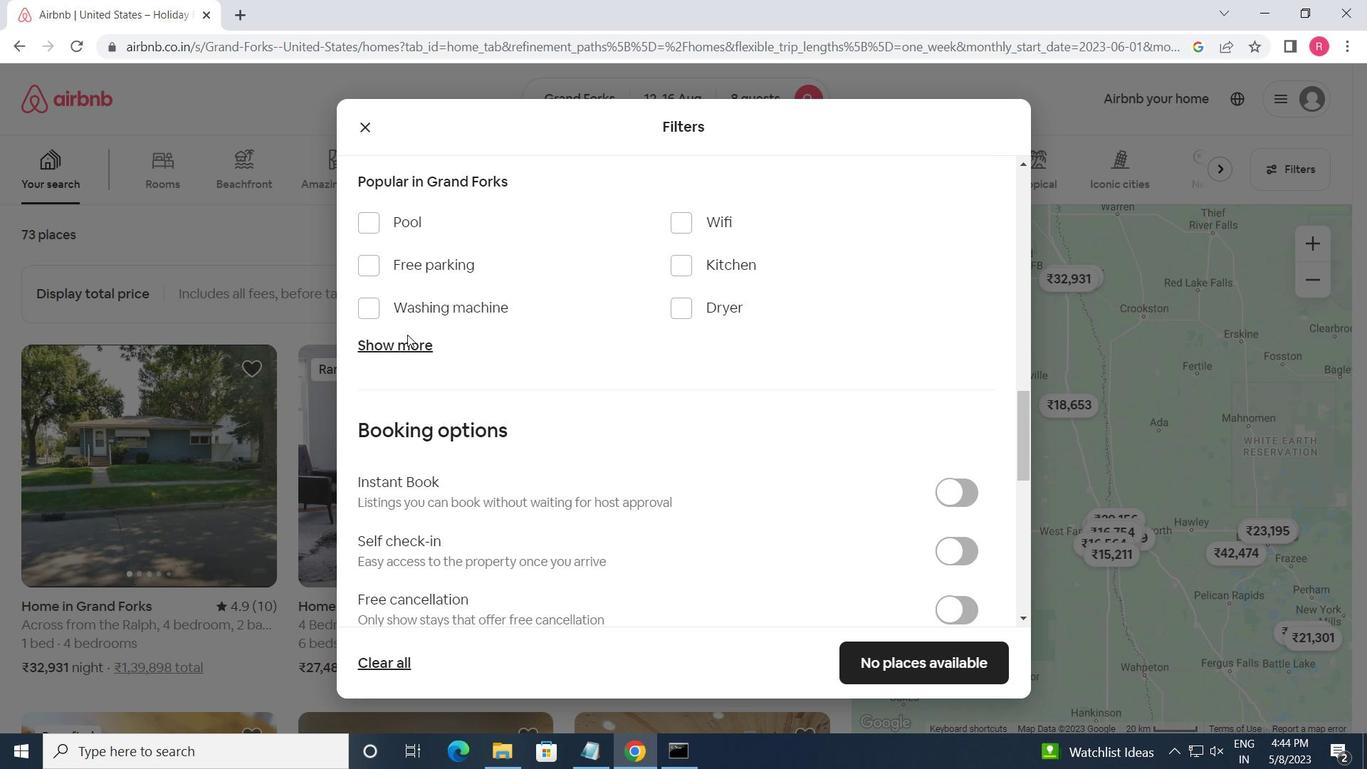 
Action: Mouse pressed left at (407, 344)
Screenshot: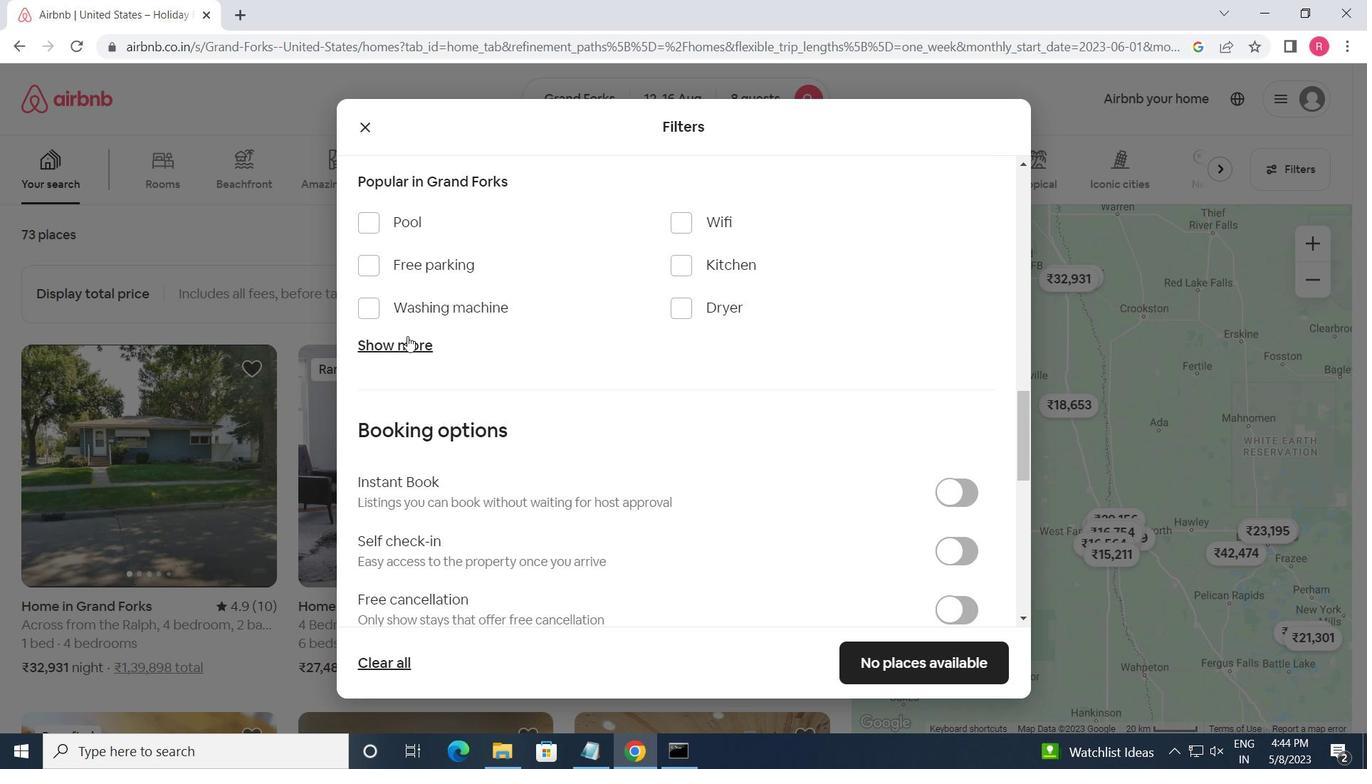
Action: Mouse moved to (690, 217)
Screenshot: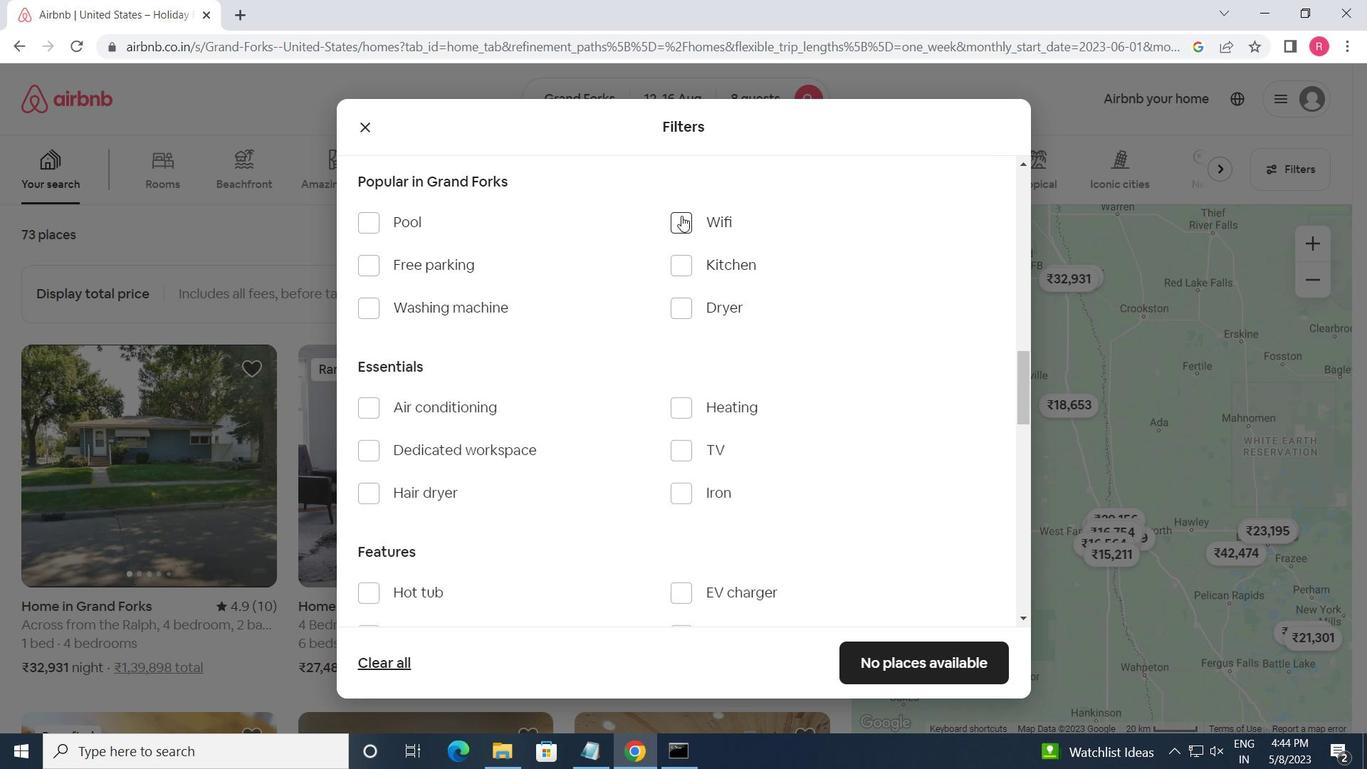 
Action: Mouse pressed left at (690, 217)
Screenshot: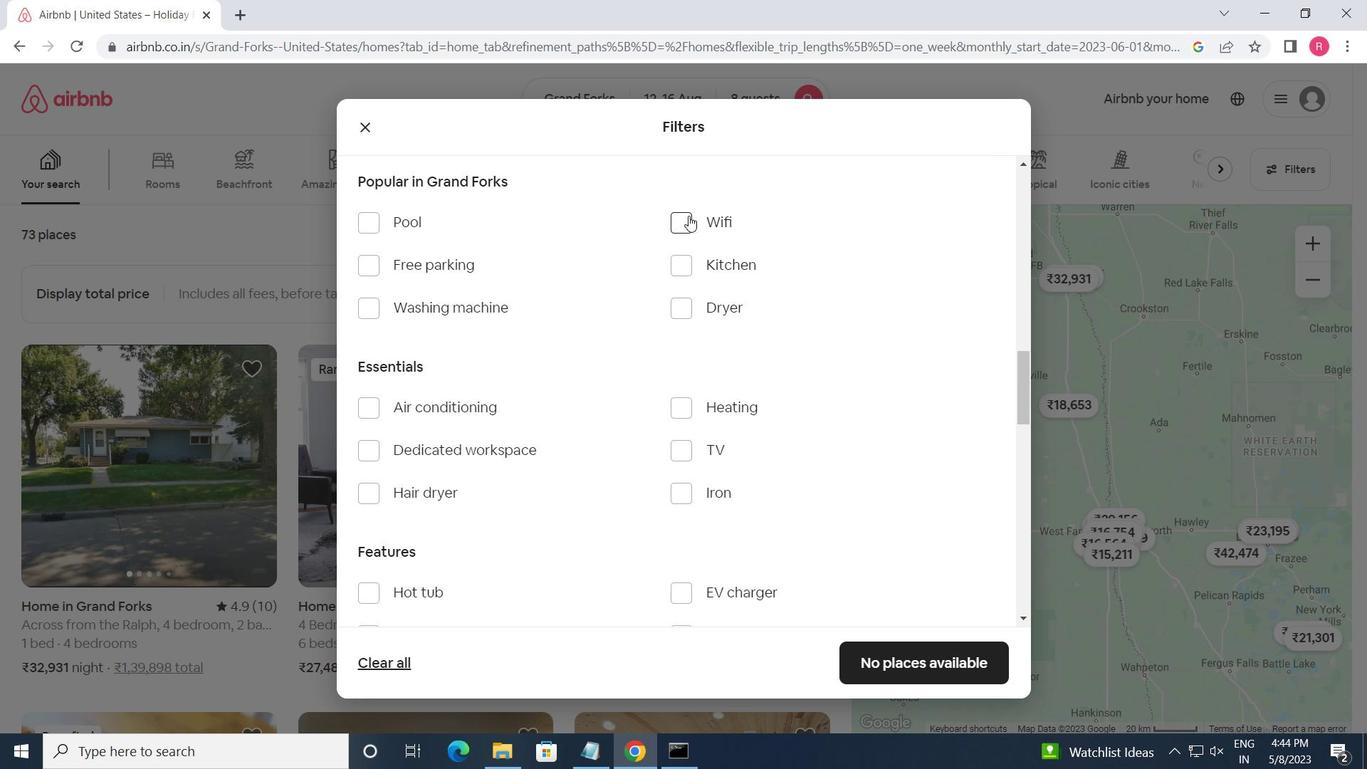 
Action: Mouse moved to (361, 266)
Screenshot: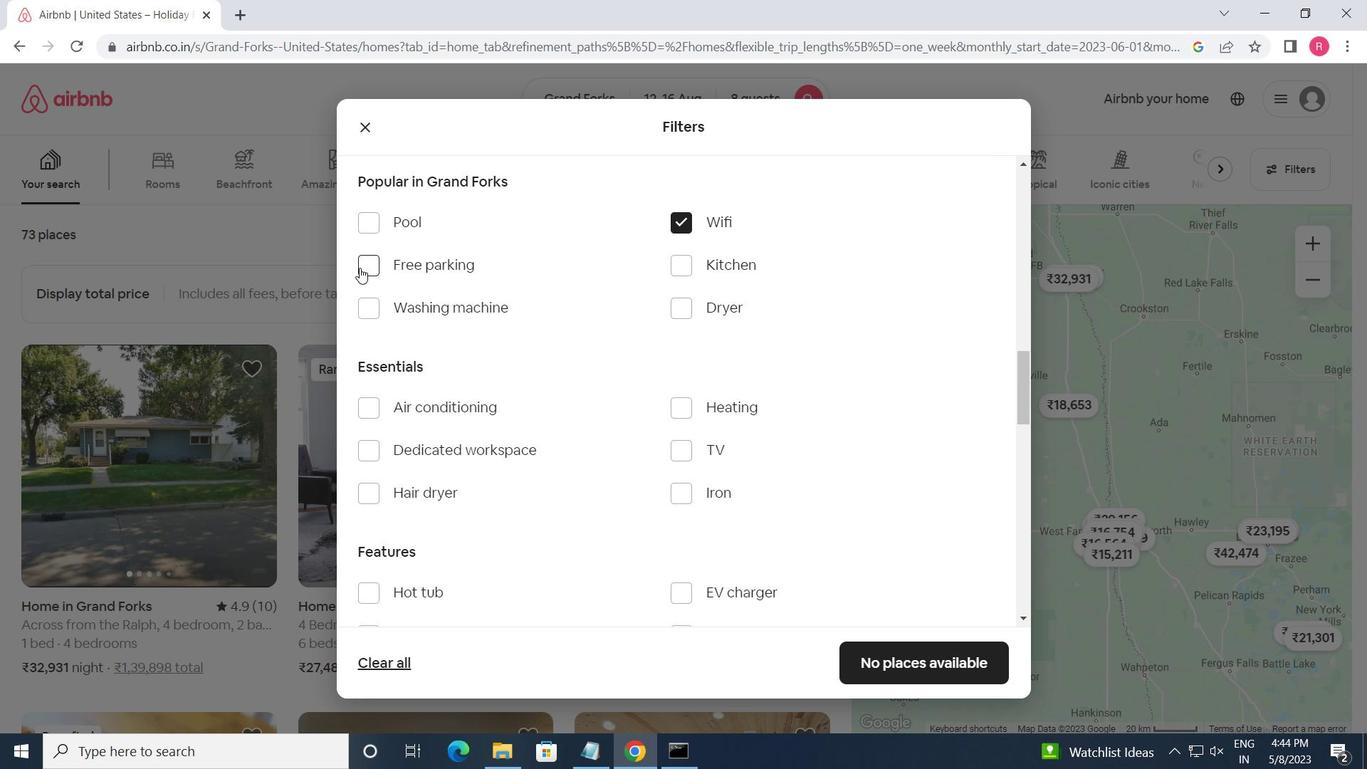 
Action: Mouse pressed left at (361, 266)
Screenshot: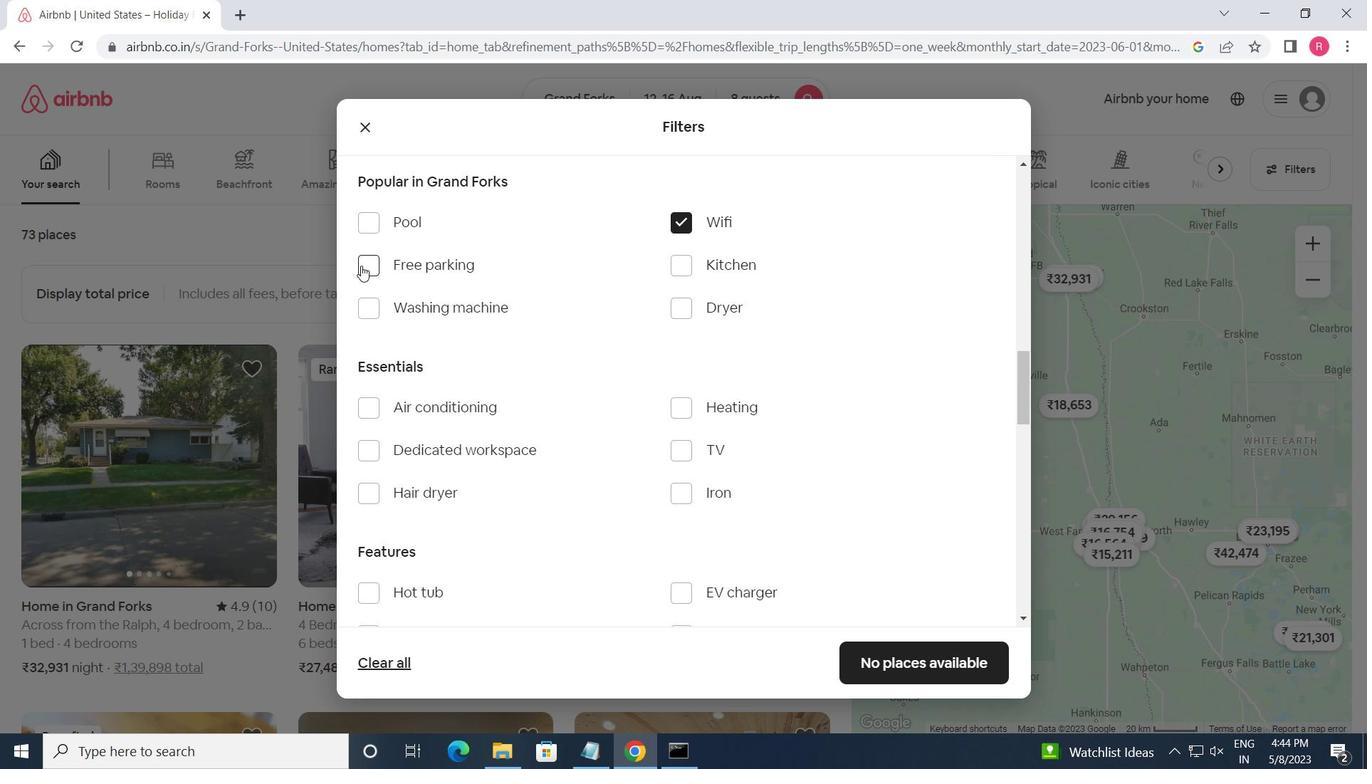 
Action: Mouse moved to (457, 320)
Screenshot: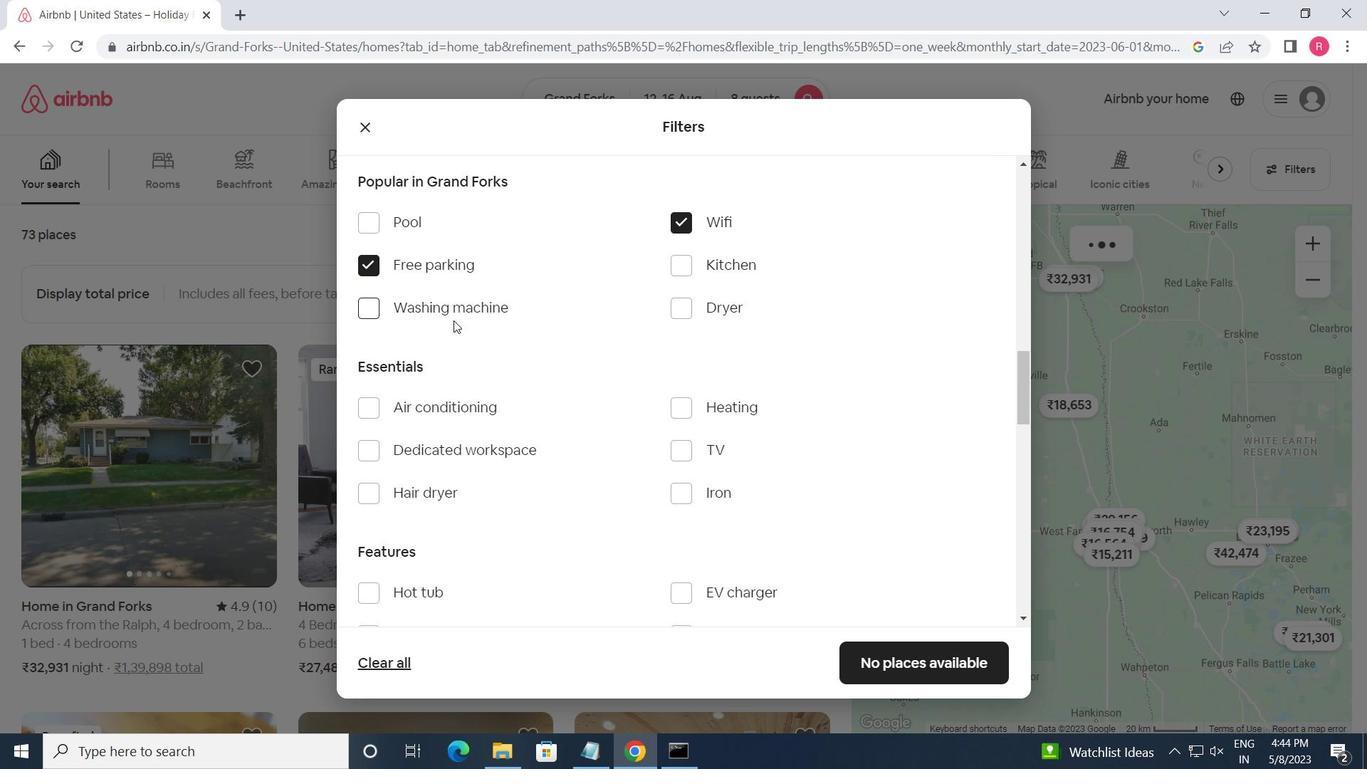 
Action: Mouse scrolled (457, 319) with delta (0, 0)
Screenshot: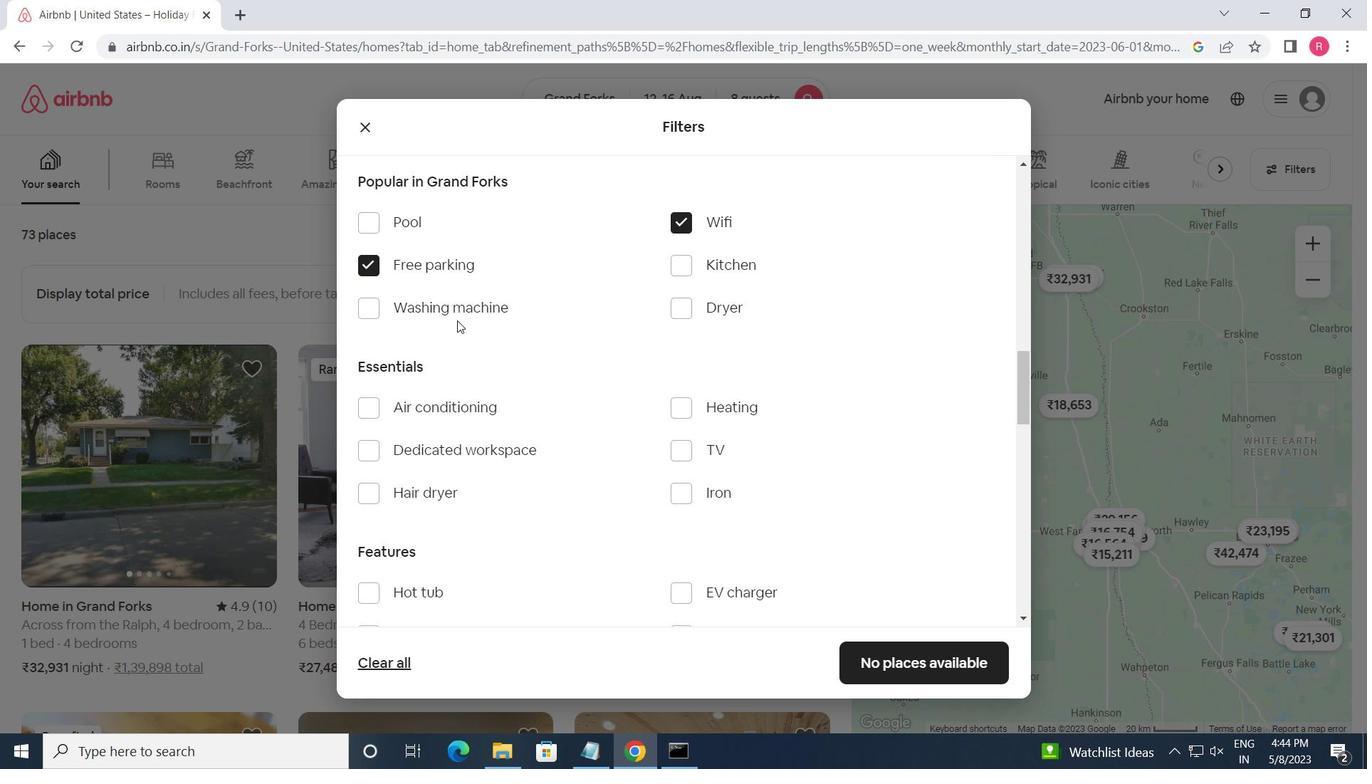 
Action: Mouse scrolled (457, 319) with delta (0, 0)
Screenshot: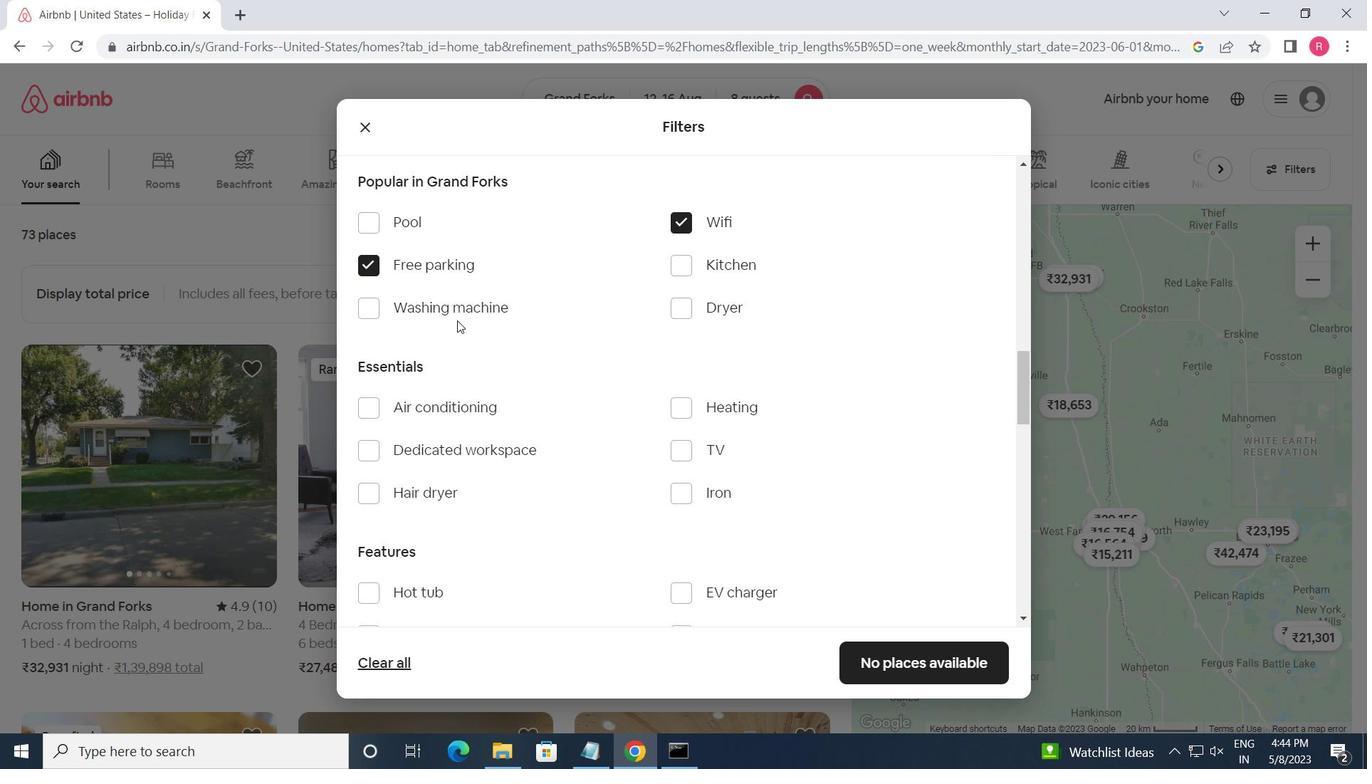 
Action: Mouse scrolled (457, 319) with delta (0, 0)
Screenshot: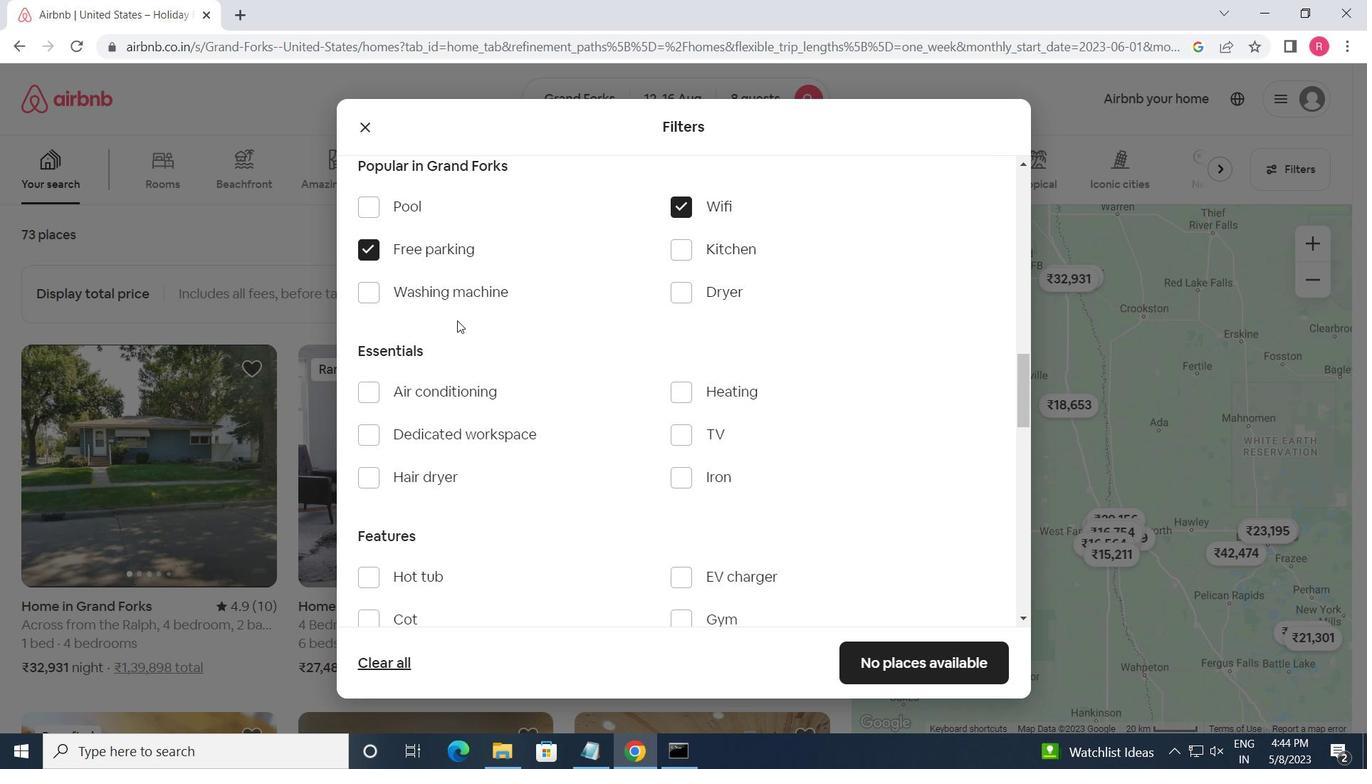 
Action: Mouse moved to (684, 190)
Screenshot: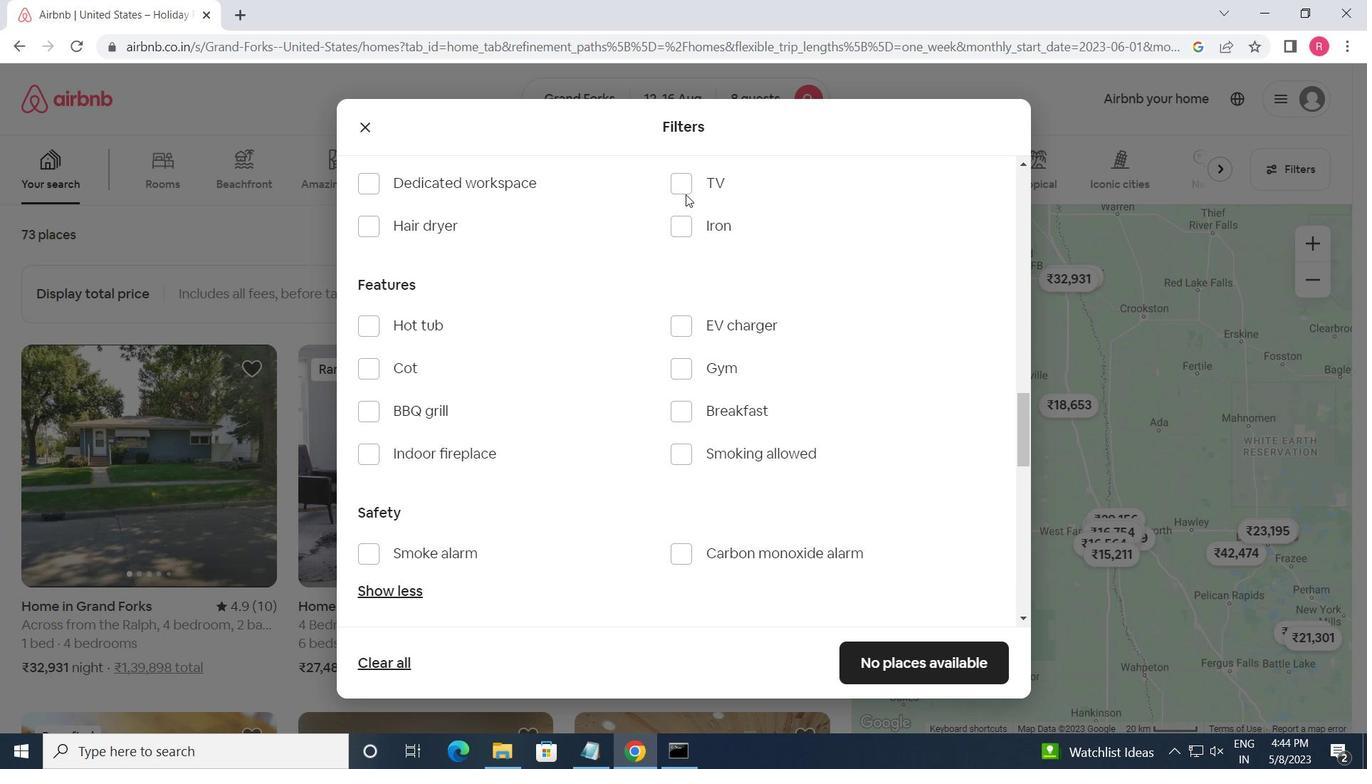 
Action: Mouse pressed left at (684, 190)
Screenshot: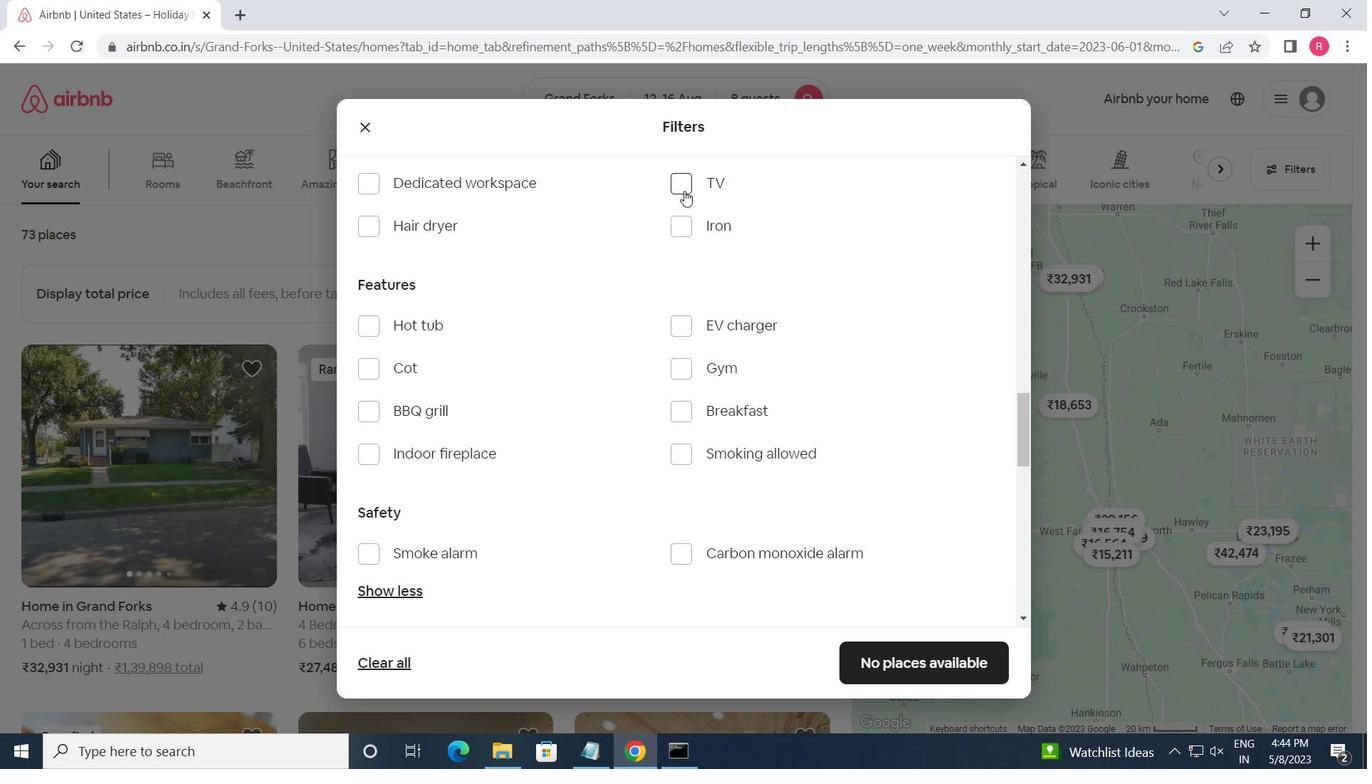 
Action: Mouse moved to (688, 362)
Screenshot: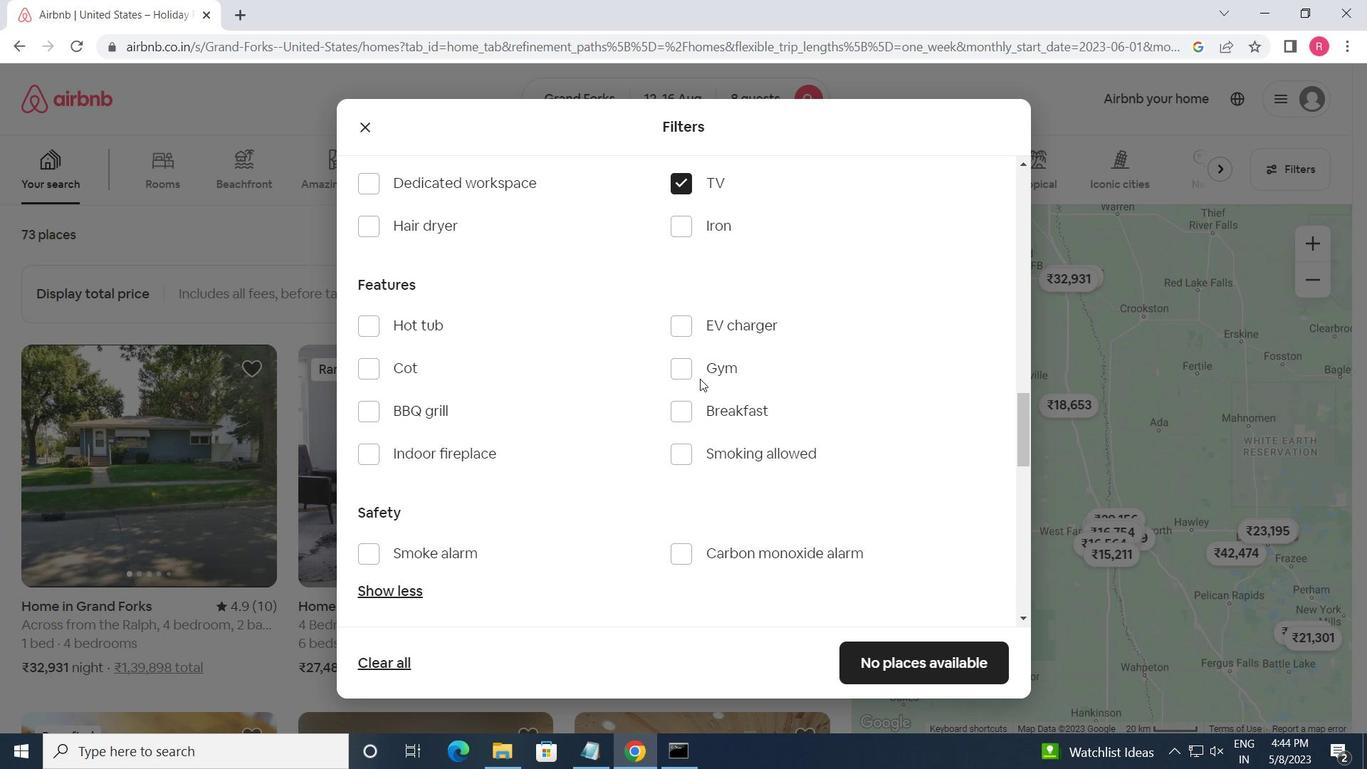 
Action: Mouse pressed left at (688, 362)
Screenshot: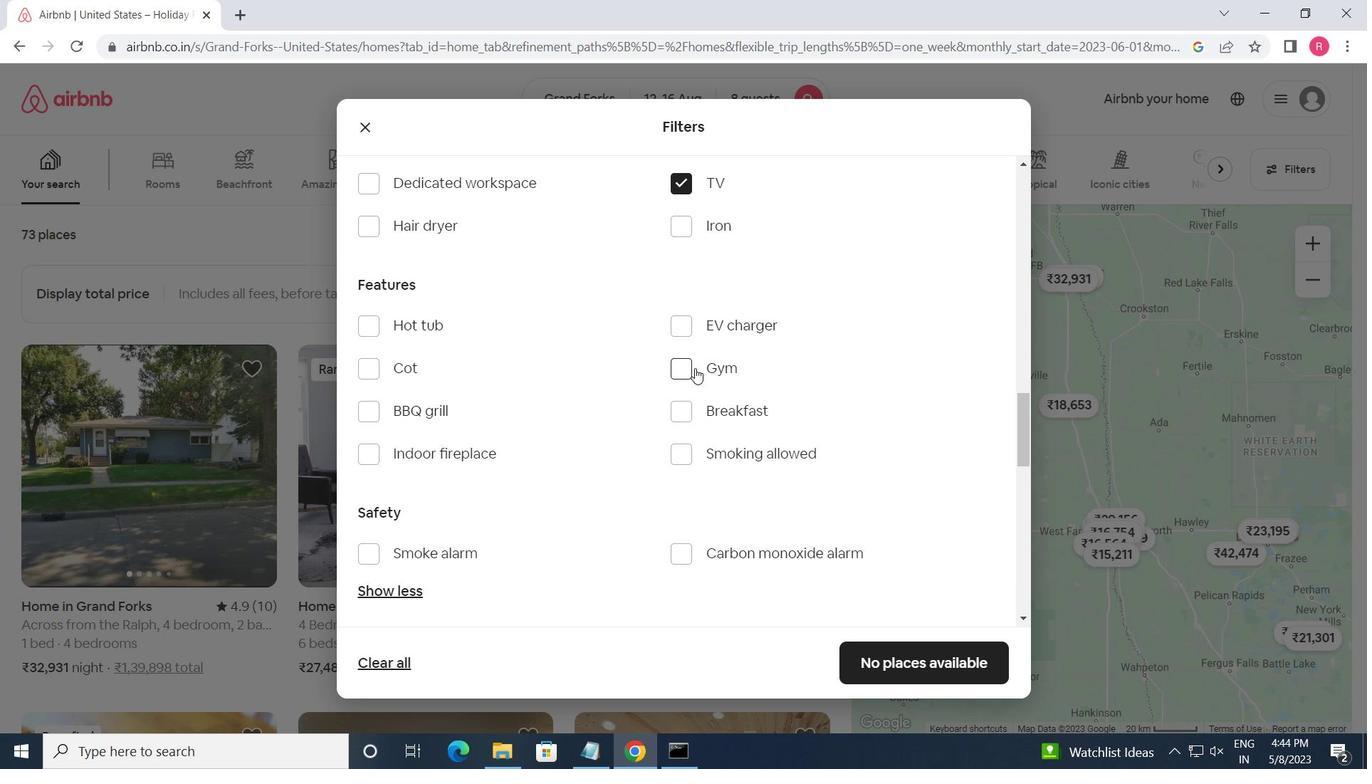 
Action: Mouse moved to (690, 408)
Screenshot: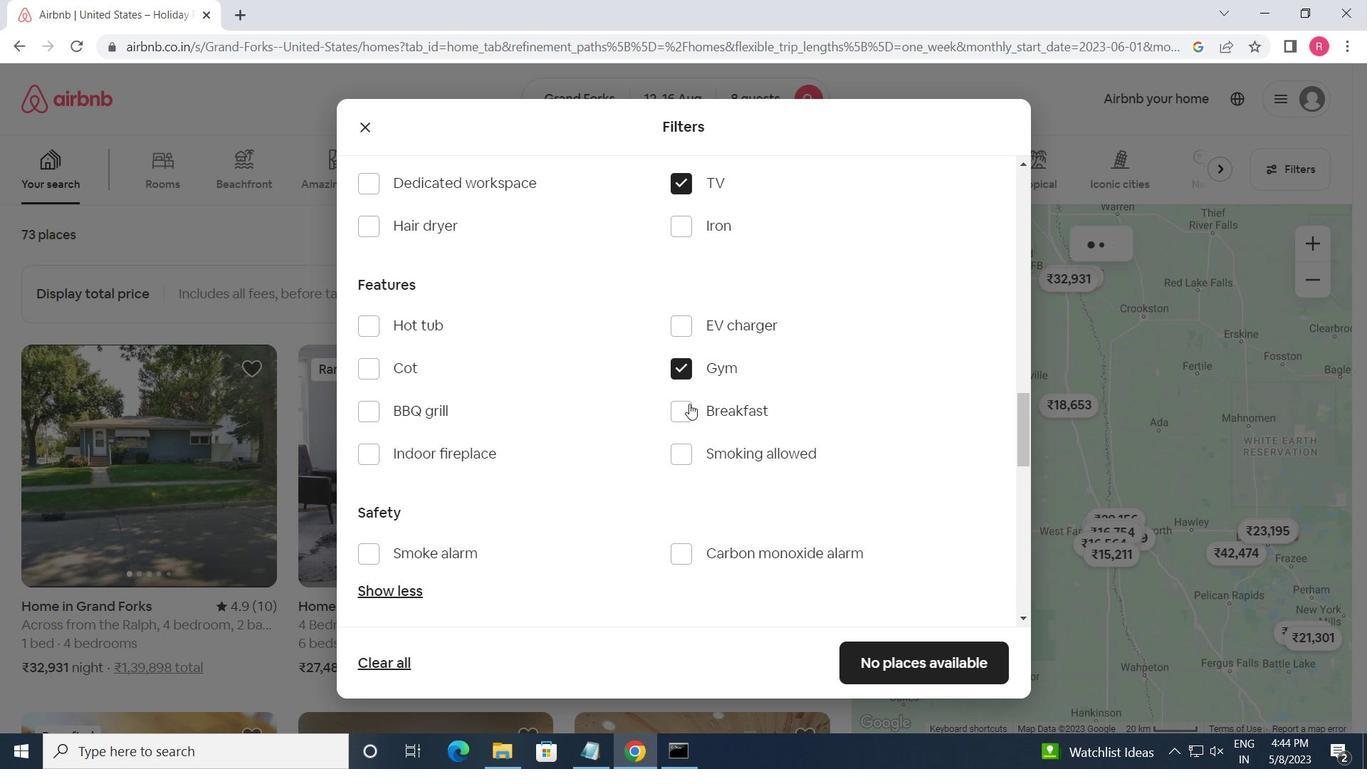 
Action: Mouse pressed left at (690, 408)
Screenshot: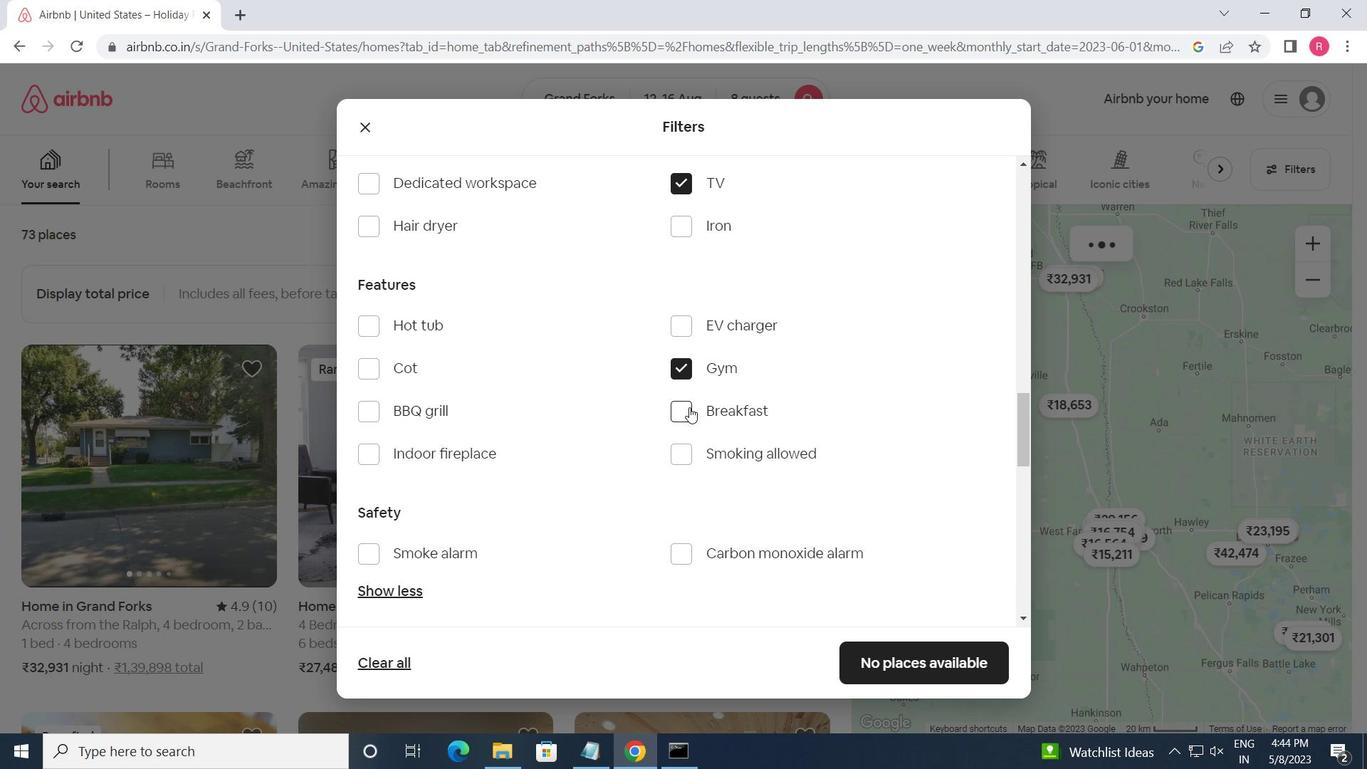 
Action: Mouse scrolled (690, 408) with delta (0, 0)
Screenshot: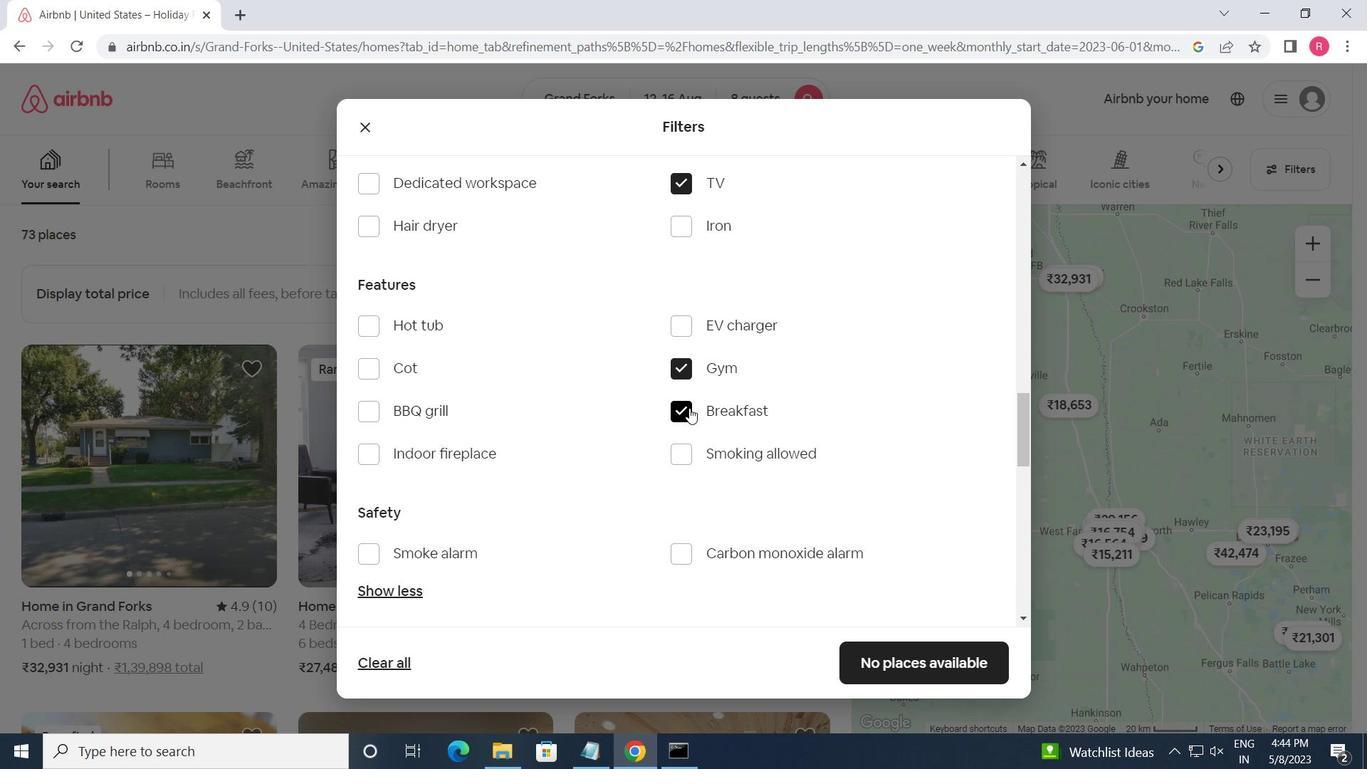 
Action: Mouse scrolled (690, 408) with delta (0, 0)
Screenshot: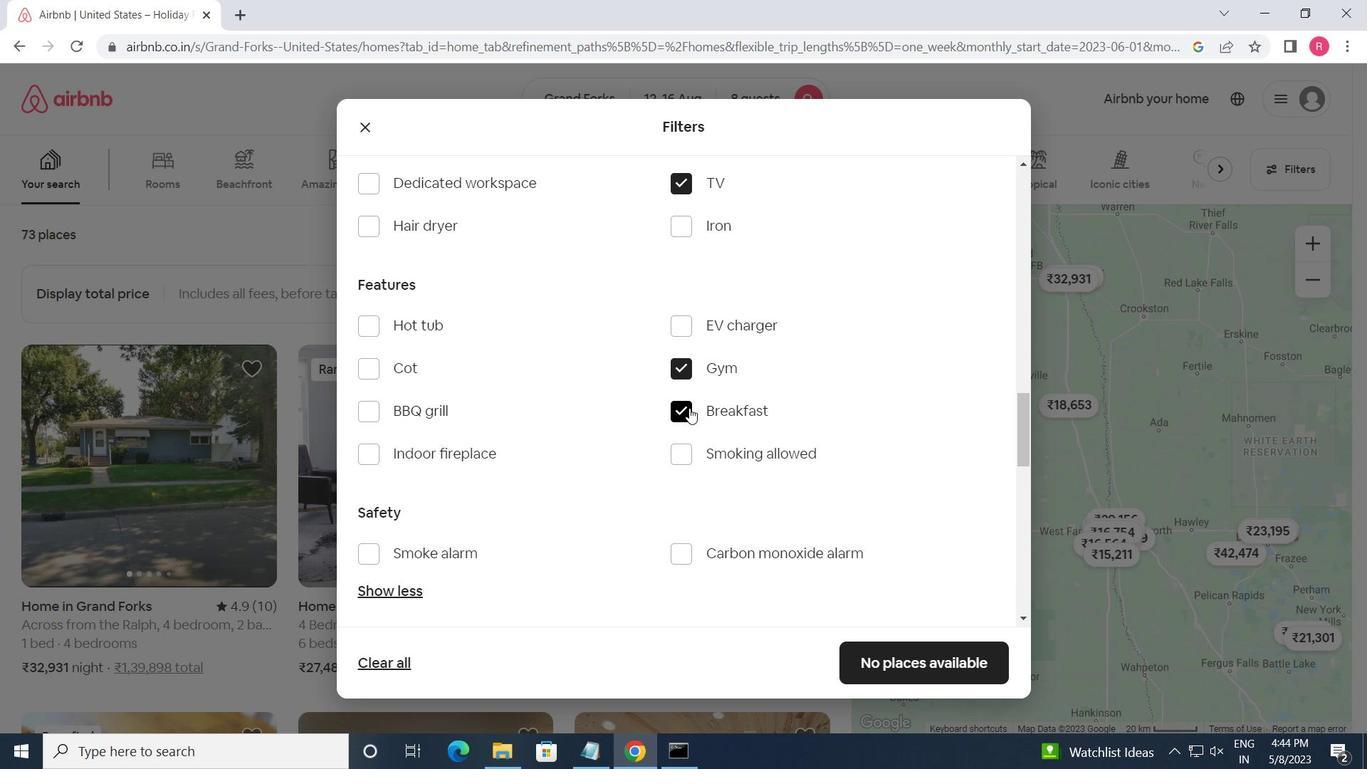 
Action: Mouse moved to (616, 396)
Screenshot: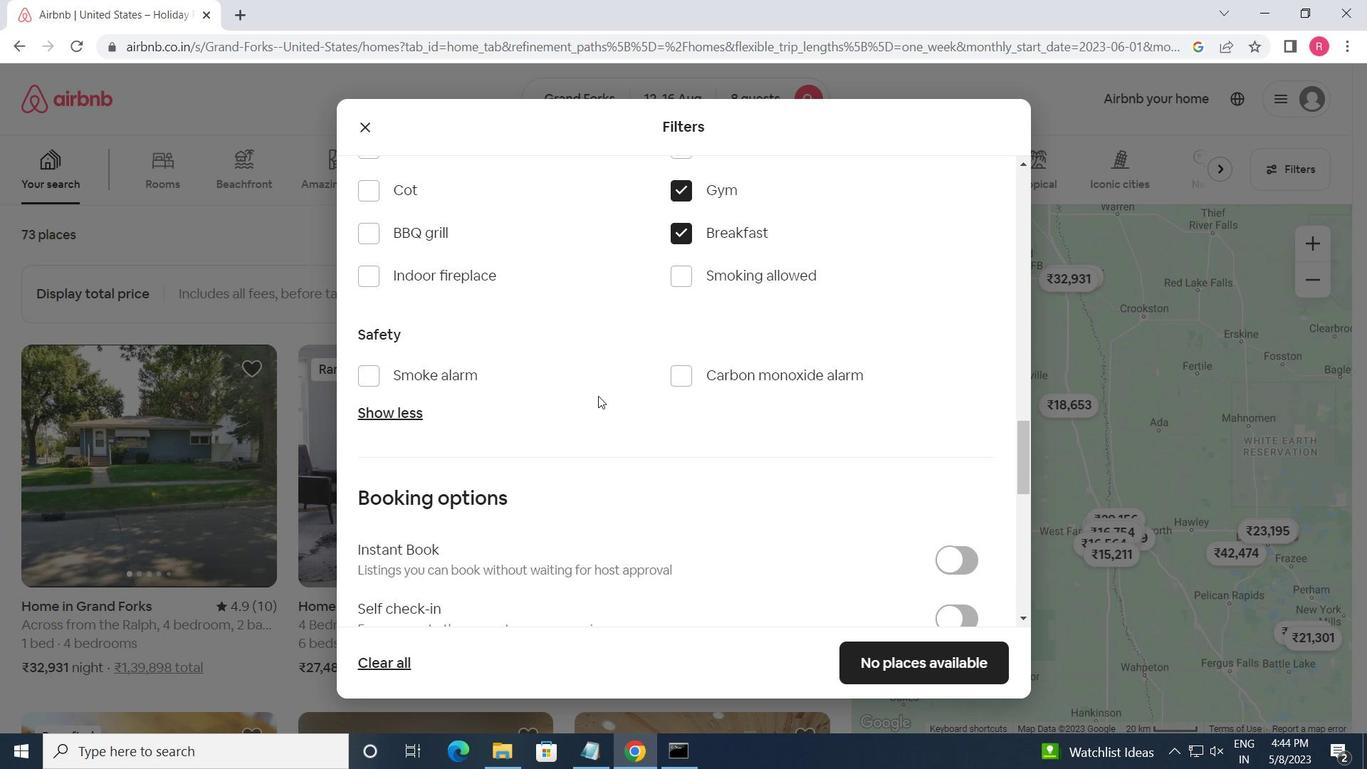 
Action: Mouse scrolled (616, 395) with delta (0, 0)
Screenshot: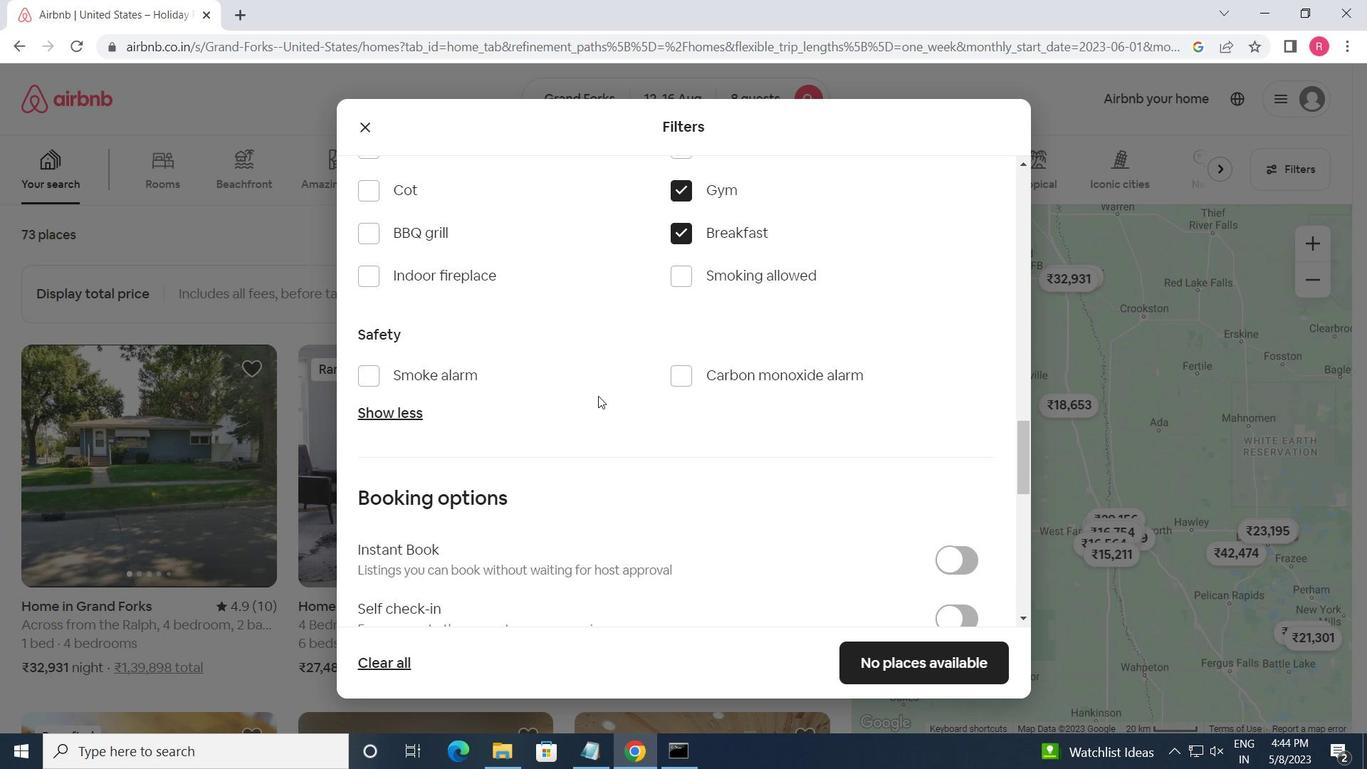 
Action: Mouse scrolled (616, 395) with delta (0, 0)
Screenshot: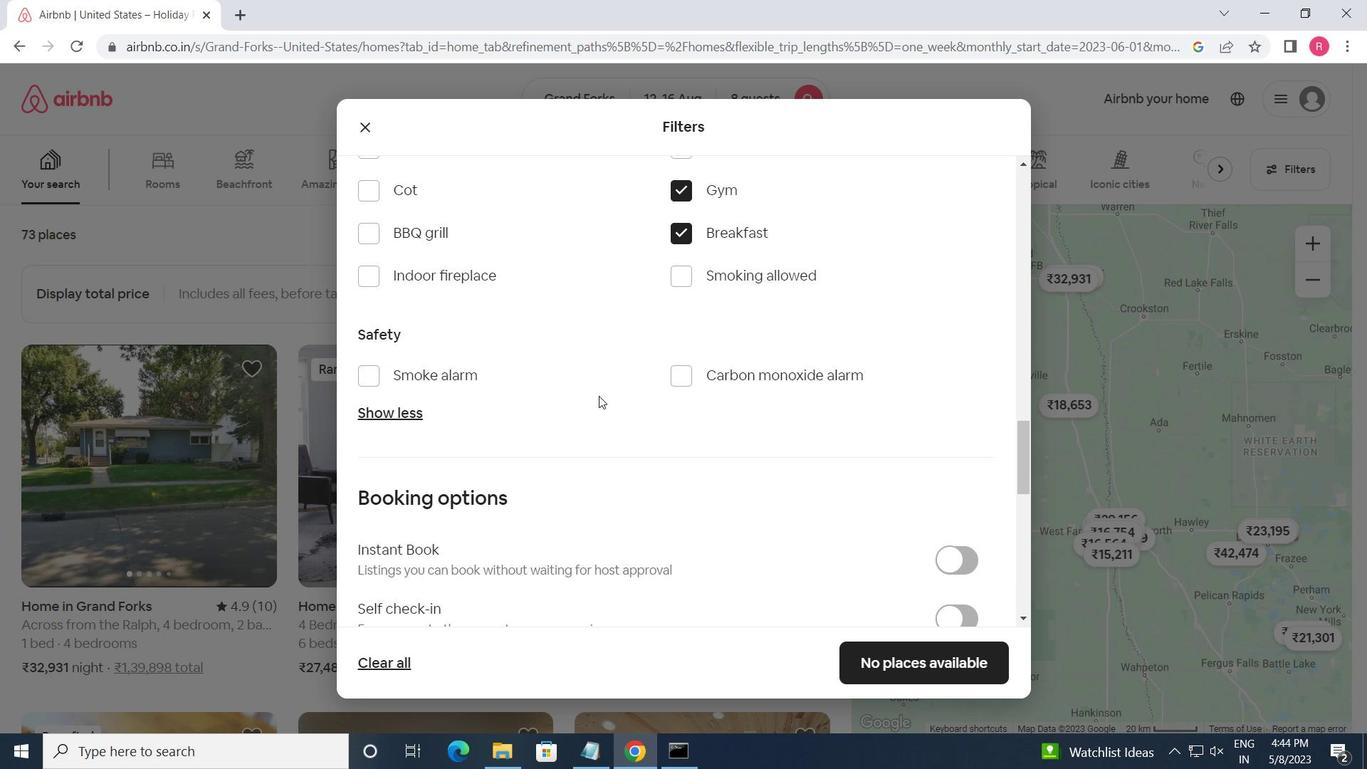 
Action: Mouse moved to (958, 438)
Screenshot: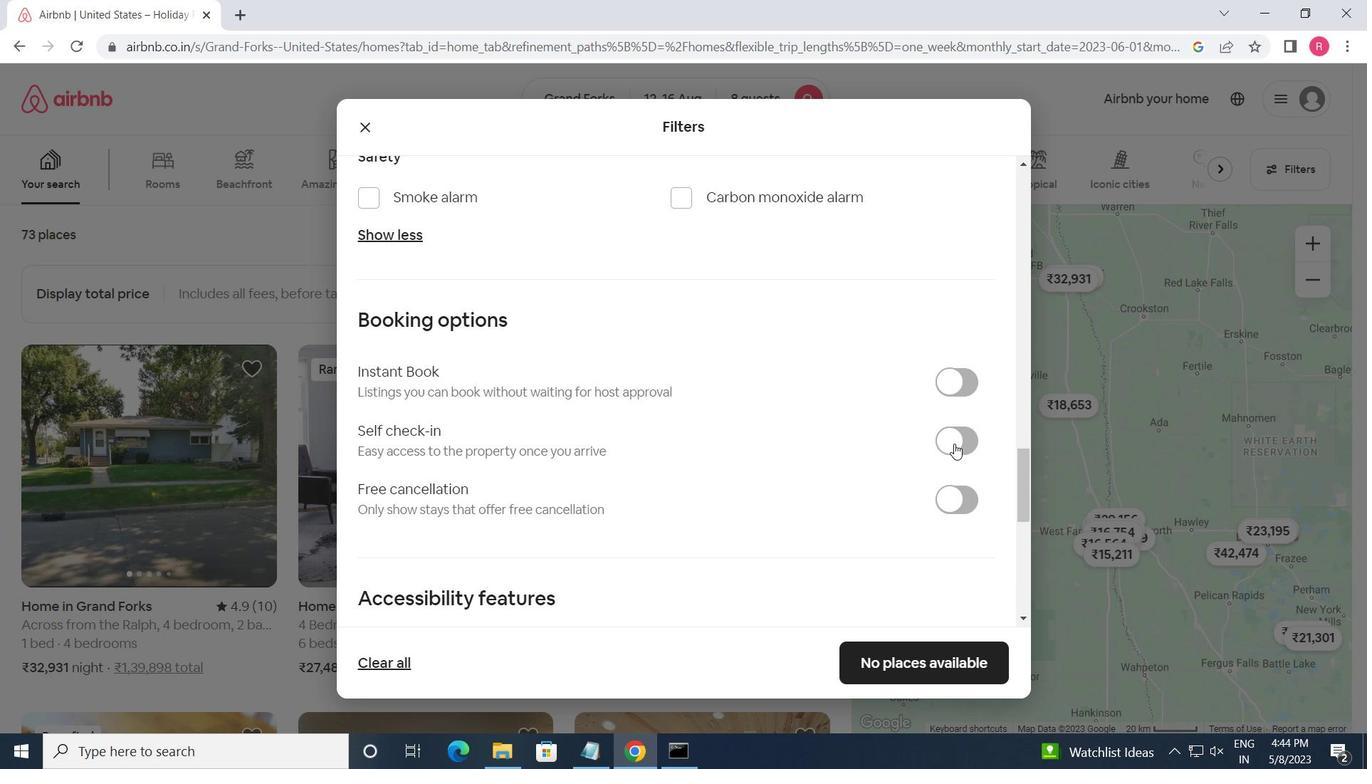 
Action: Mouse pressed left at (958, 438)
Screenshot: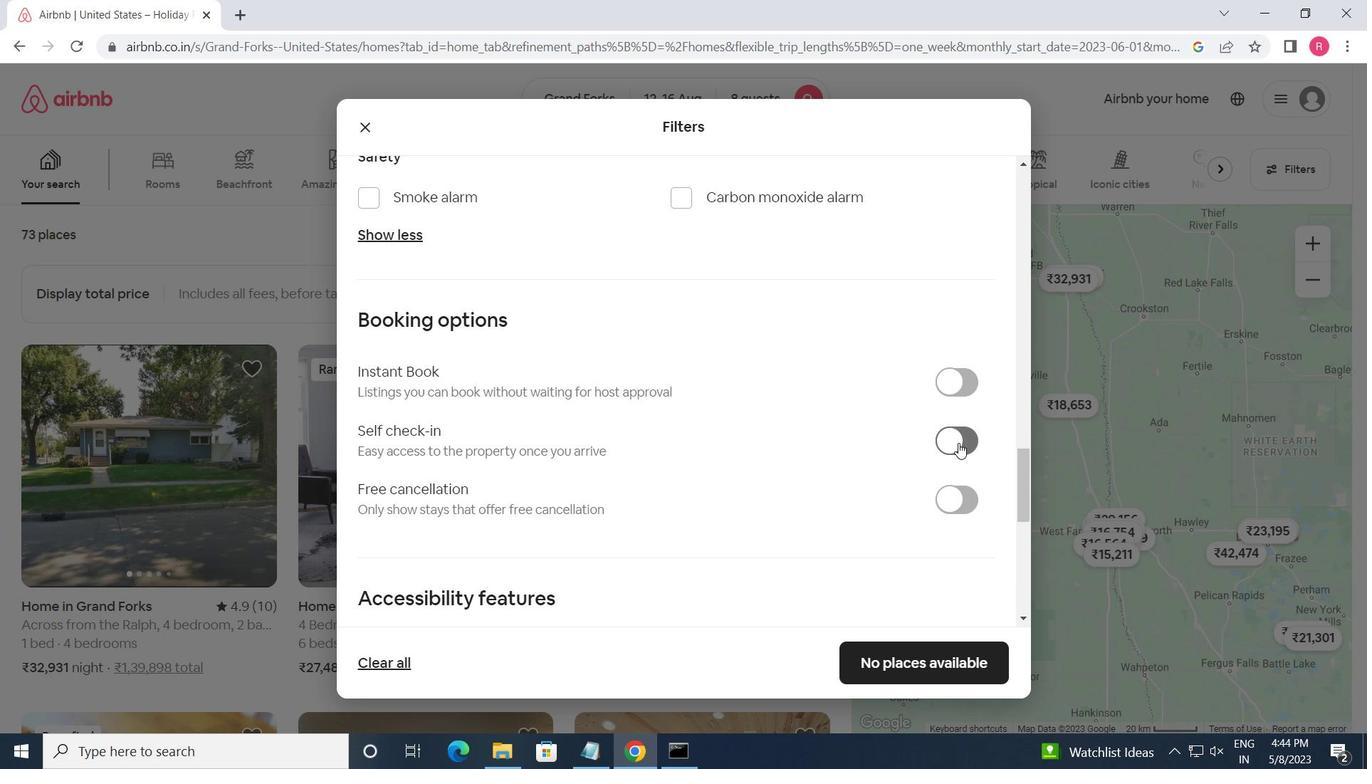 
Action: Mouse moved to (664, 491)
Screenshot: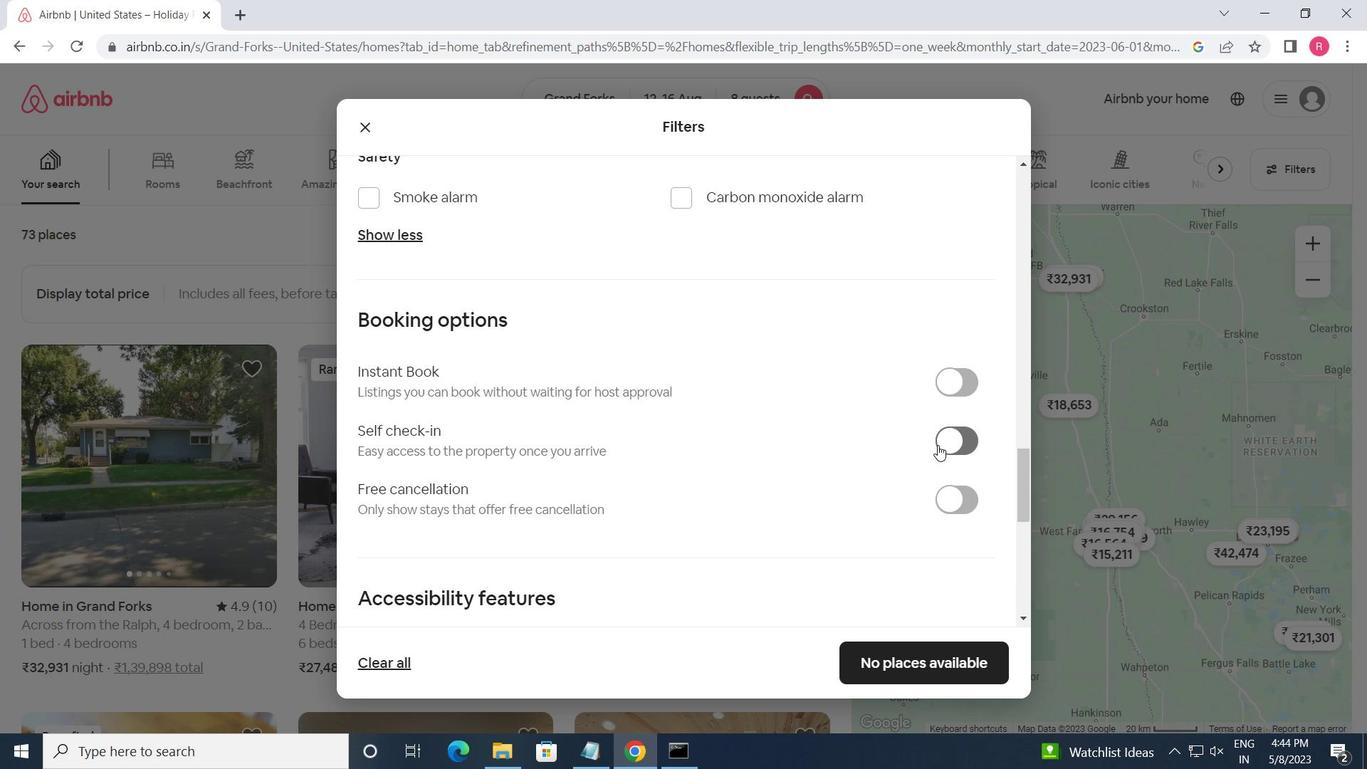 
Action: Mouse scrolled (664, 490) with delta (0, 0)
Screenshot: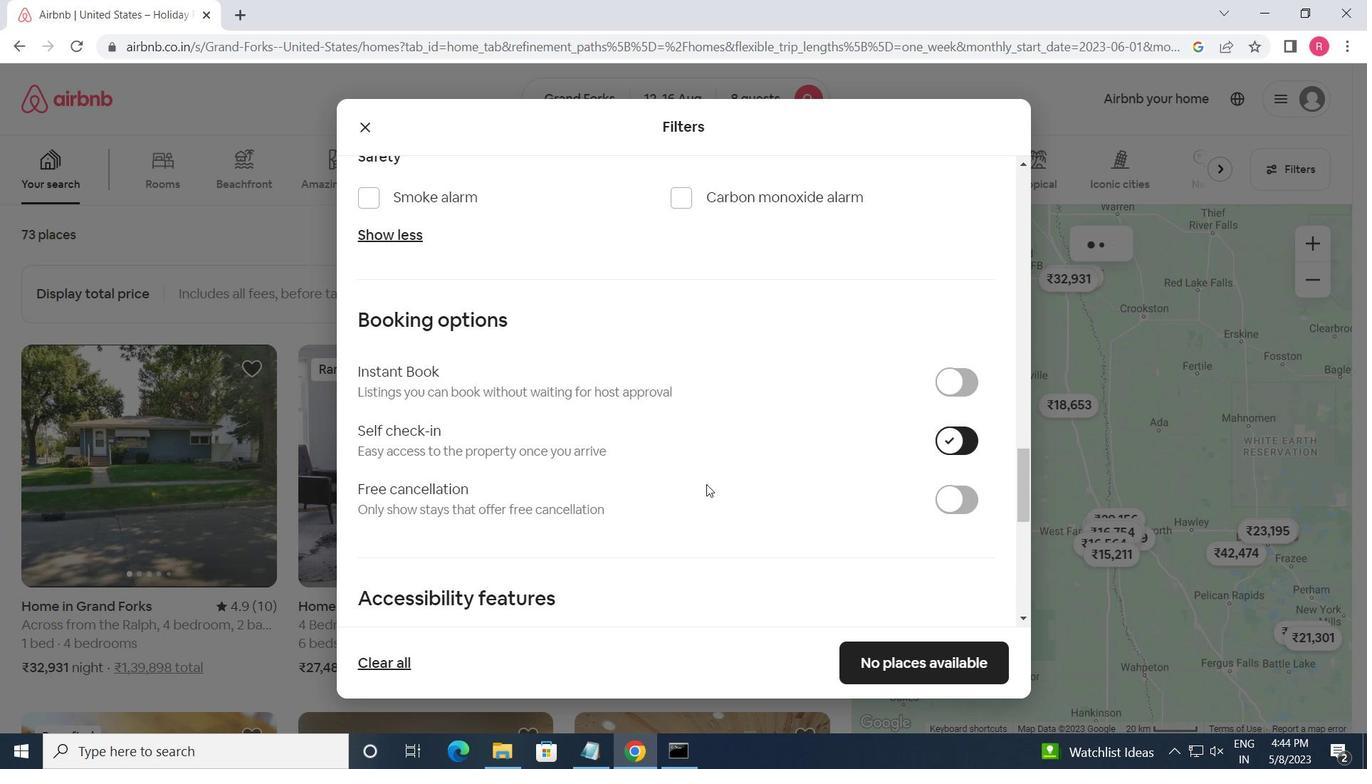 
Action: Mouse scrolled (664, 490) with delta (0, 0)
Screenshot: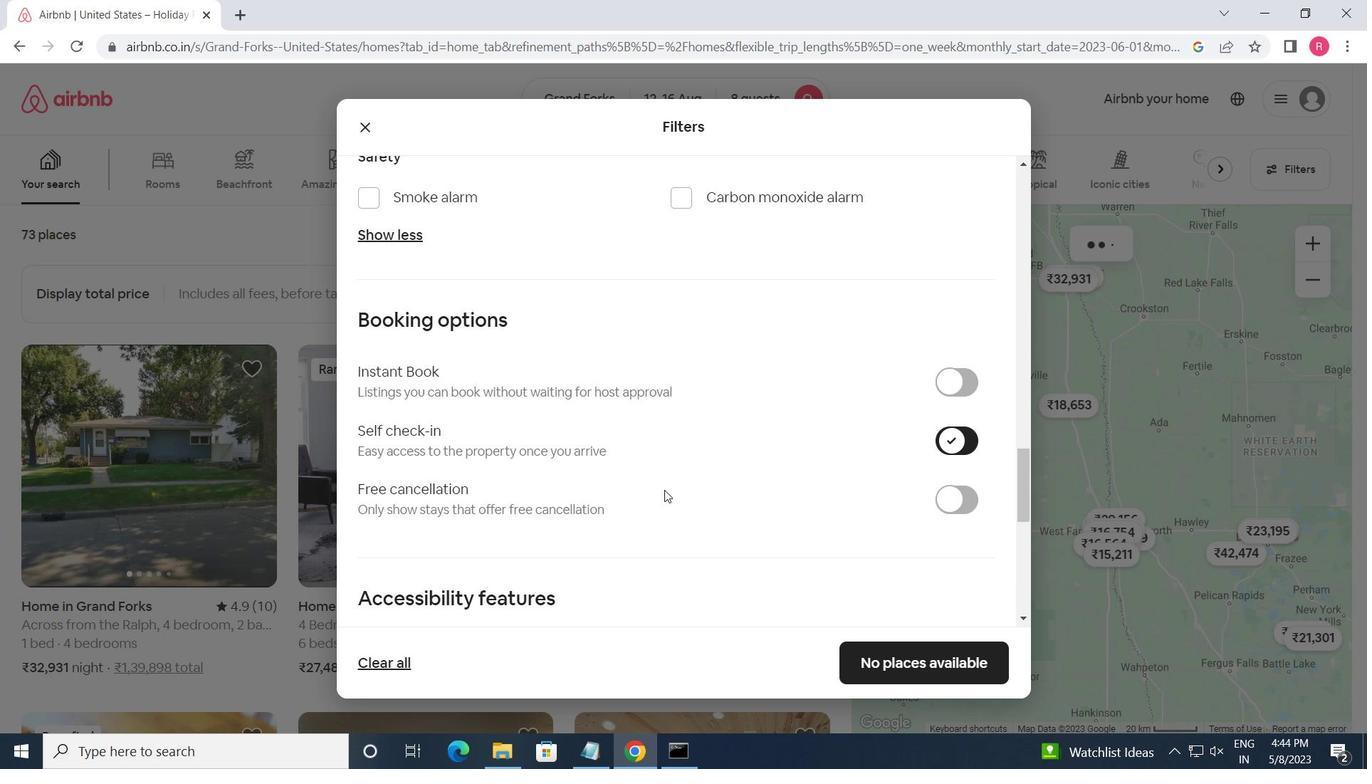 
Action: Mouse scrolled (664, 490) with delta (0, 0)
Screenshot: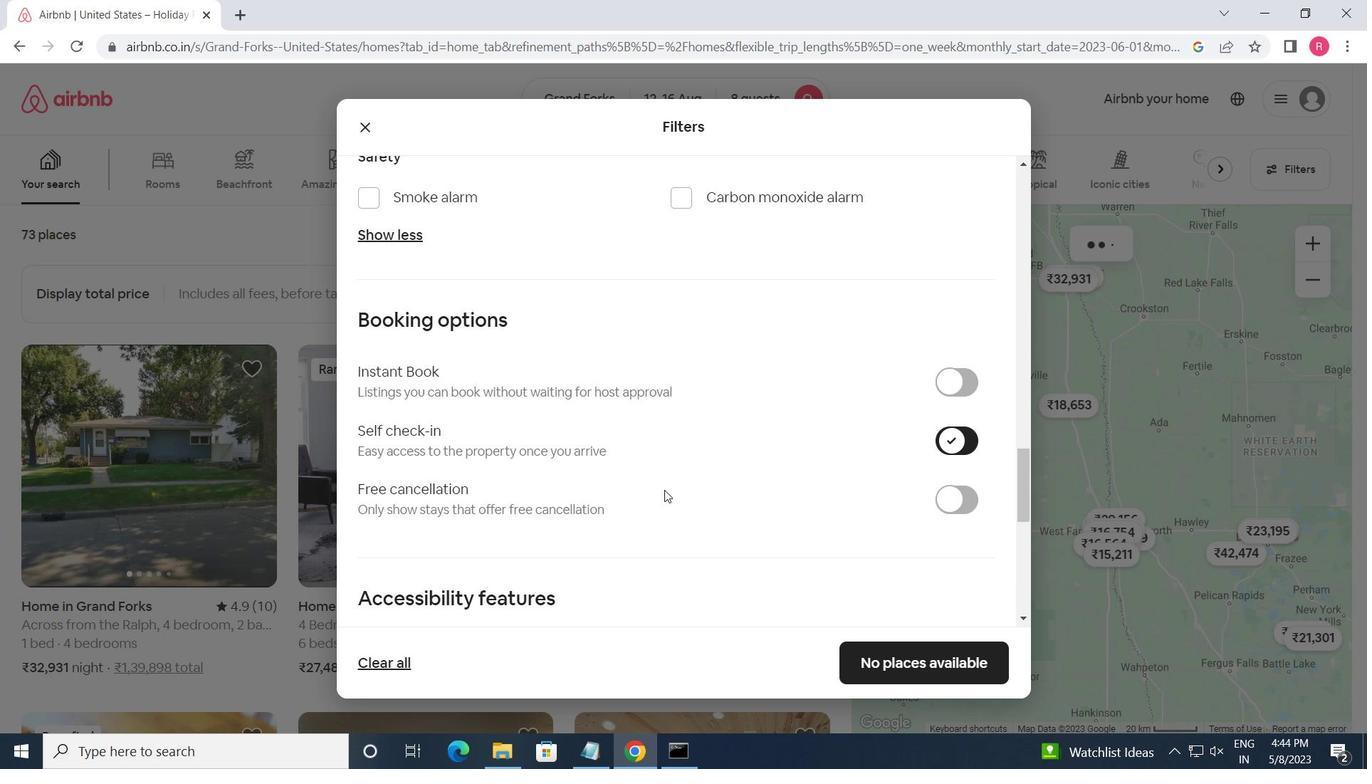 
Action: Mouse moved to (663, 492)
Screenshot: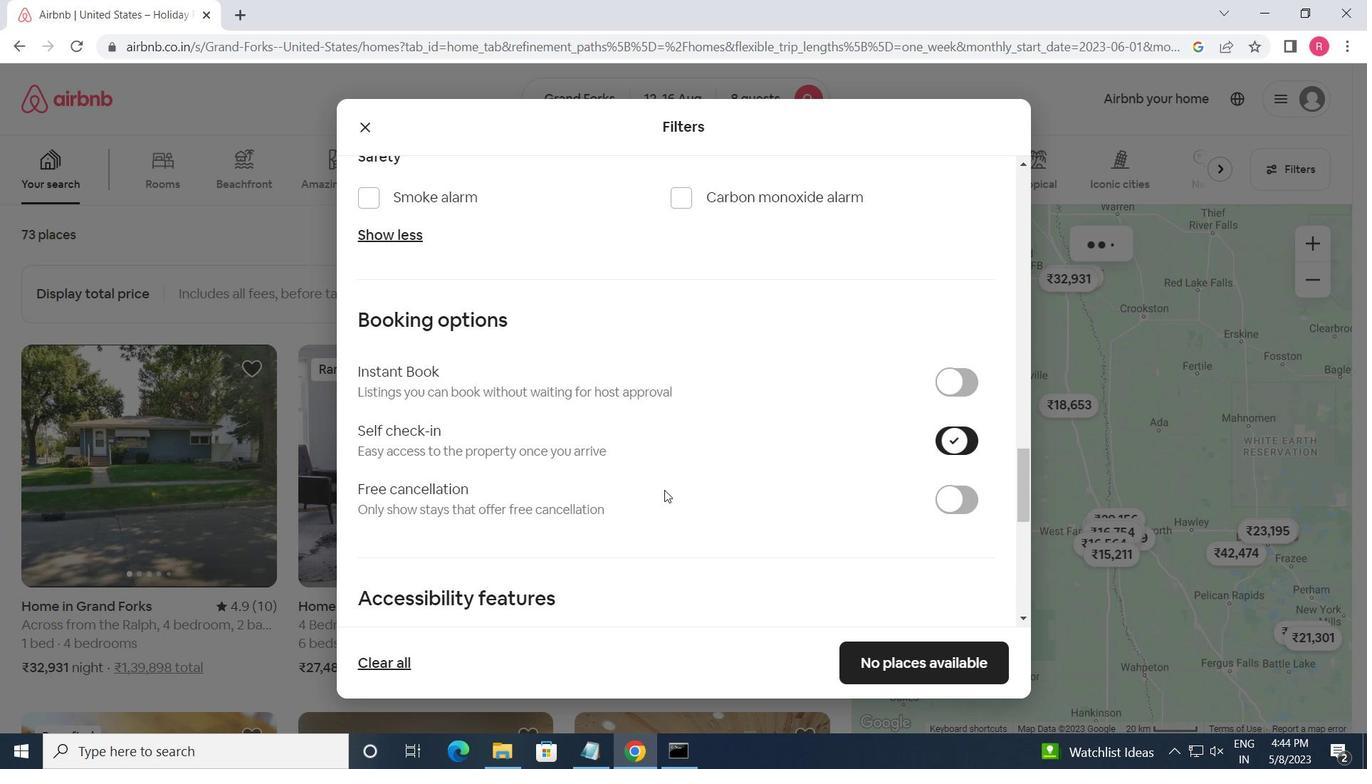 
Action: Mouse scrolled (663, 491) with delta (0, 0)
Screenshot: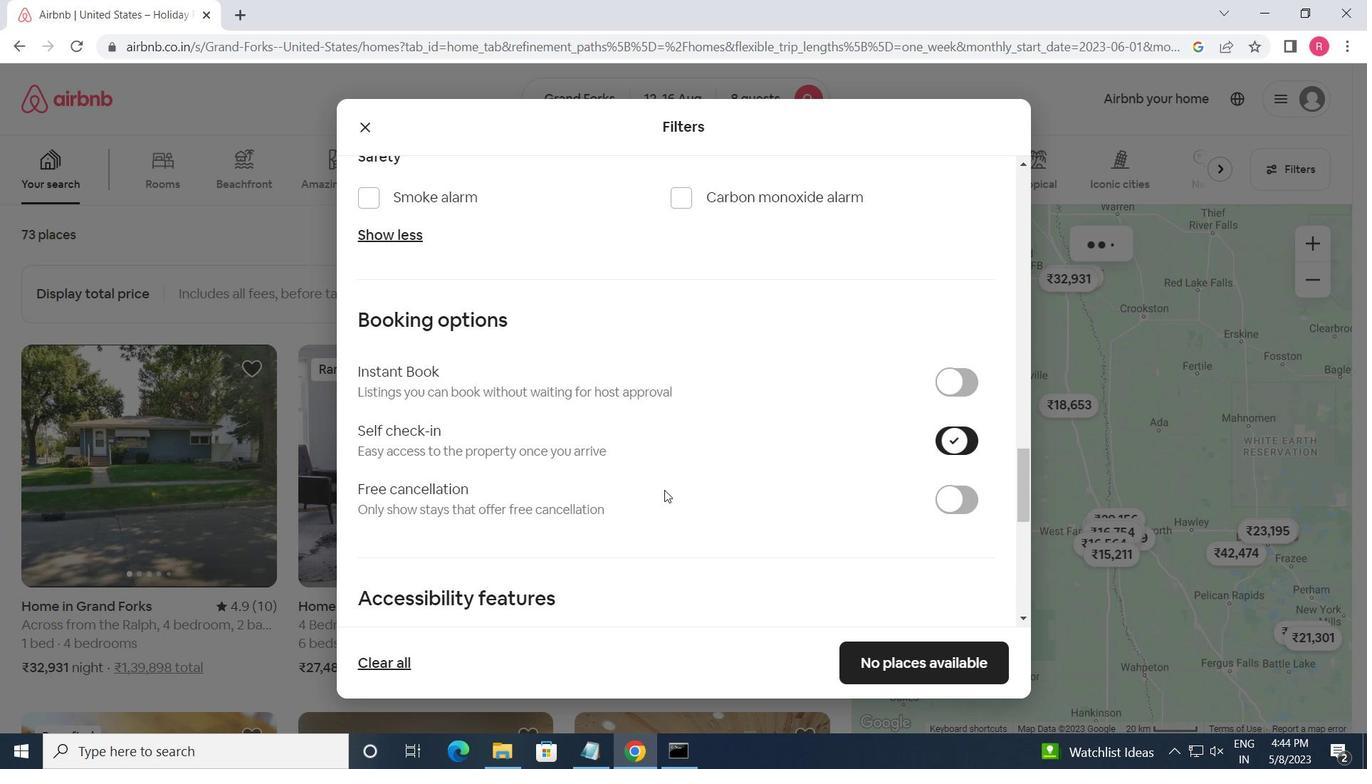 
Action: Mouse scrolled (663, 491) with delta (0, 0)
Screenshot: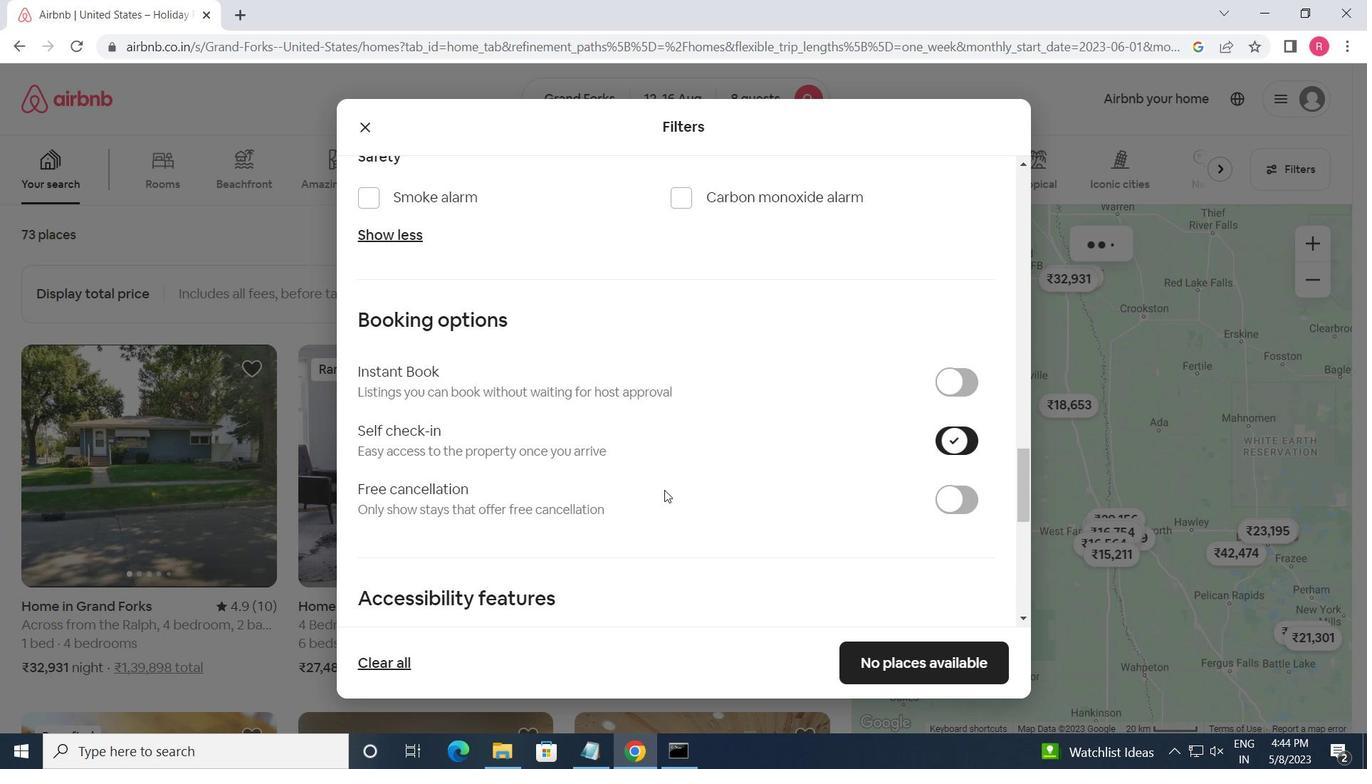 
Action: Mouse moved to (662, 492)
Screenshot: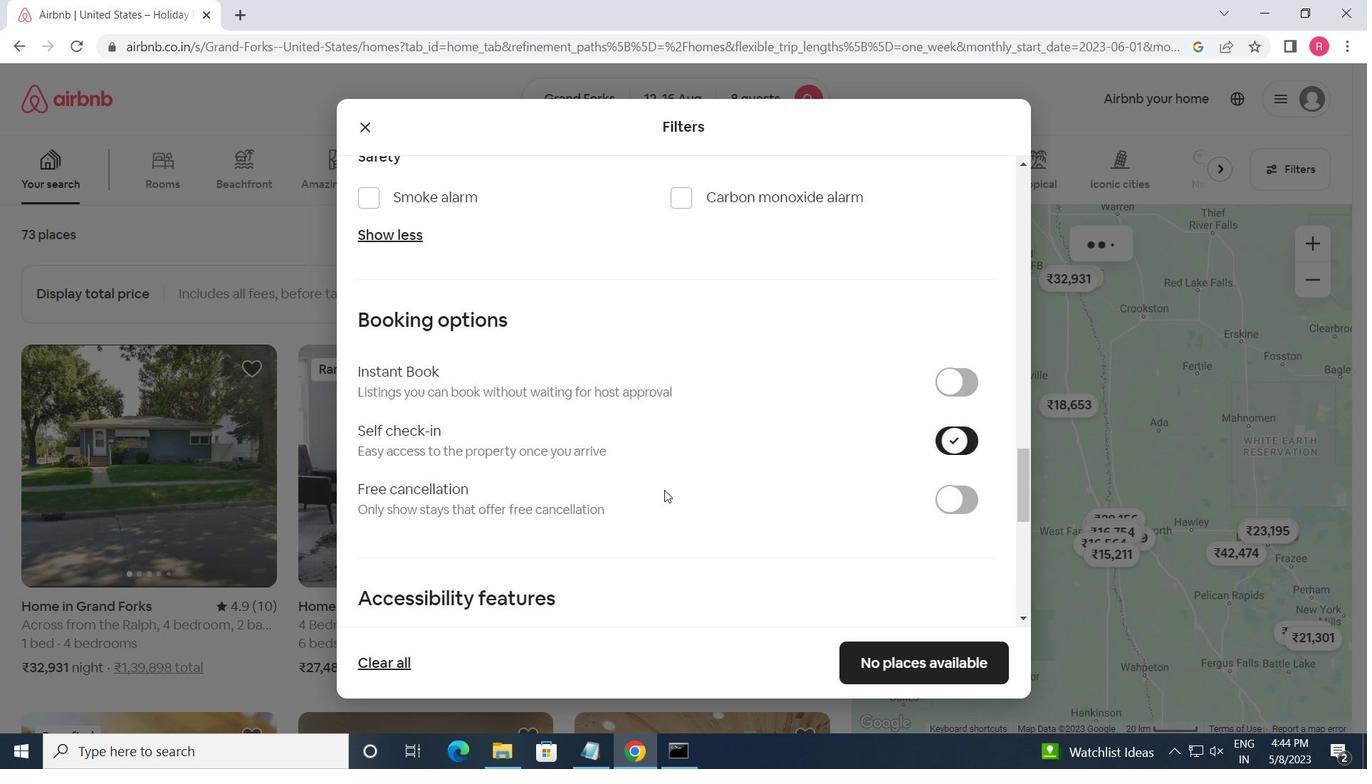 
Action: Mouse scrolled (662, 491) with delta (0, 0)
Screenshot: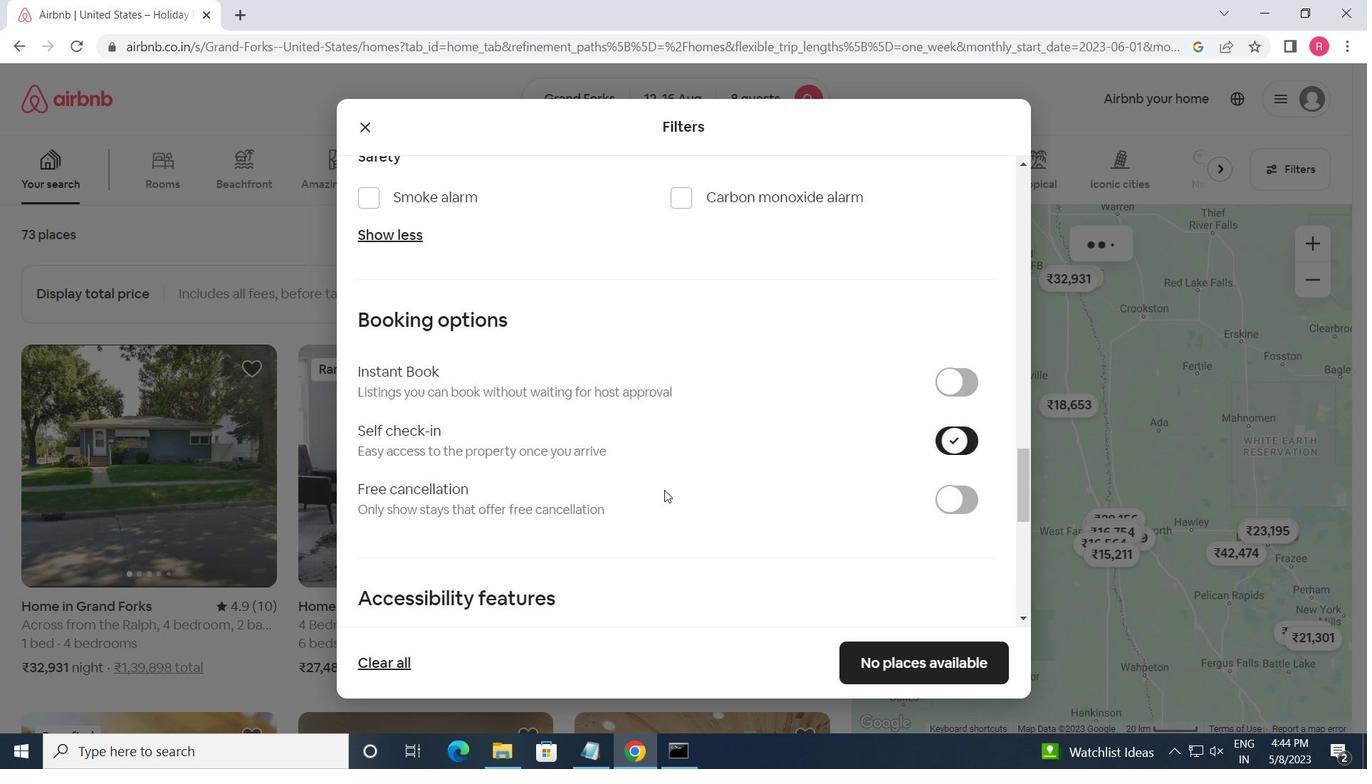
Action: Mouse moved to (518, 501)
Screenshot: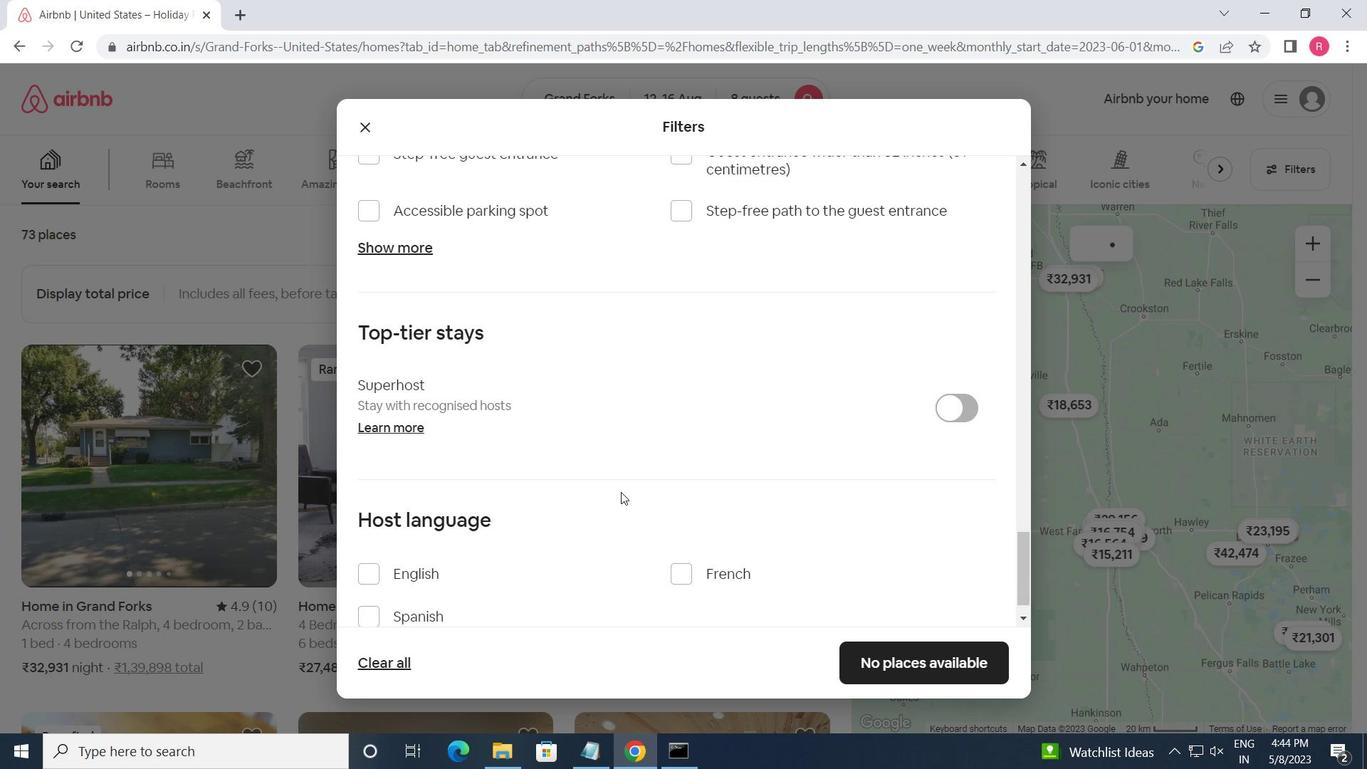
Action: Mouse scrolled (518, 500) with delta (0, 0)
Screenshot: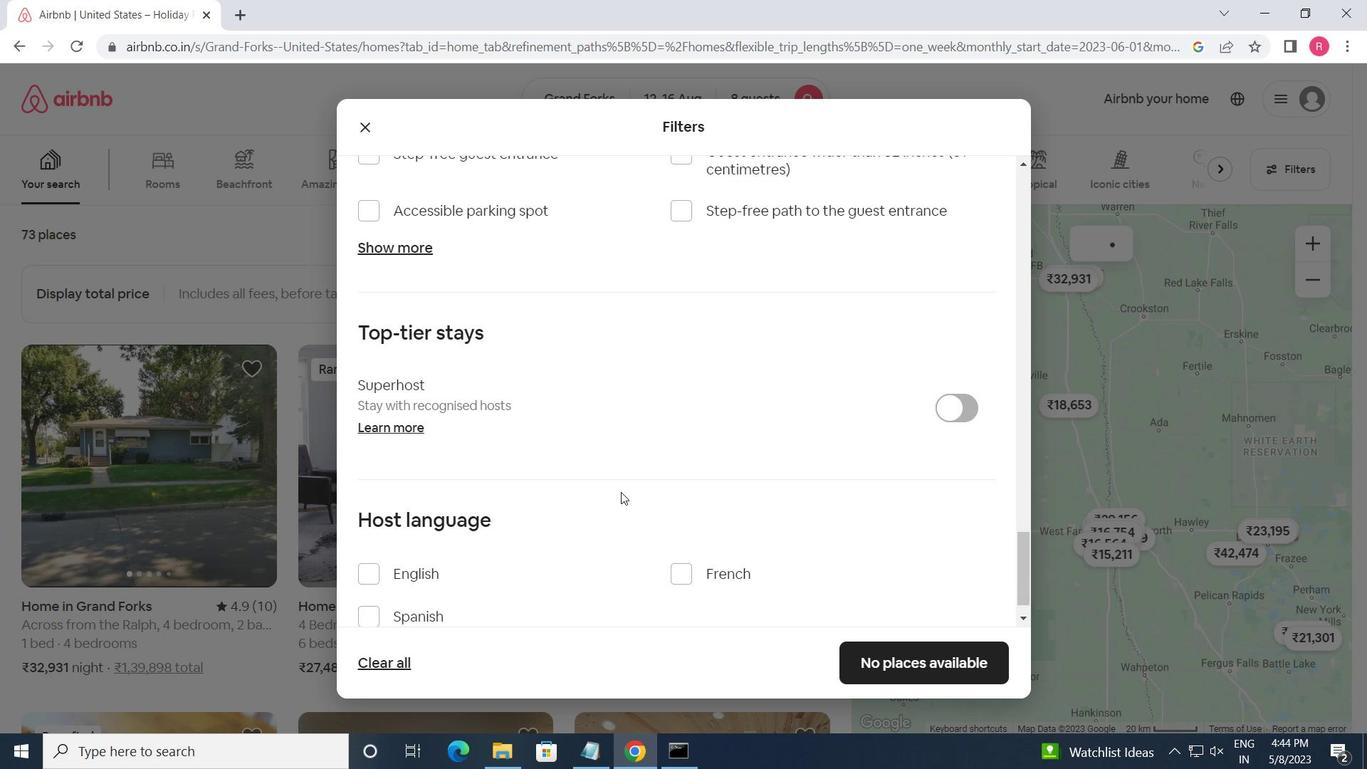 
Action: Mouse moved to (457, 502)
Screenshot: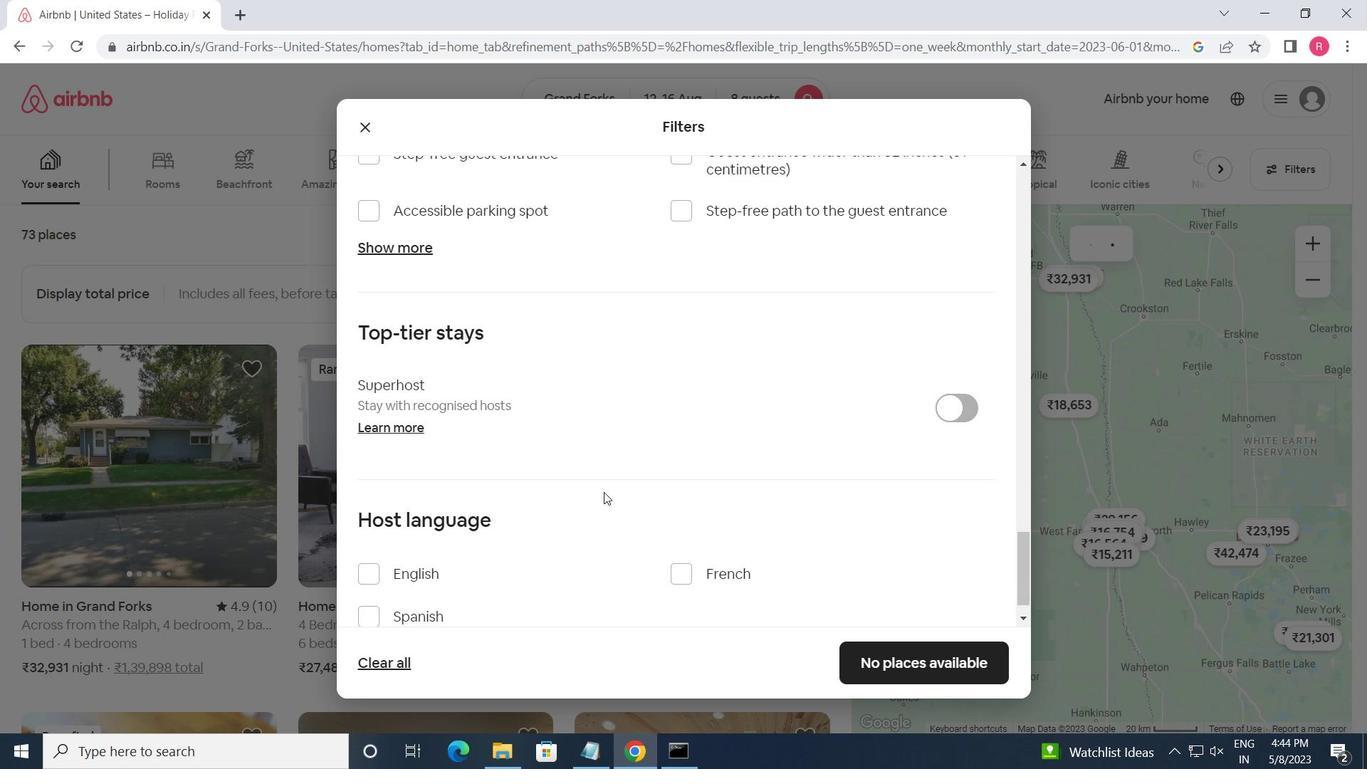 
Action: Mouse scrolled (457, 502) with delta (0, 0)
Screenshot: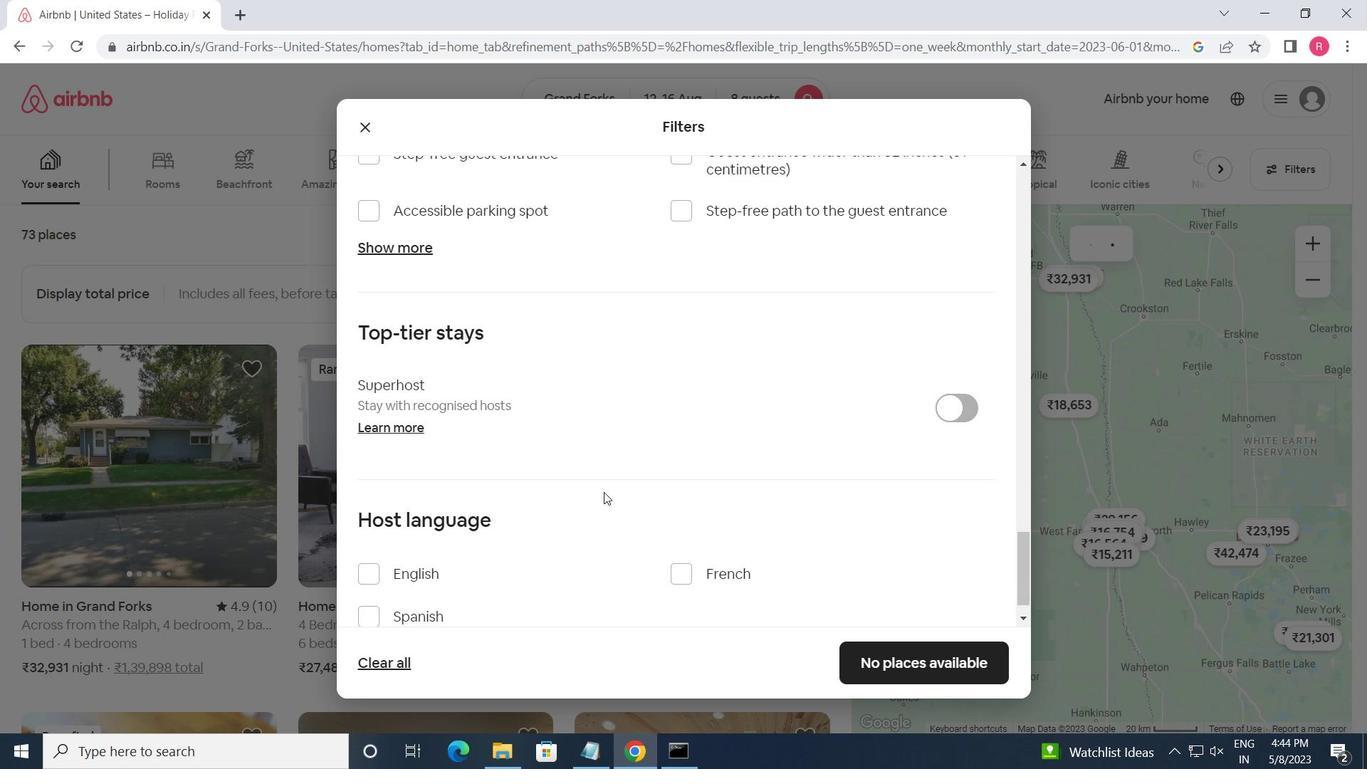 
Action: Mouse moved to (432, 504)
Screenshot: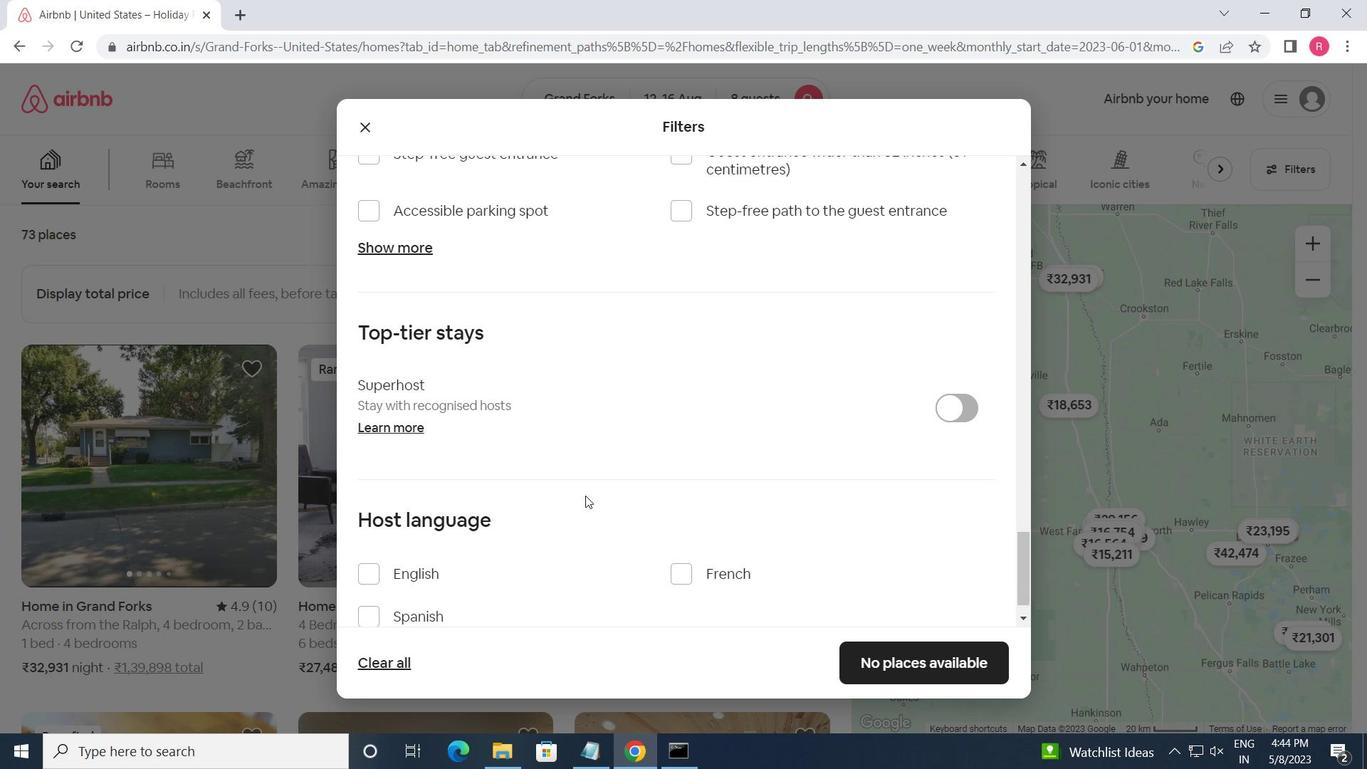 
Action: Mouse scrolled (432, 504) with delta (0, 0)
Screenshot: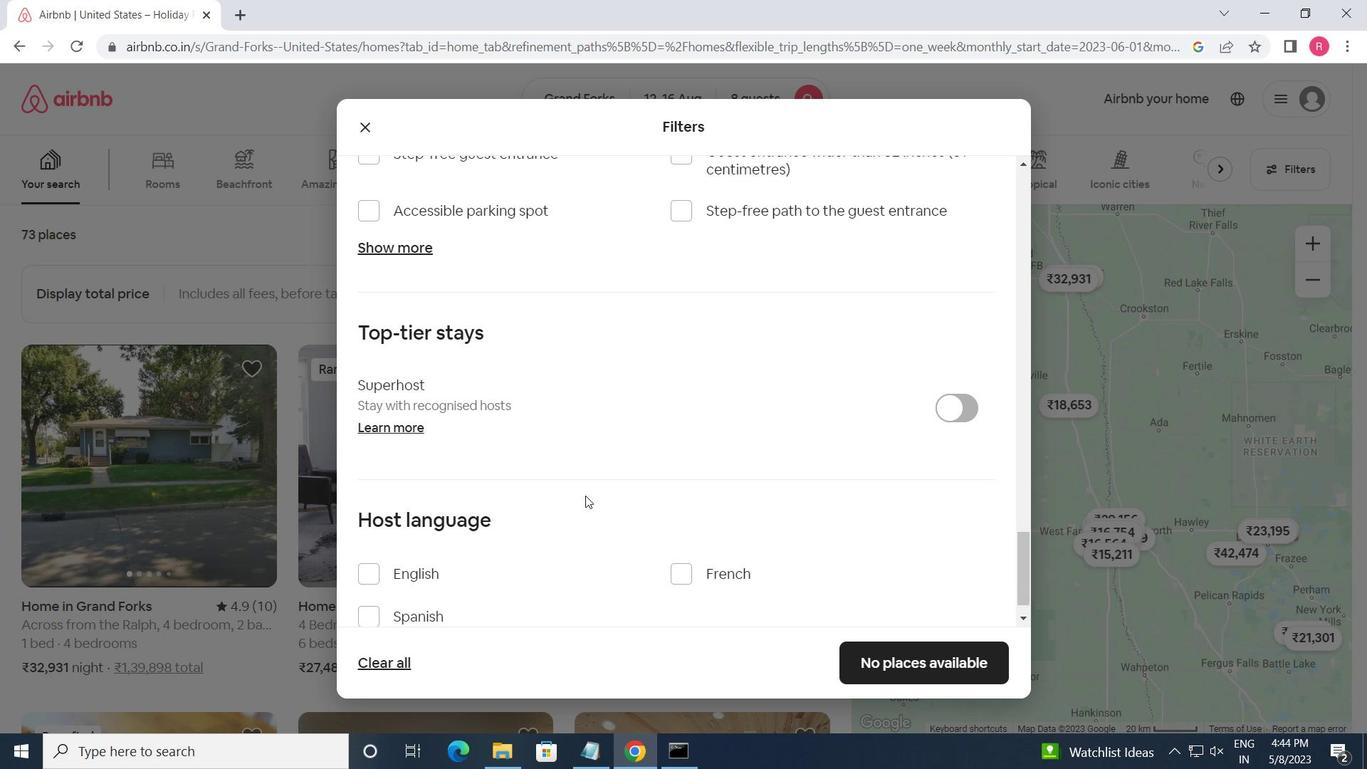 
Action: Mouse moved to (430, 505)
Screenshot: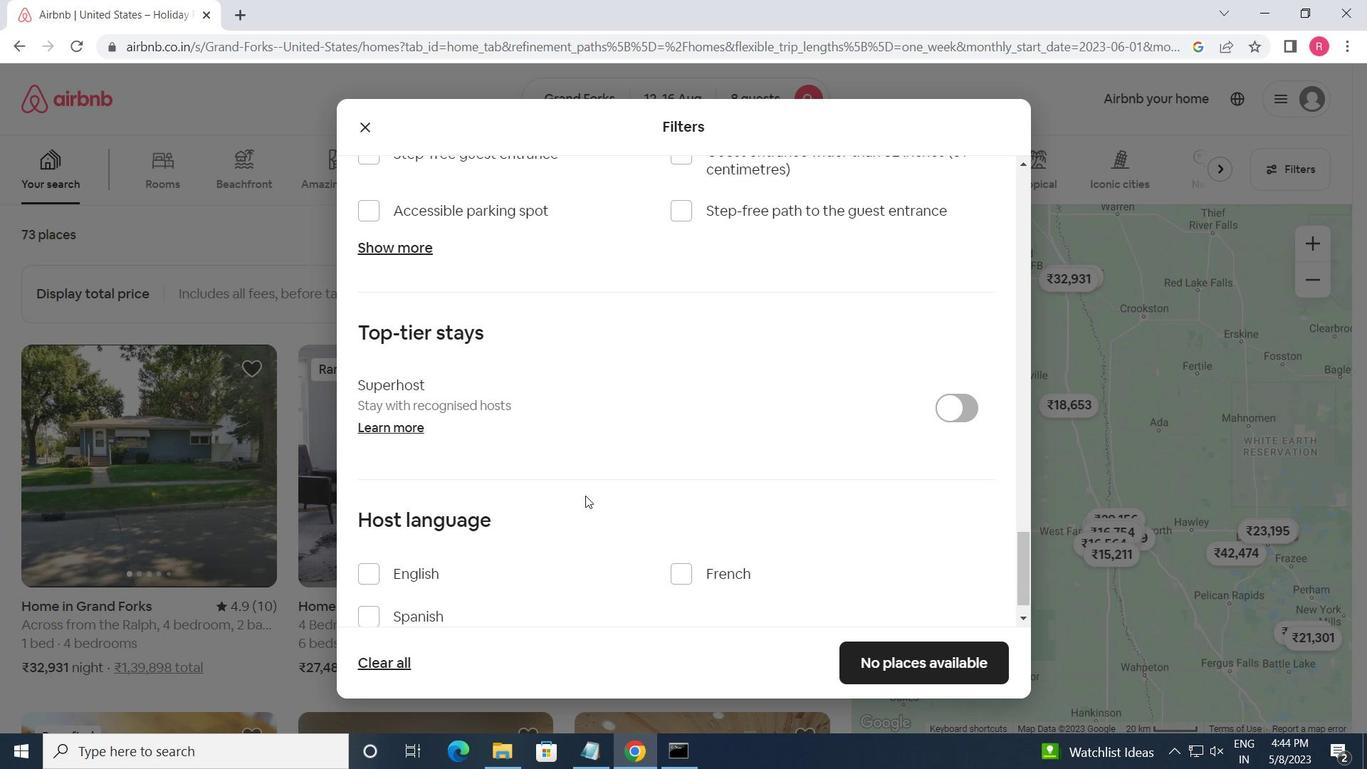 
Action: Mouse scrolled (430, 504) with delta (0, 0)
Screenshot: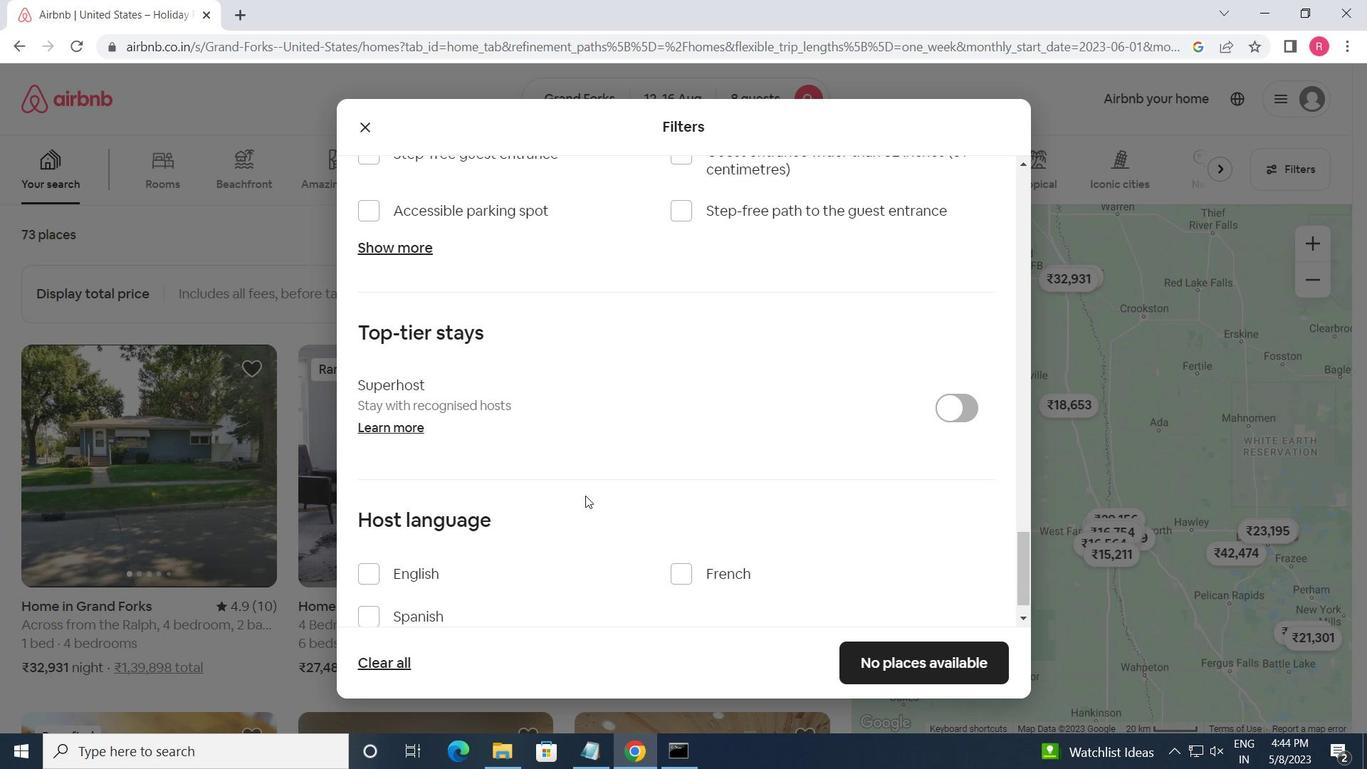 
Action: Mouse scrolled (430, 504) with delta (0, 0)
Screenshot: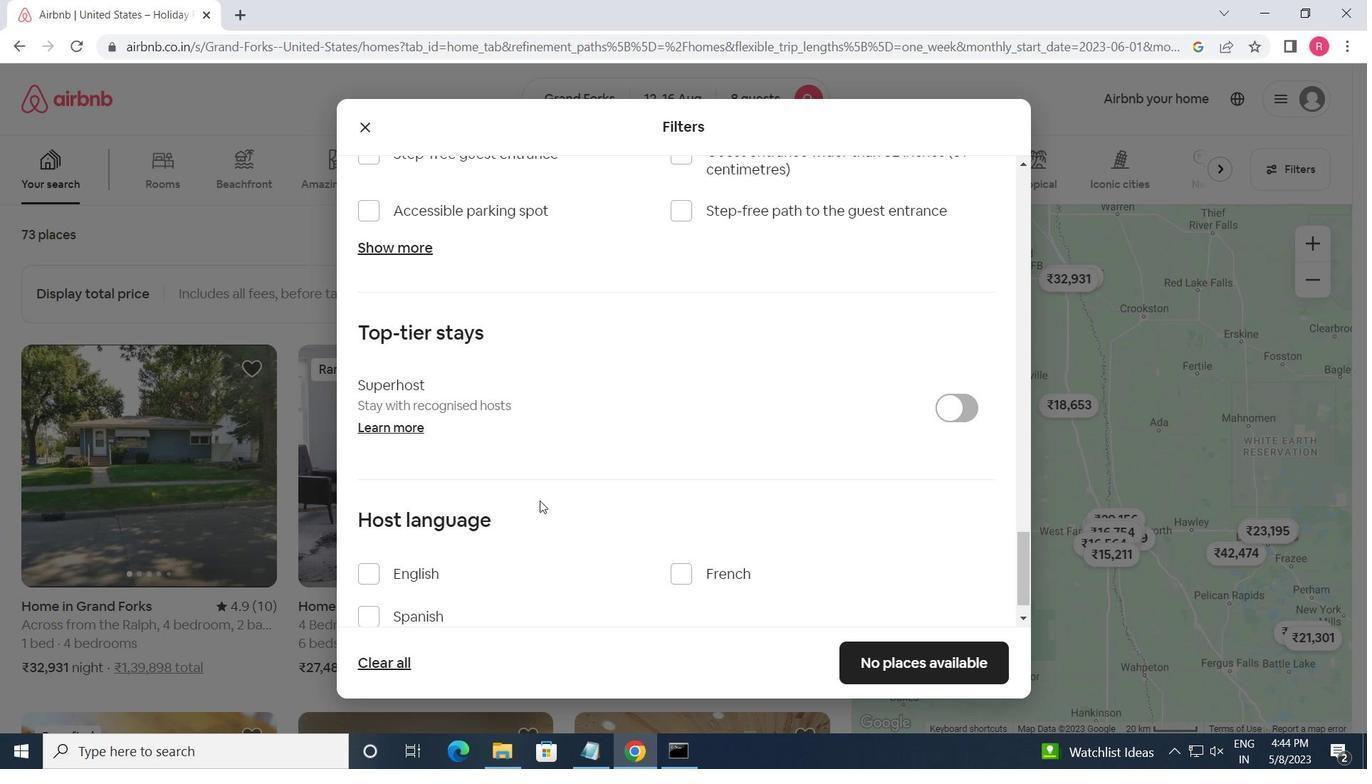 
Action: Mouse moved to (376, 533)
Screenshot: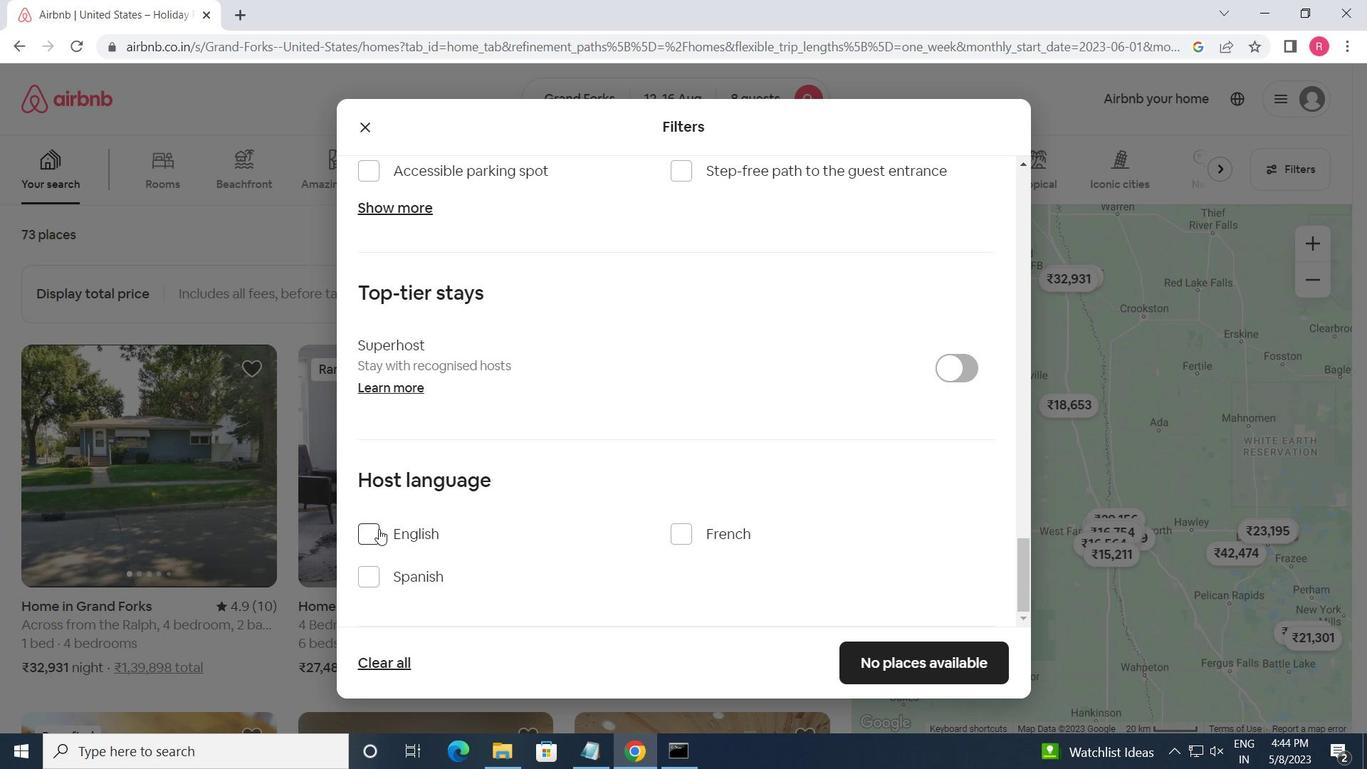 
Action: Mouse pressed left at (376, 533)
Screenshot: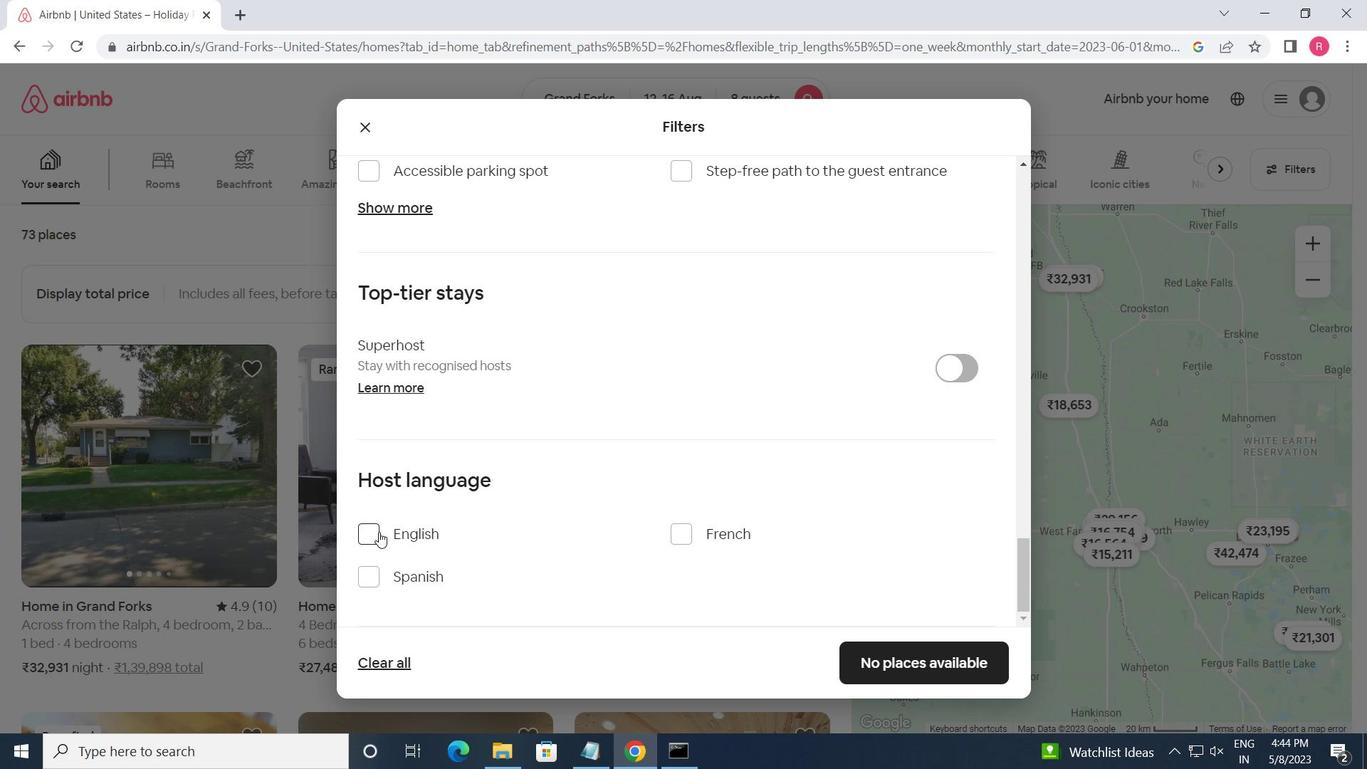 
Action: Mouse moved to (872, 675)
Screenshot: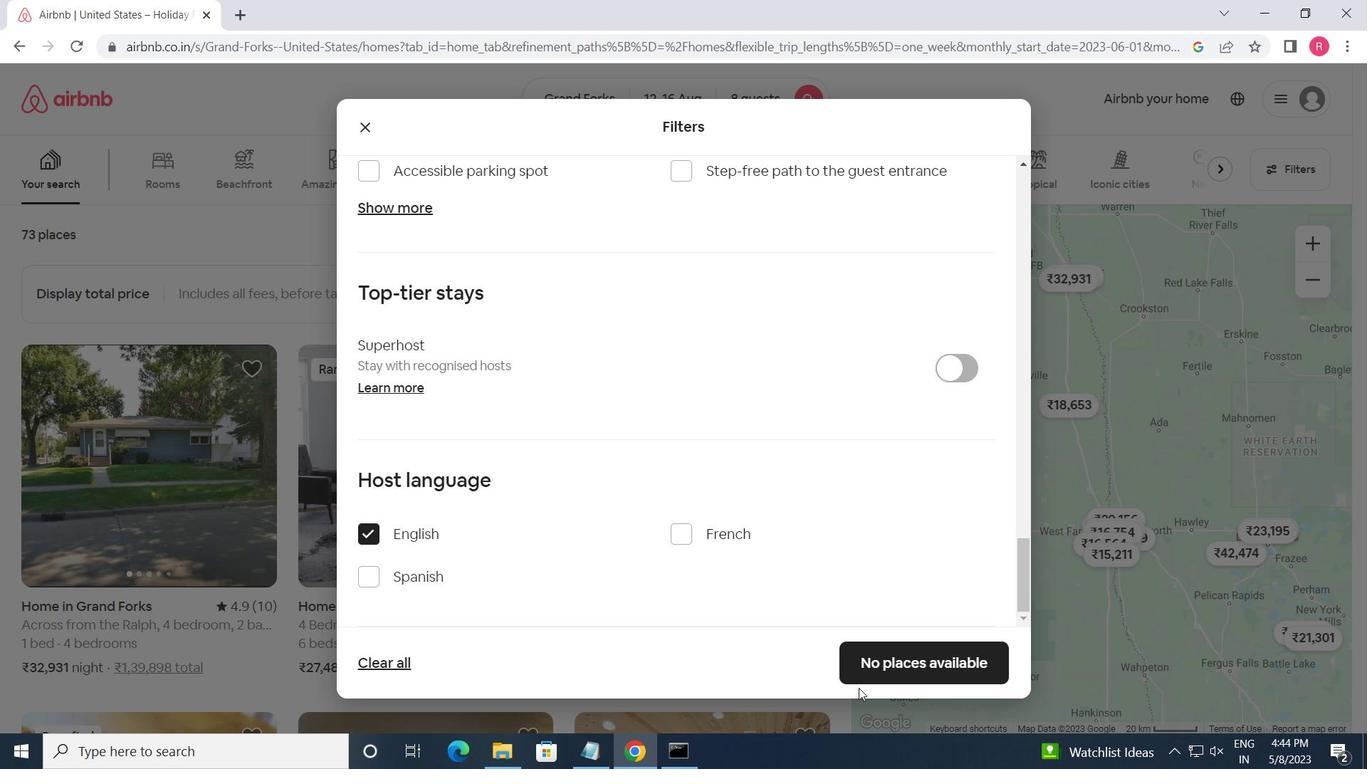 
Action: Mouse pressed left at (872, 675)
Screenshot: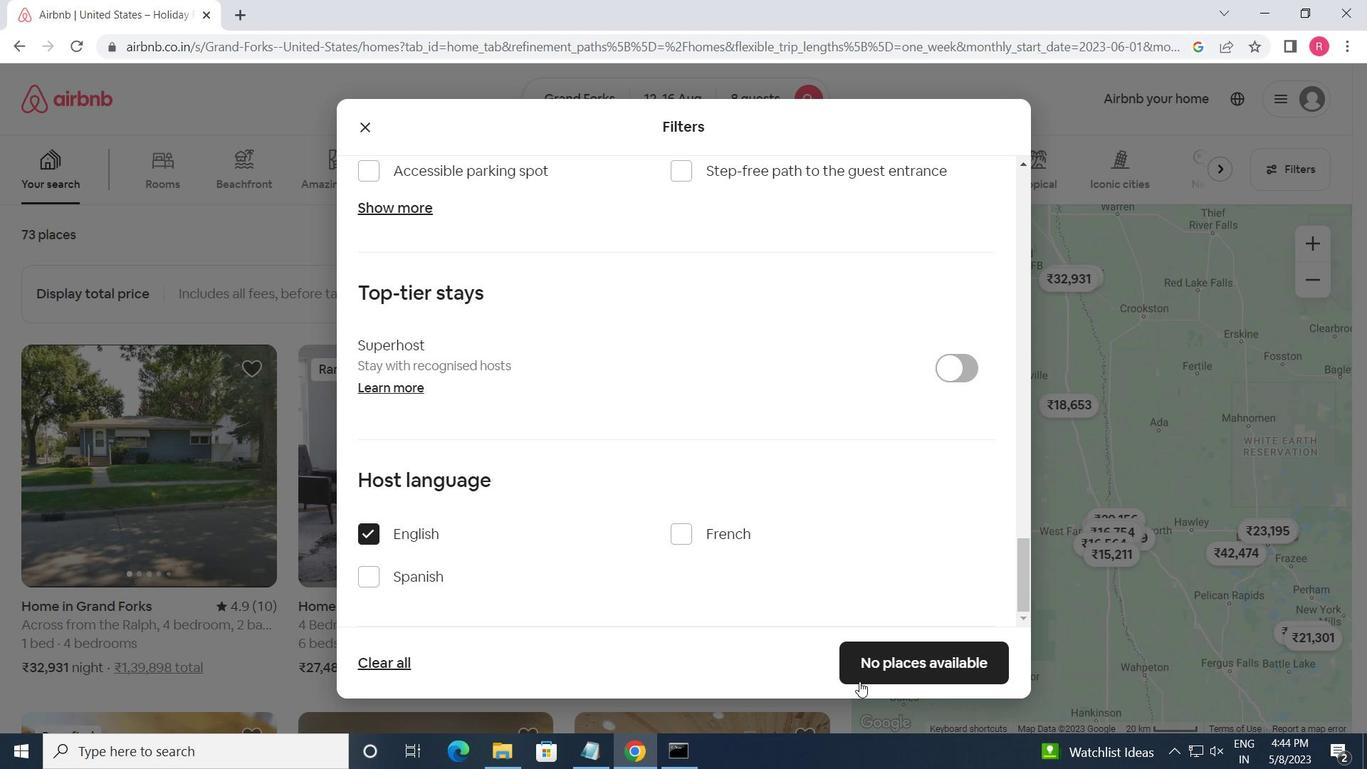 
Action: Mouse moved to (870, 672)
Screenshot: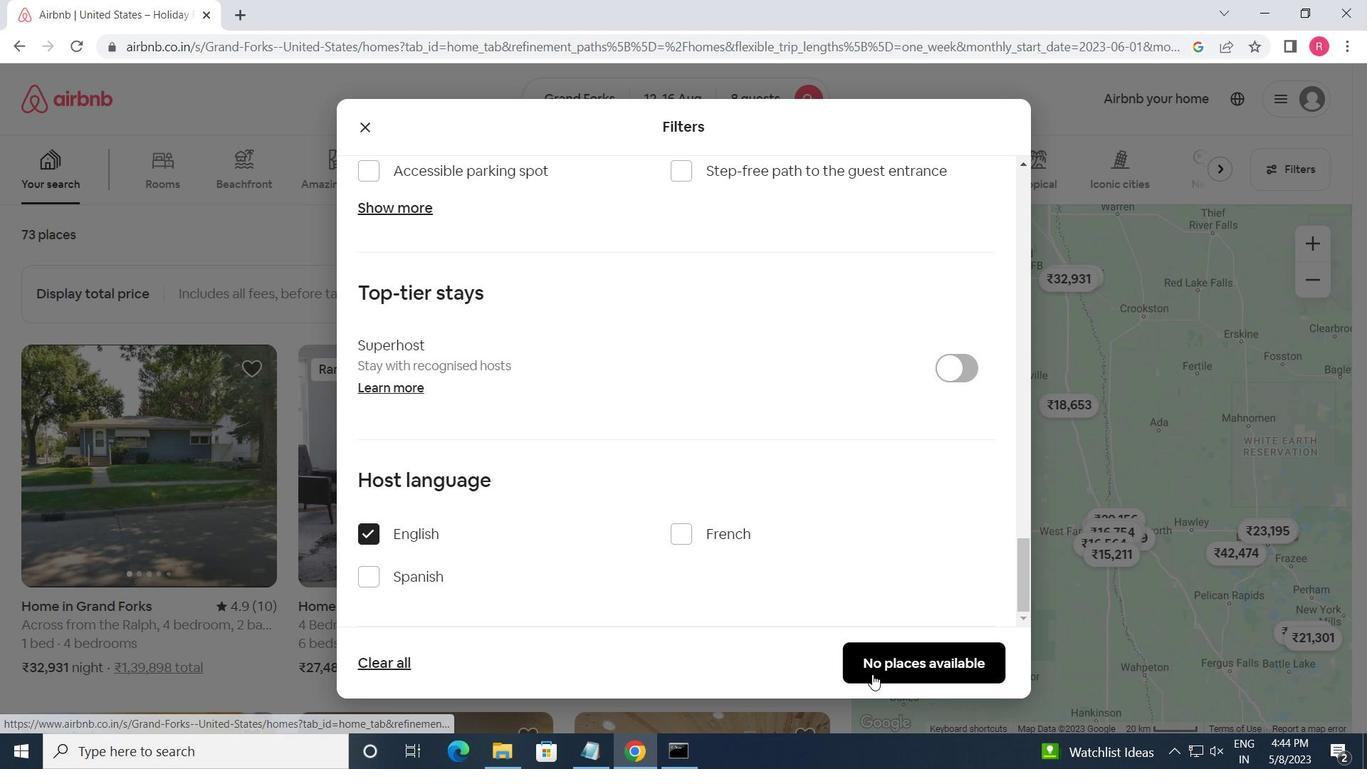 
